 Task: In the event  named  Third Team Building Game, Set a range of dates when you can accept meetings  '14 Jul â€" 5 Aug 2023'. Select a duration of  60 min. Select working hours  	_x000D_
MON- SAT 10:00am â€" 6:00pm. Add time before or after your events  as 10 min. Set the frequency of available time slots for invitees as  45 min. Set the minimum notice period and maximum events allowed per day as  169 hours and 2. , logged in from the account softage.4@softage.net and add another guest for the event, softage.1@softage.net
Action: Mouse pressed left at (509, 265)
Screenshot: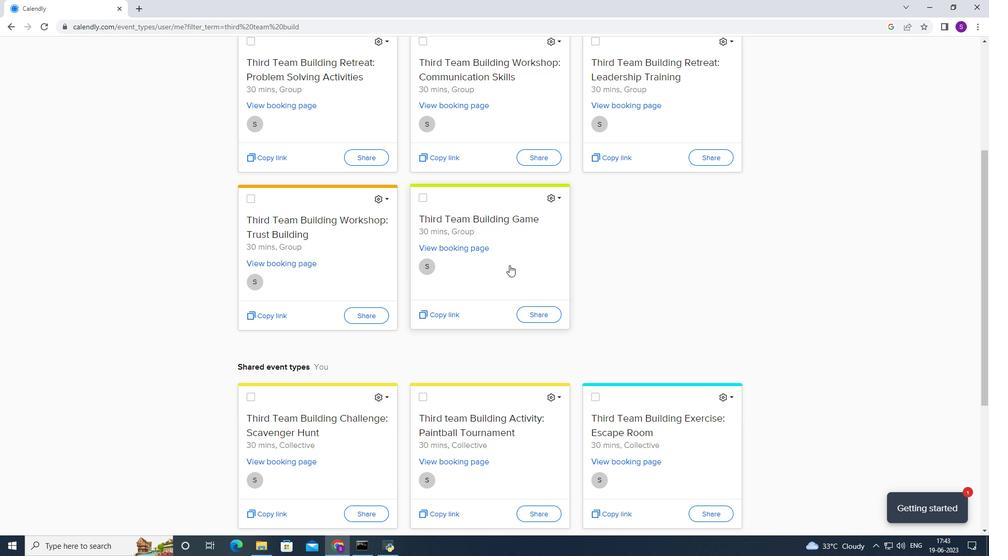 
Action: Mouse moved to (355, 215)
Screenshot: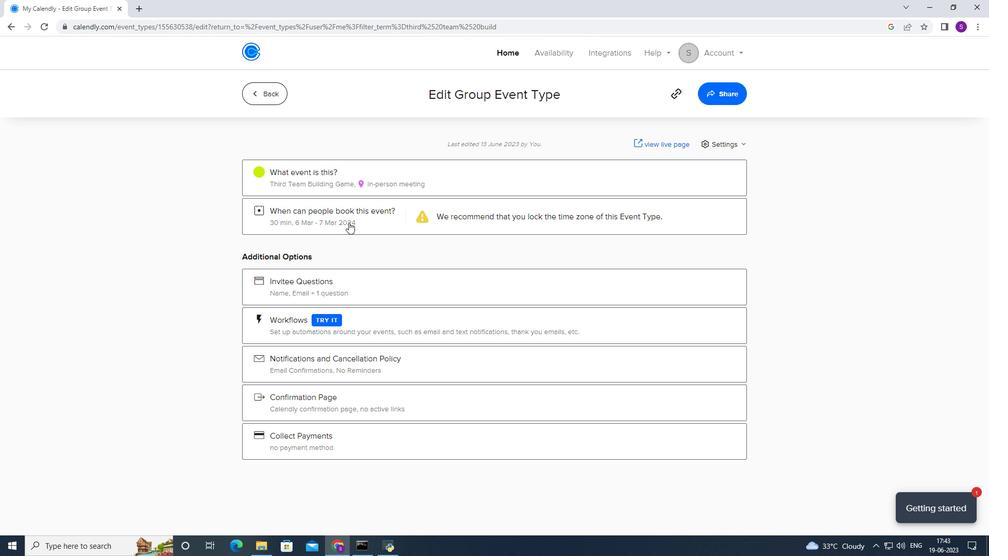 
Action: Mouse pressed left at (355, 215)
Screenshot: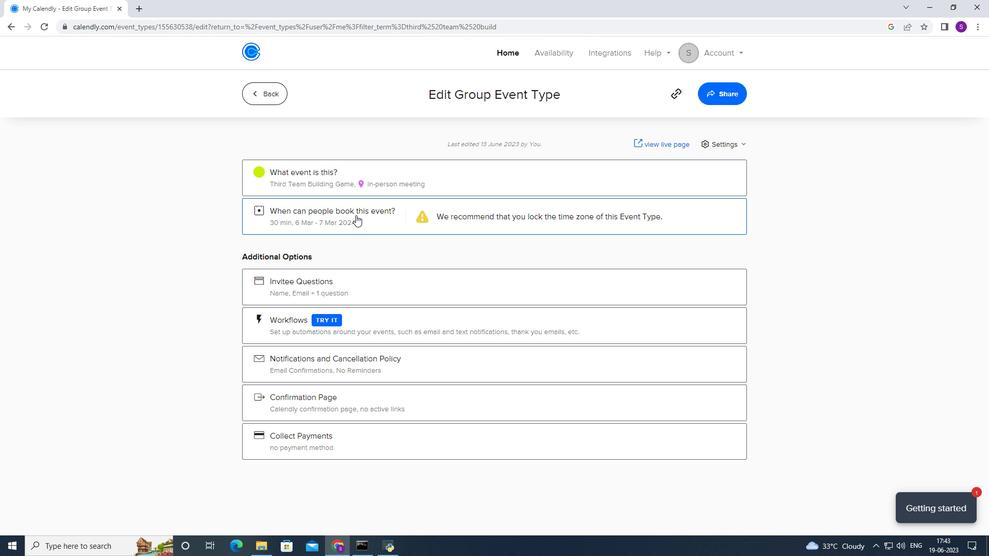 
Action: Mouse moved to (363, 342)
Screenshot: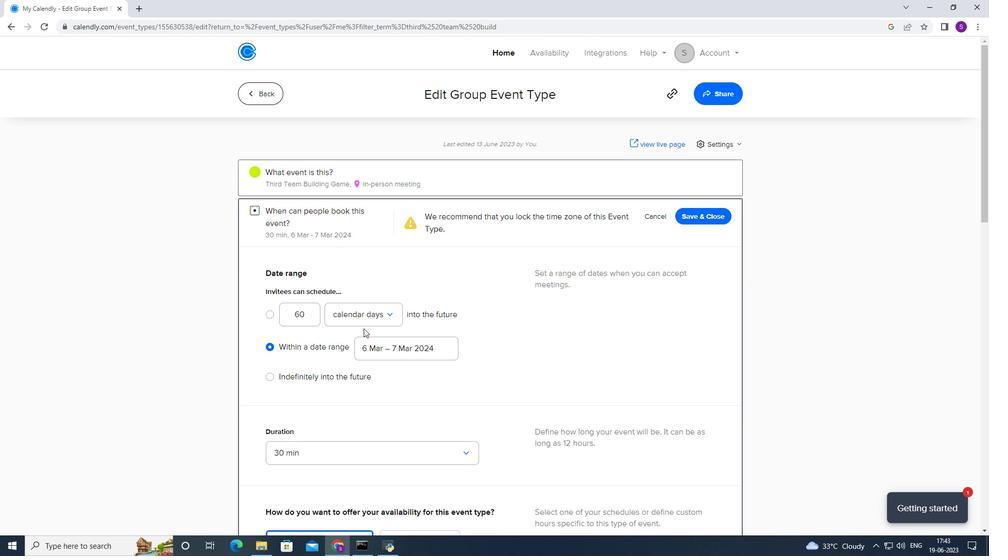 
Action: Mouse pressed left at (363, 342)
Screenshot: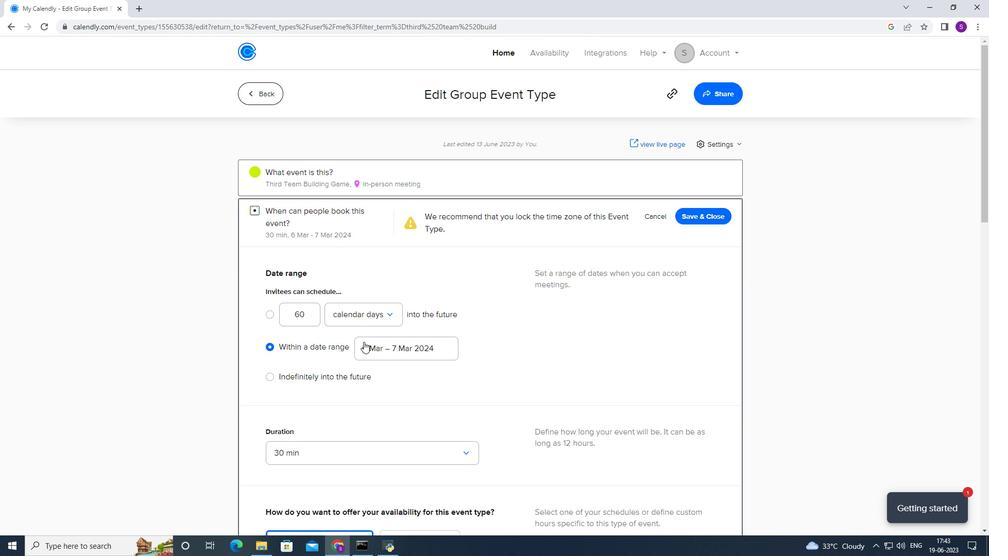 
Action: Mouse moved to (433, 165)
Screenshot: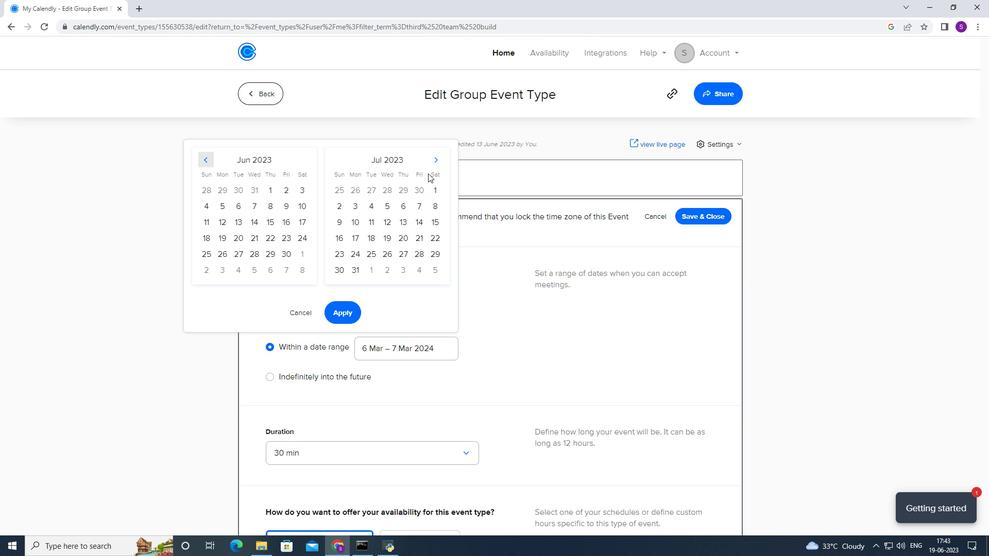 
Action: Mouse pressed left at (433, 165)
Screenshot: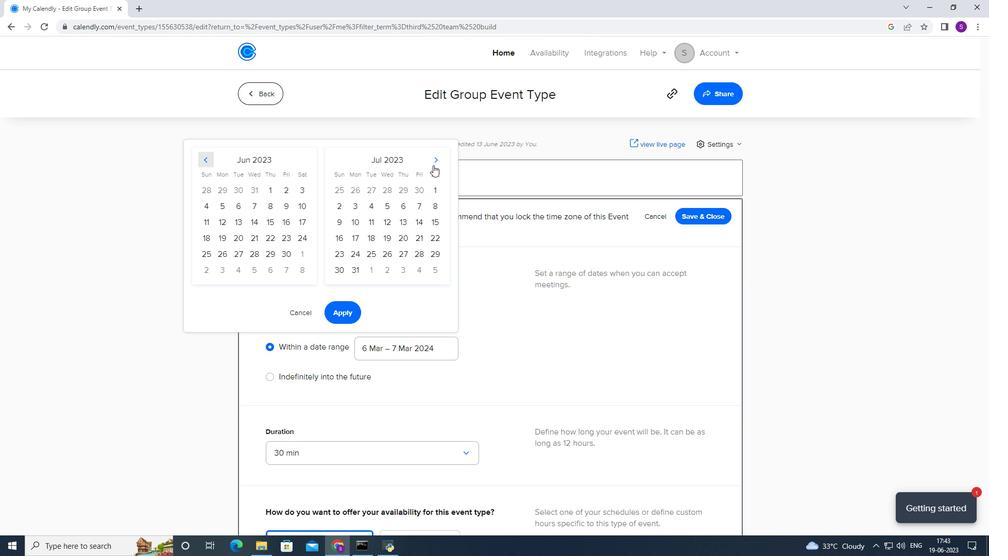 
Action: Mouse moved to (278, 220)
Screenshot: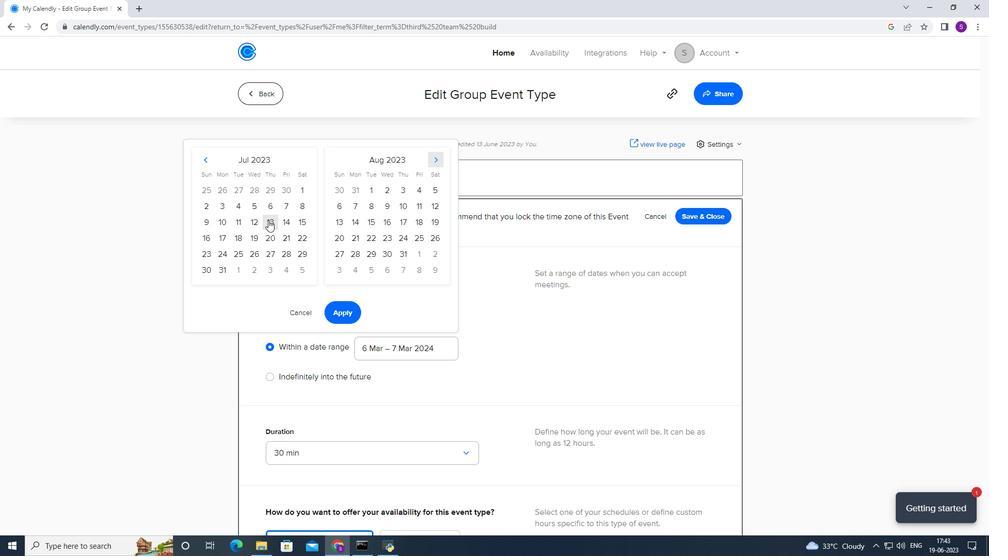 
Action: Mouse pressed left at (278, 220)
Screenshot: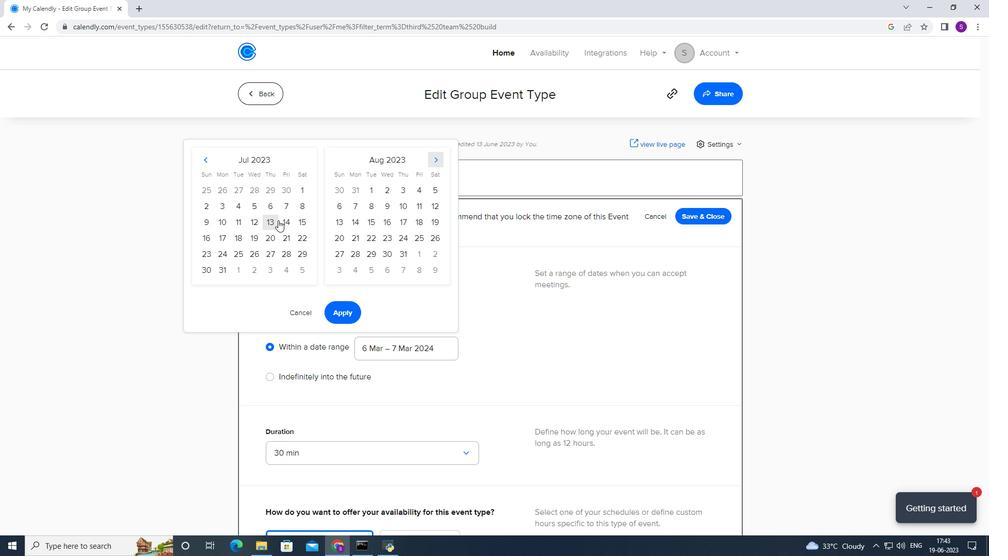 
Action: Mouse moved to (288, 223)
Screenshot: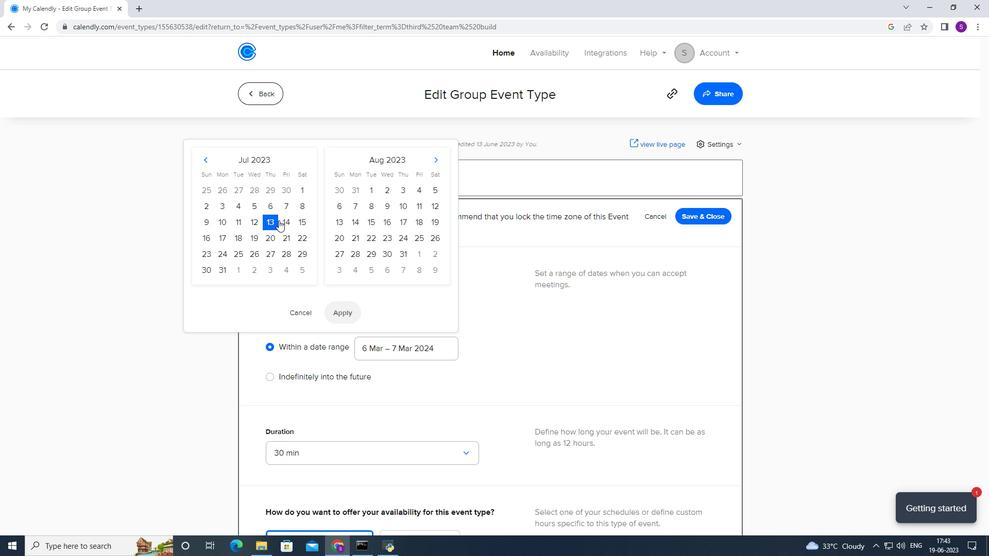 
Action: Mouse pressed left at (288, 223)
Screenshot: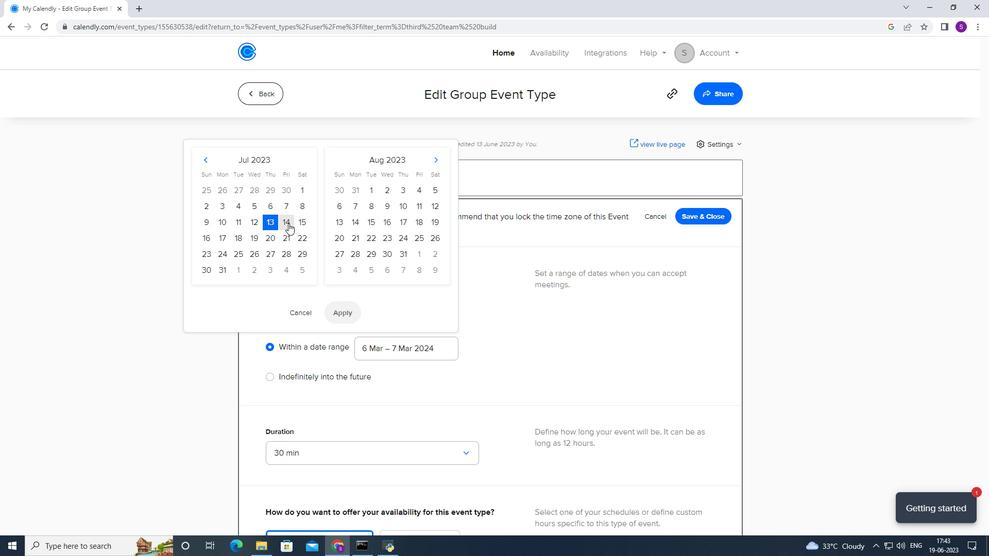 
Action: Mouse moved to (276, 226)
Screenshot: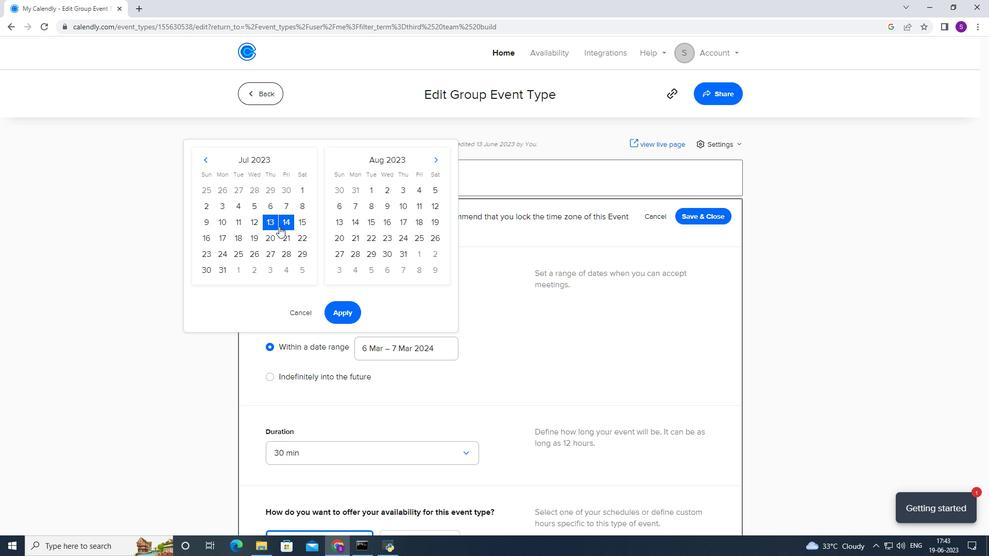 
Action: Mouse pressed left at (276, 226)
Screenshot: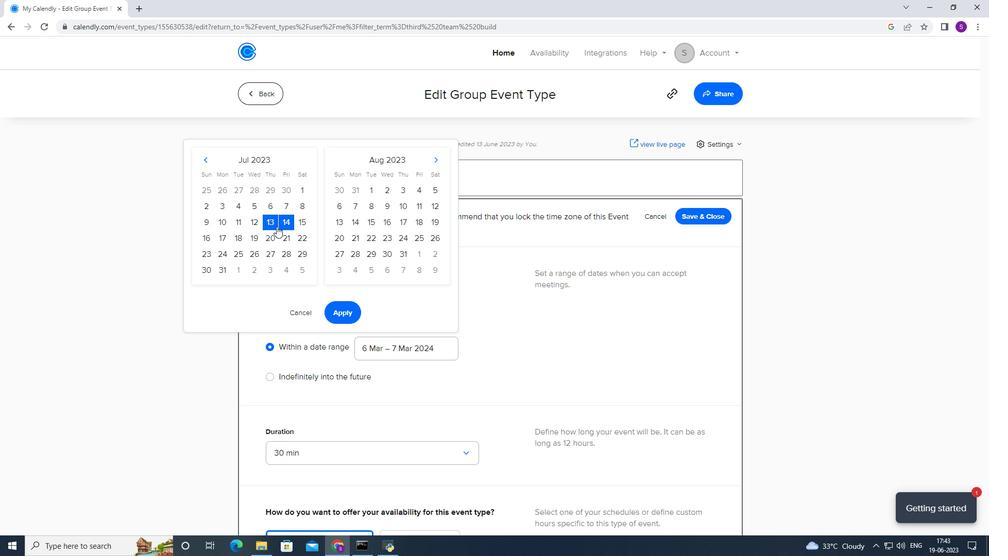 
Action: Mouse moved to (282, 225)
Screenshot: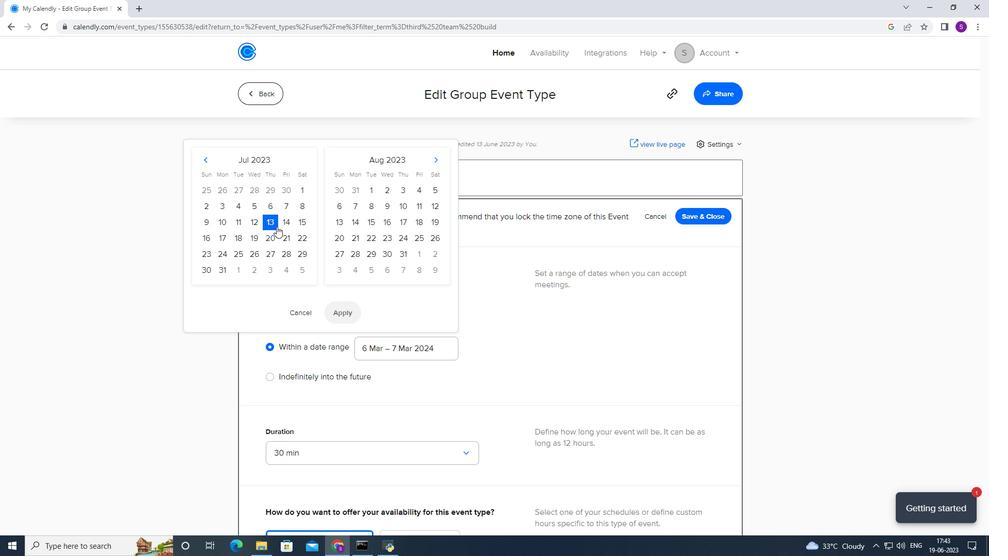 
Action: Mouse pressed left at (282, 225)
Screenshot: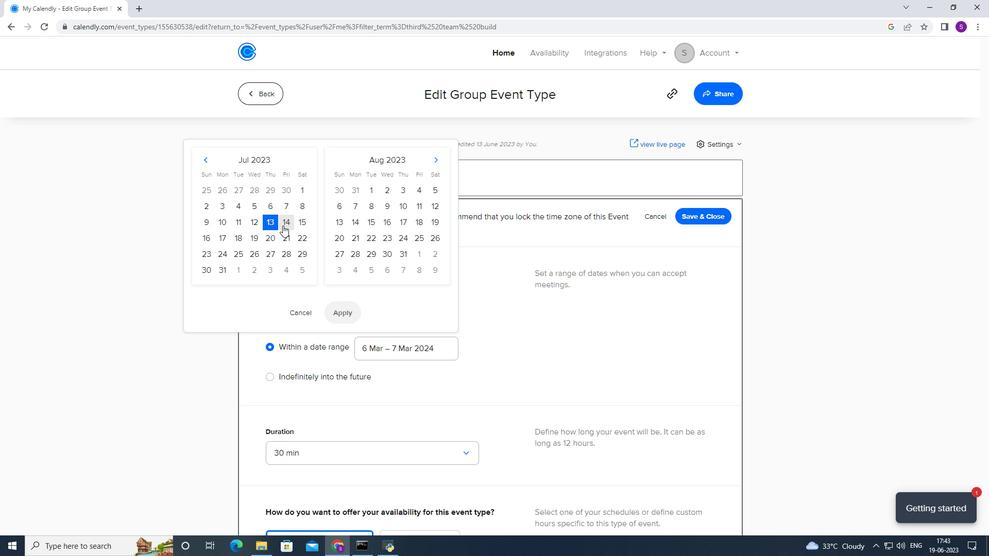 
Action: Mouse moved to (263, 226)
Screenshot: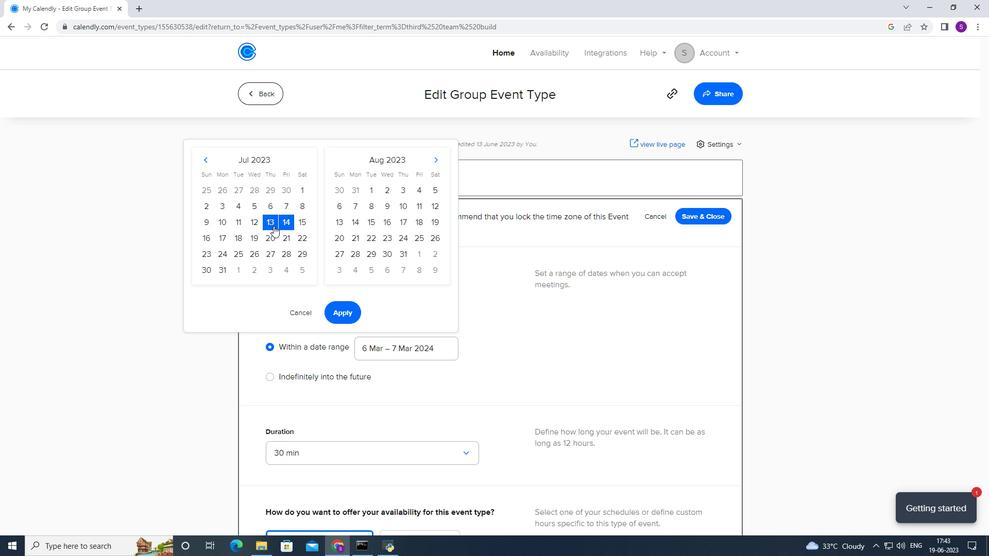 
Action: Mouse pressed left at (263, 226)
Screenshot: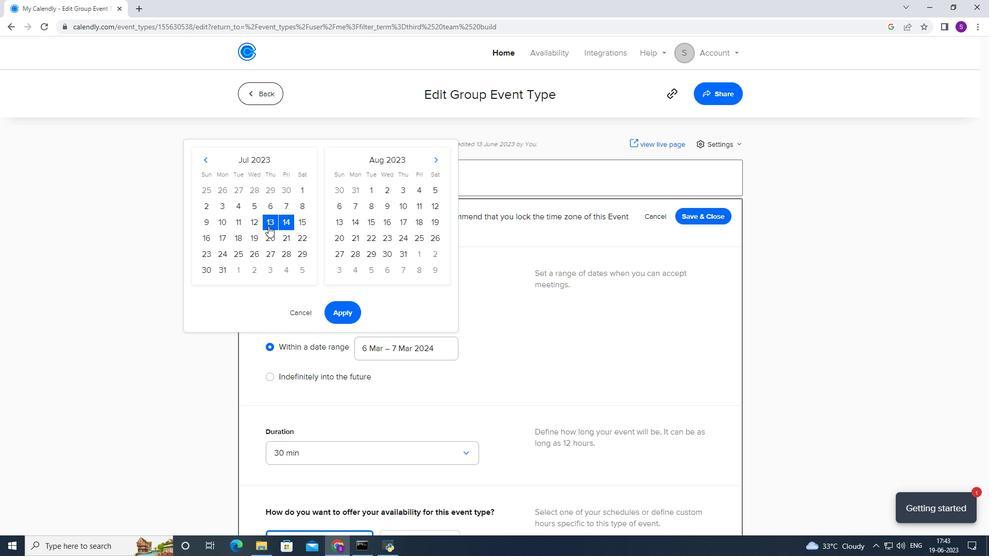
Action: Mouse moved to (273, 224)
Screenshot: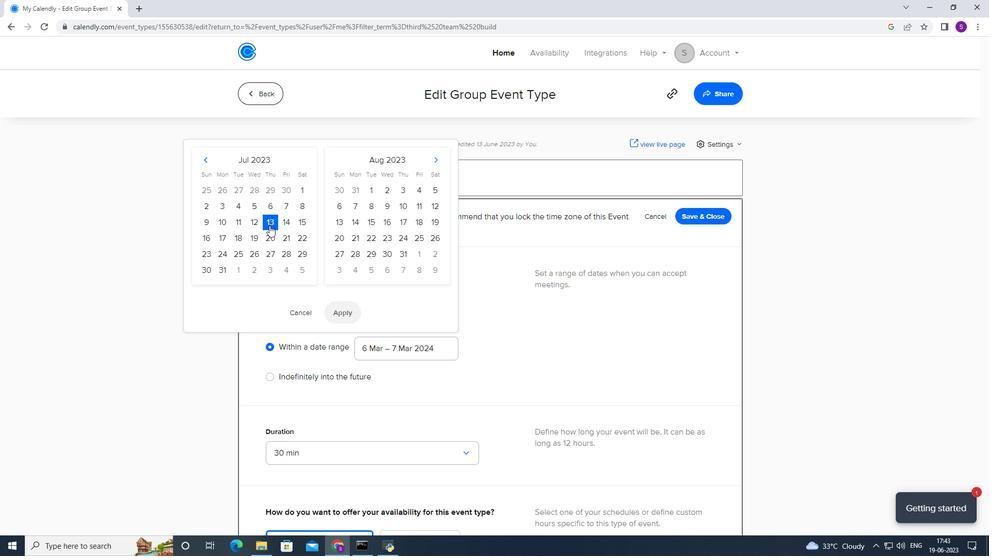 
Action: Mouse pressed left at (273, 224)
Screenshot: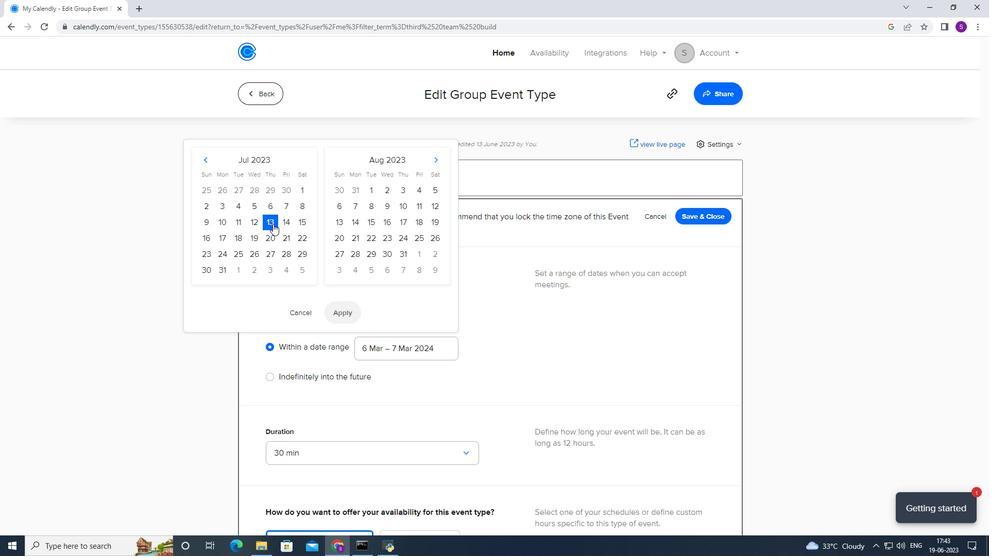 
Action: Mouse moved to (282, 220)
Screenshot: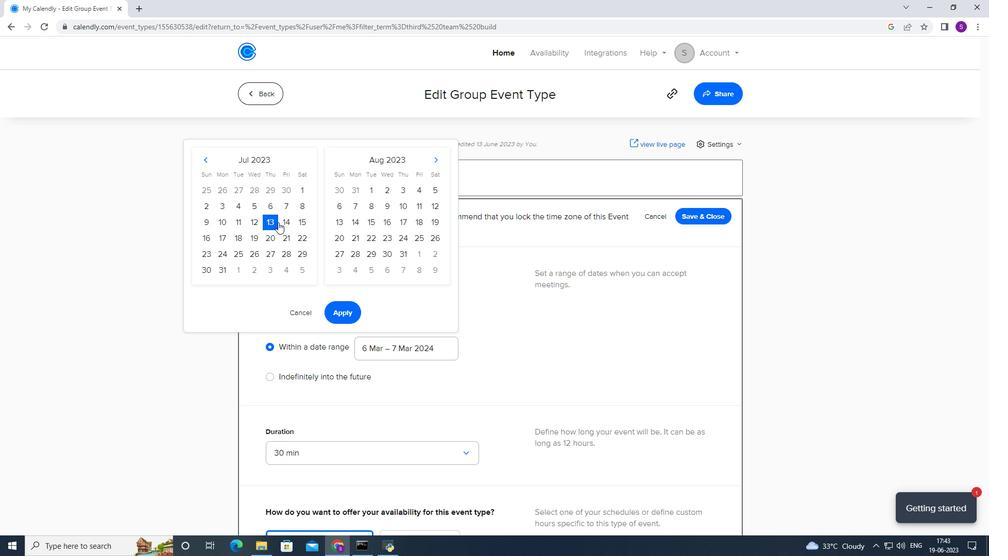 
Action: Mouse pressed left at (282, 220)
Screenshot: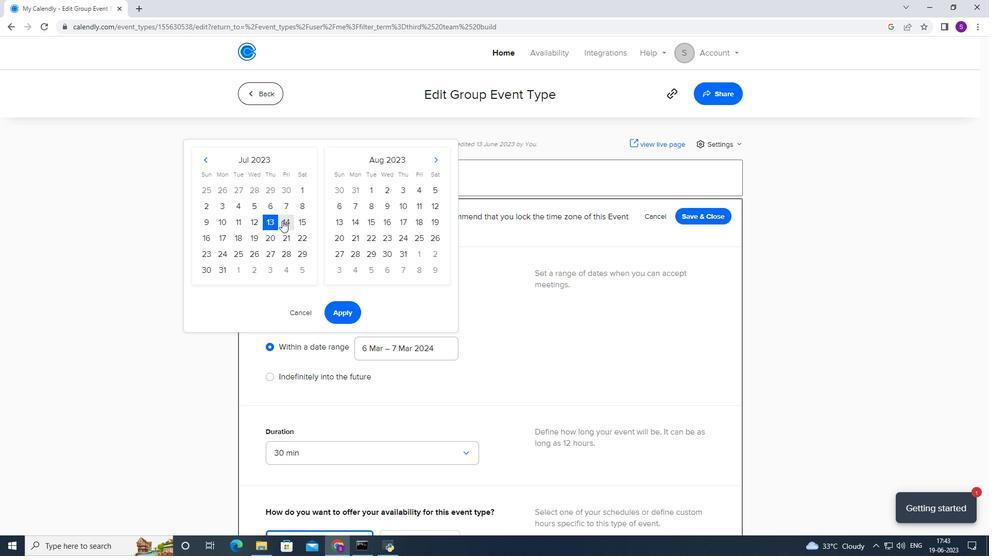 
Action: Mouse moved to (433, 191)
Screenshot: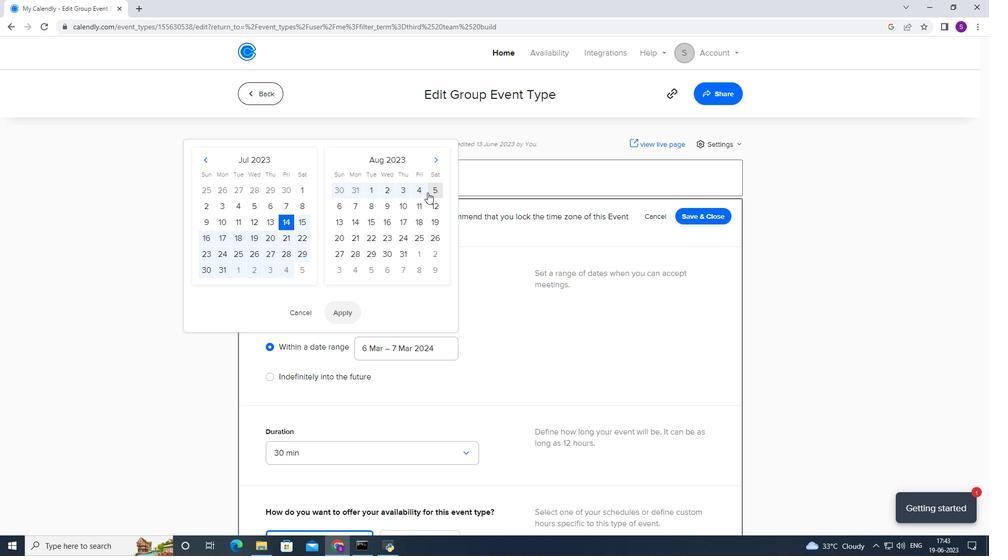 
Action: Mouse pressed left at (433, 191)
Screenshot: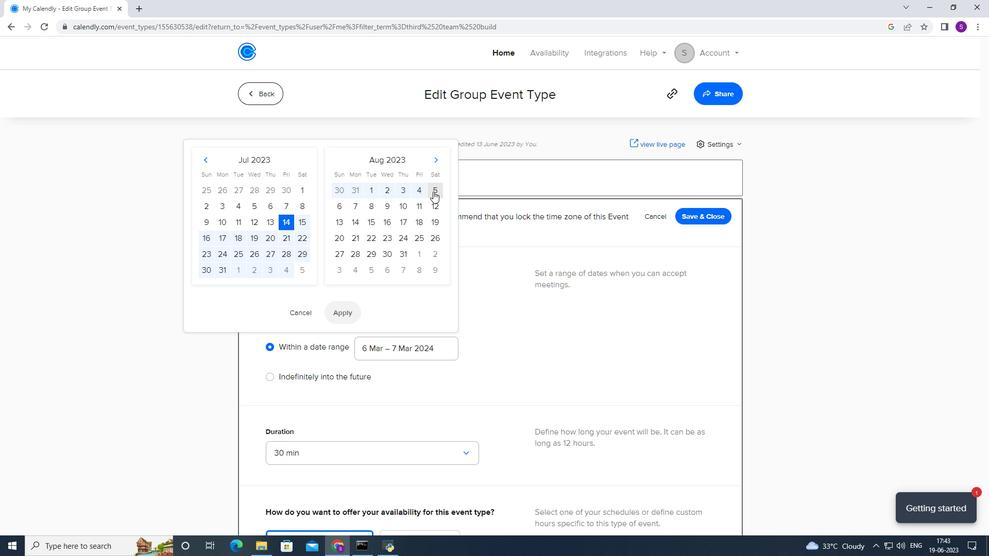 
Action: Mouse moved to (339, 317)
Screenshot: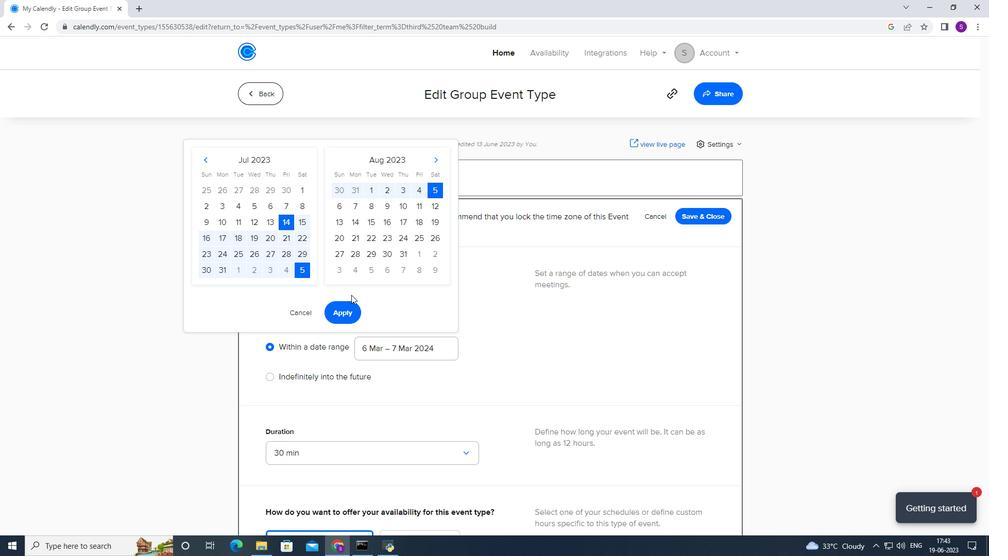 
Action: Mouse pressed left at (339, 317)
Screenshot: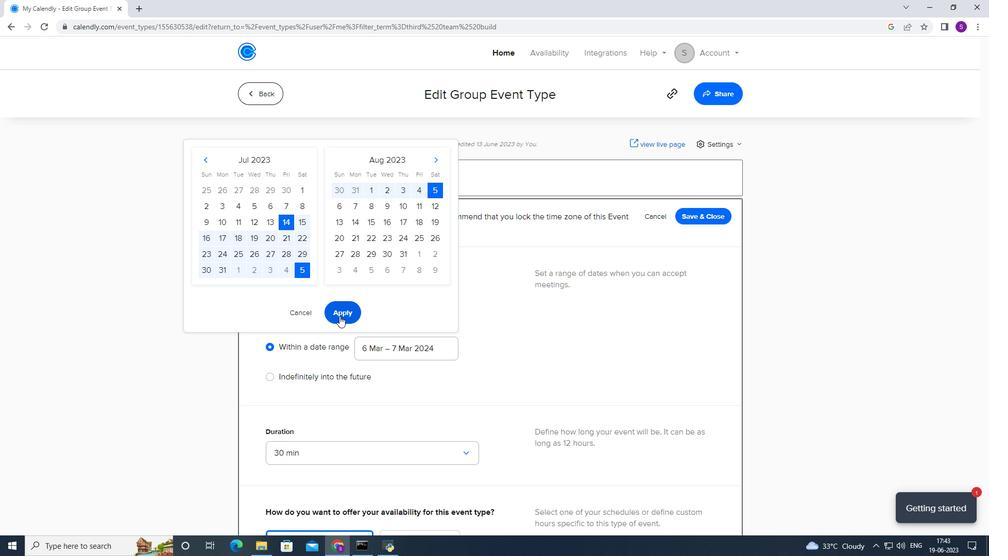 
Action: Mouse moved to (372, 314)
Screenshot: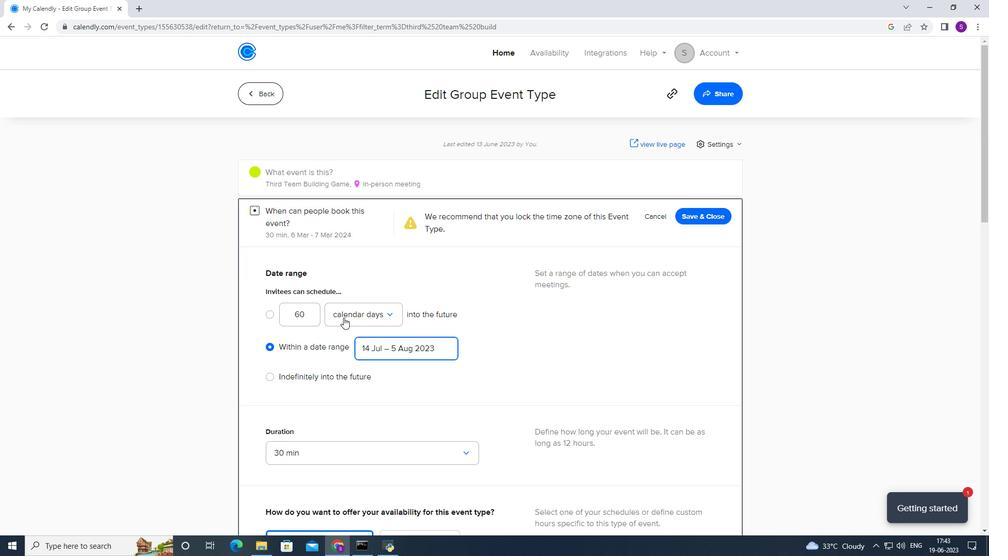 
Action: Mouse scrolled (372, 313) with delta (0, 0)
Screenshot: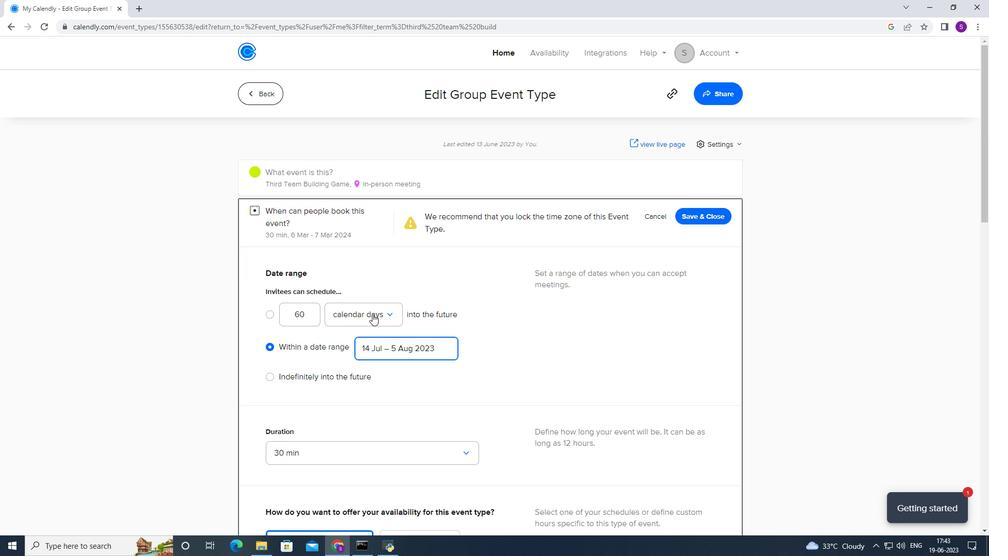 
Action: Mouse scrolled (372, 313) with delta (0, 0)
Screenshot: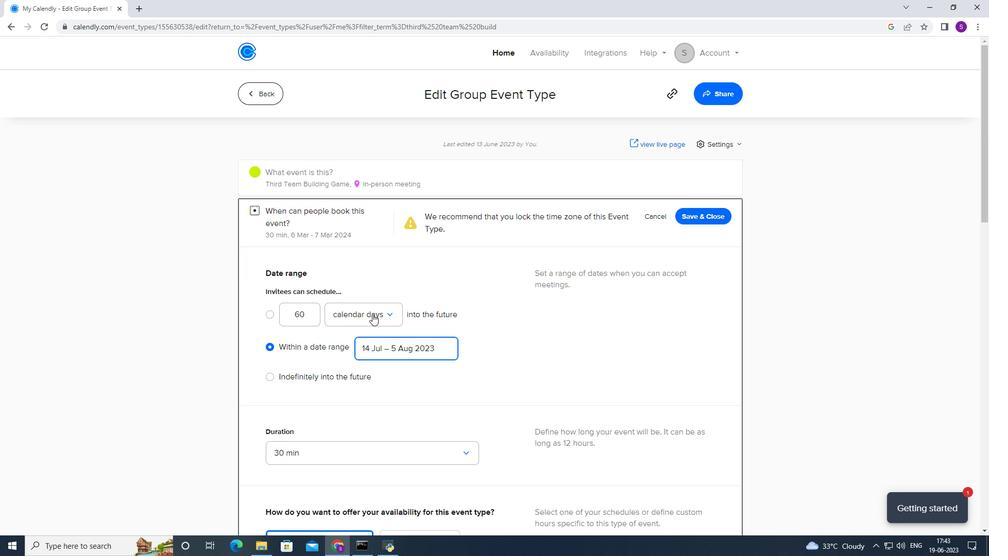 
Action: Mouse scrolled (372, 313) with delta (0, 0)
Screenshot: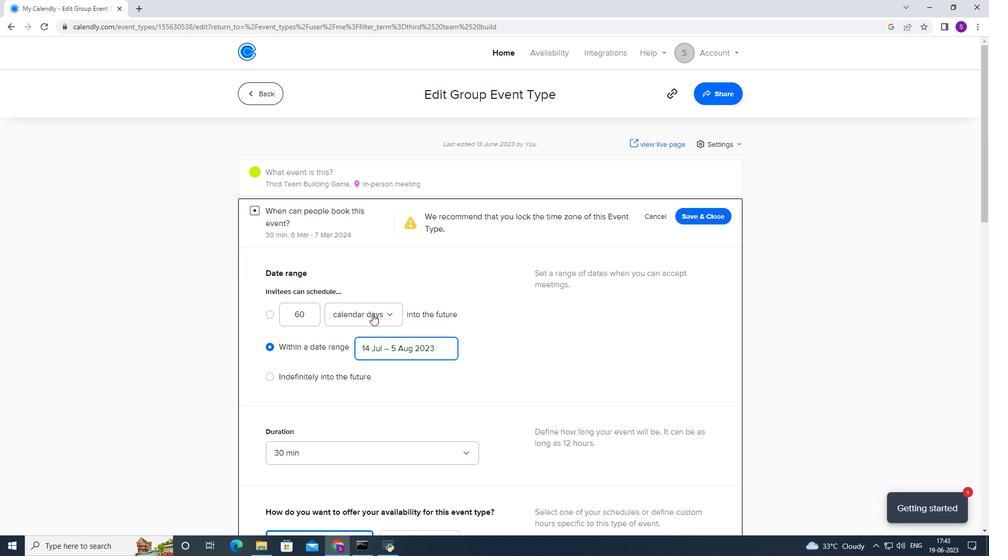 
Action: Mouse scrolled (372, 313) with delta (0, 0)
Screenshot: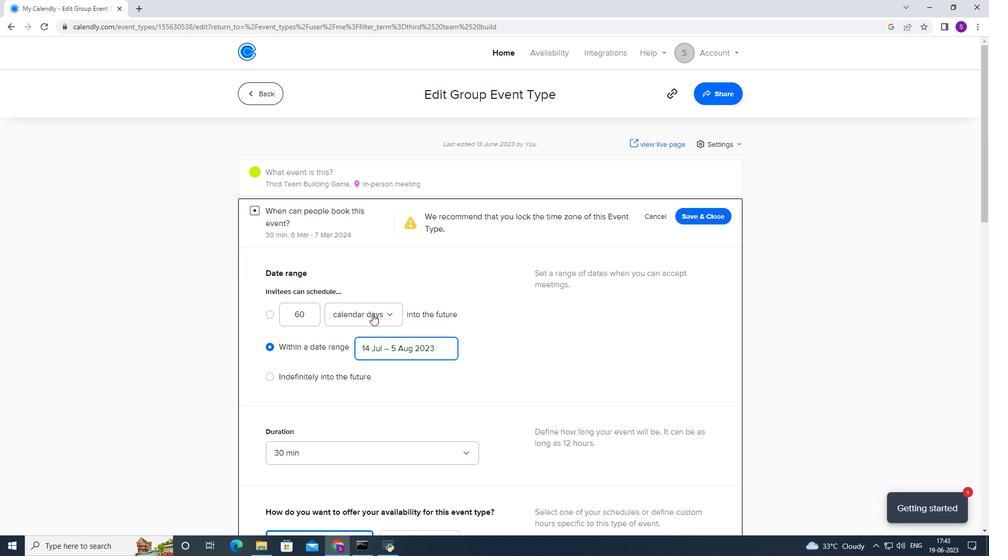 
Action: Mouse scrolled (372, 313) with delta (0, 0)
Screenshot: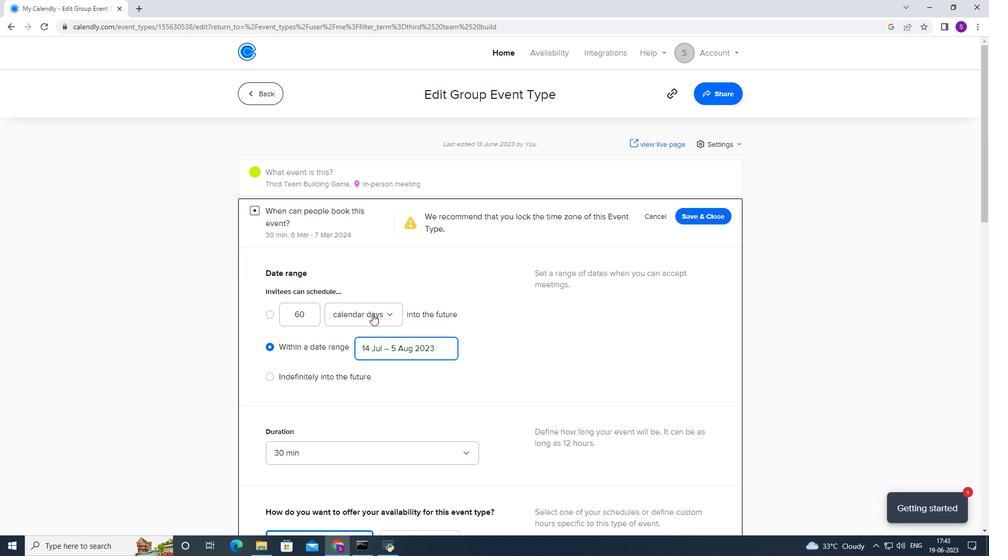 
Action: Mouse moved to (315, 209)
Screenshot: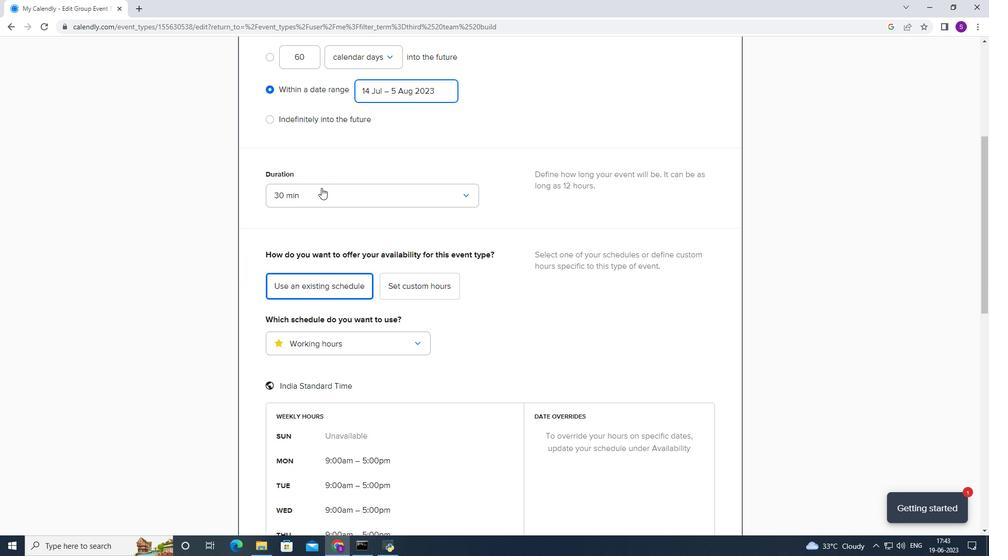 
Action: Mouse pressed left at (315, 209)
Screenshot: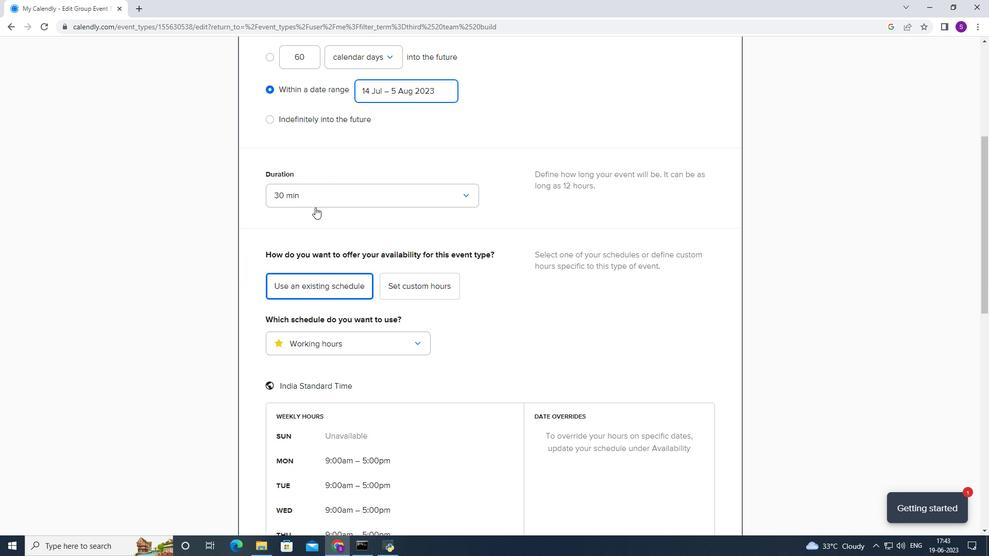 
Action: Mouse moved to (328, 205)
Screenshot: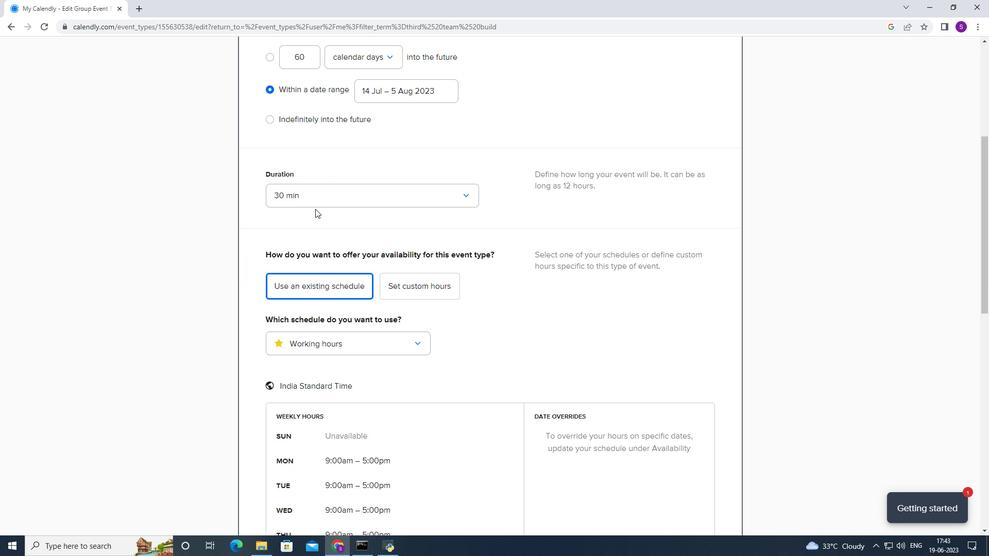 
Action: Mouse pressed left at (328, 205)
Screenshot: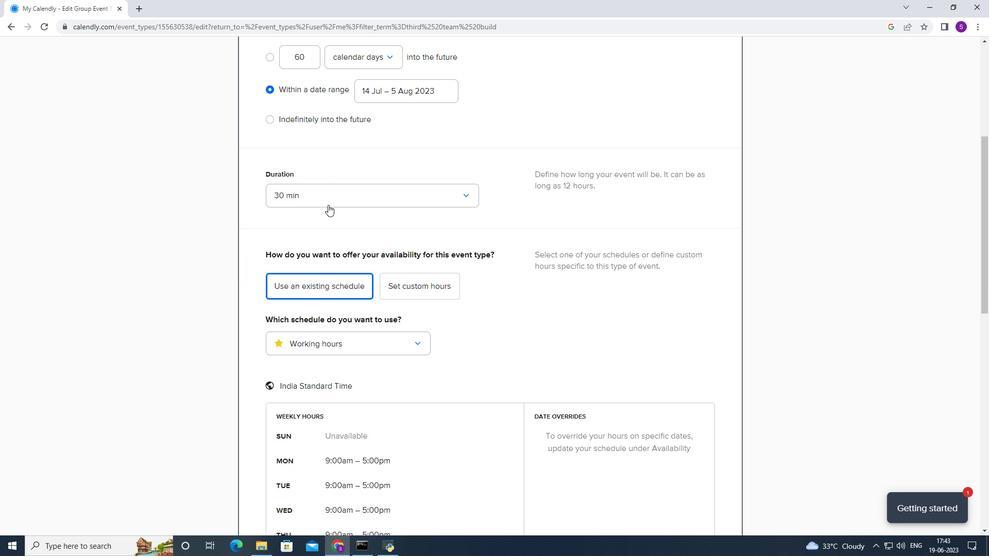 
Action: Mouse moved to (298, 280)
Screenshot: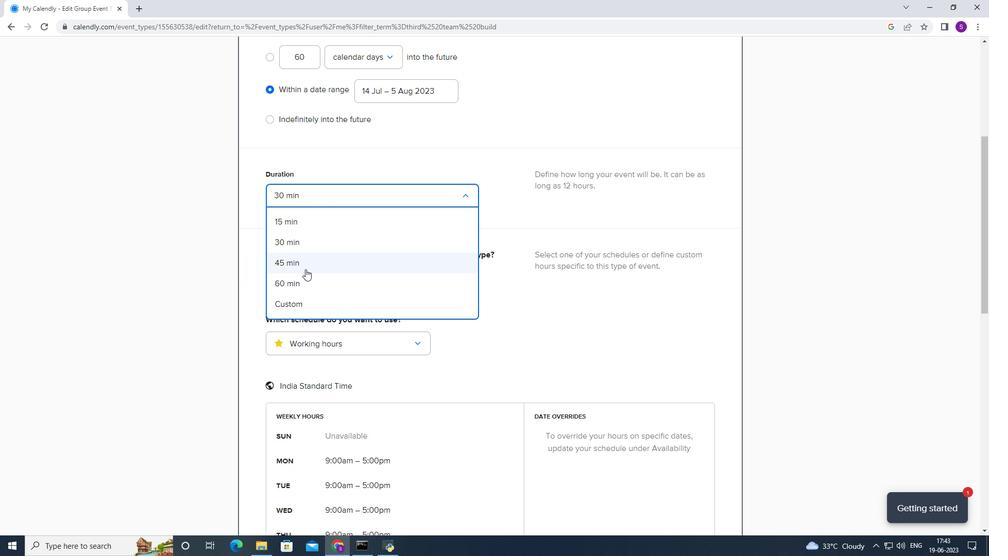 
Action: Mouse pressed left at (298, 280)
Screenshot: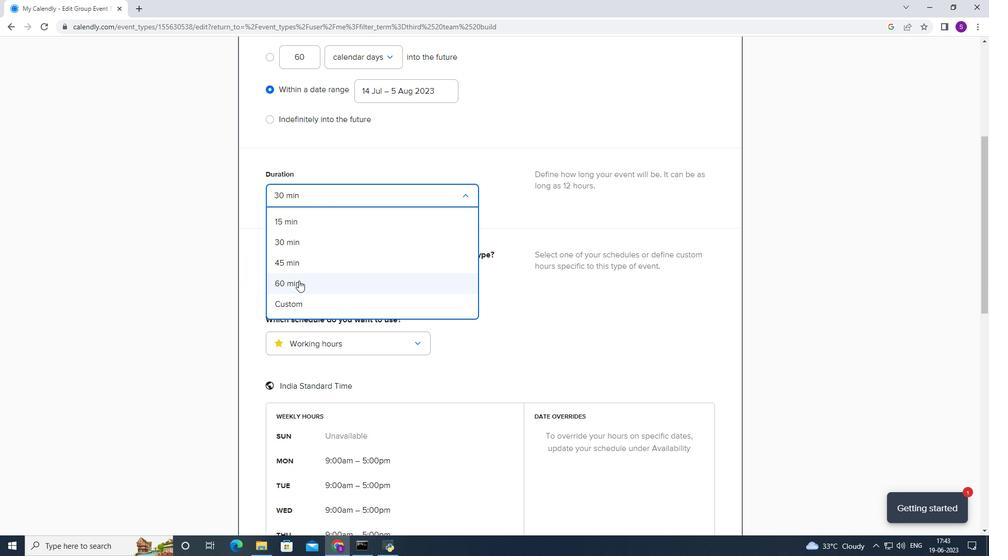 
Action: Mouse moved to (415, 281)
Screenshot: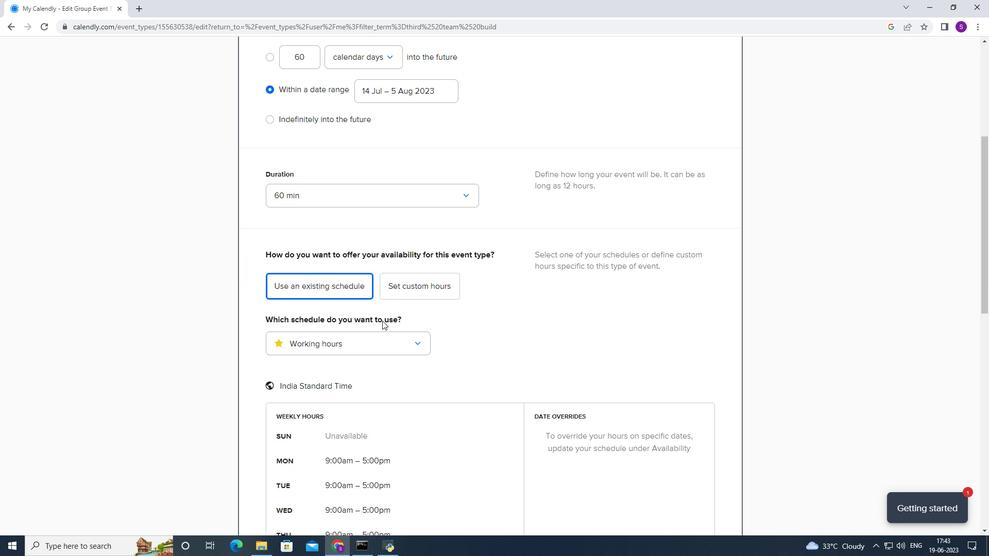 
Action: Mouse pressed left at (415, 281)
Screenshot: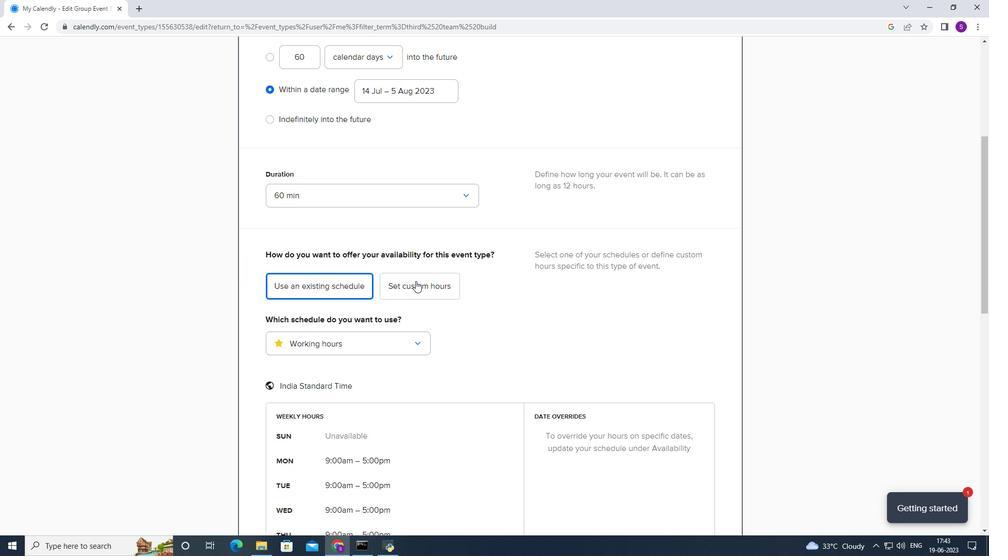 
Action: Mouse moved to (390, 356)
Screenshot: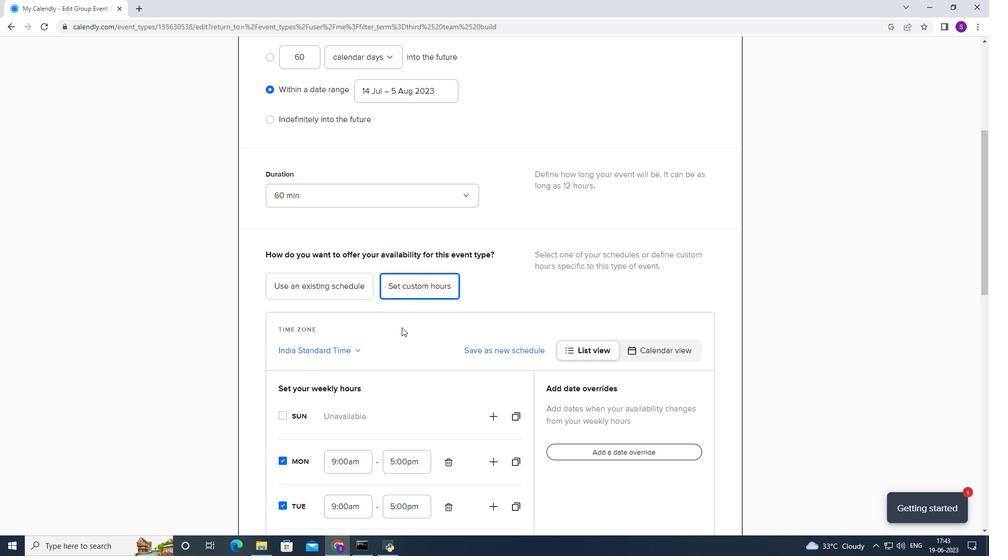 
Action: Mouse scrolled (390, 355) with delta (0, 0)
Screenshot: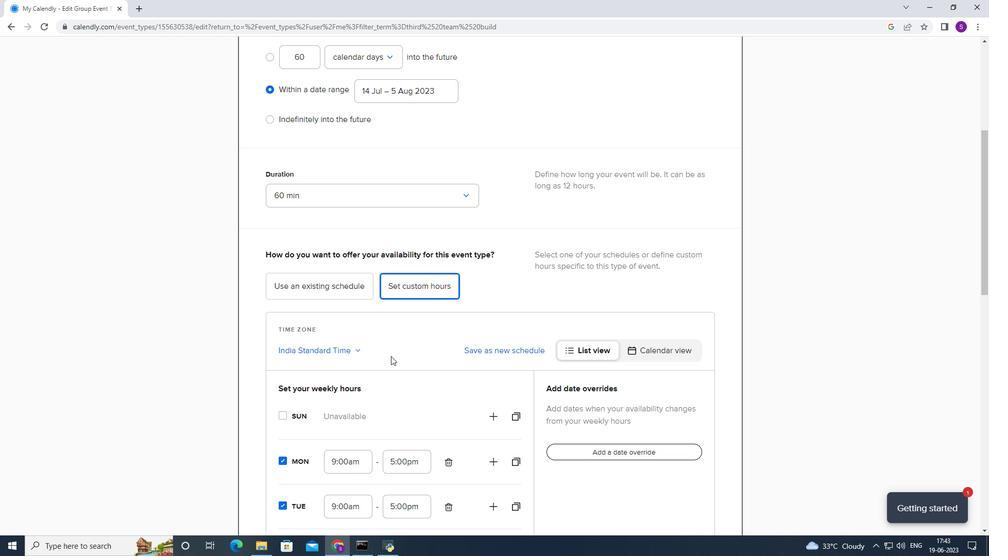
Action: Mouse scrolled (390, 355) with delta (0, 0)
Screenshot: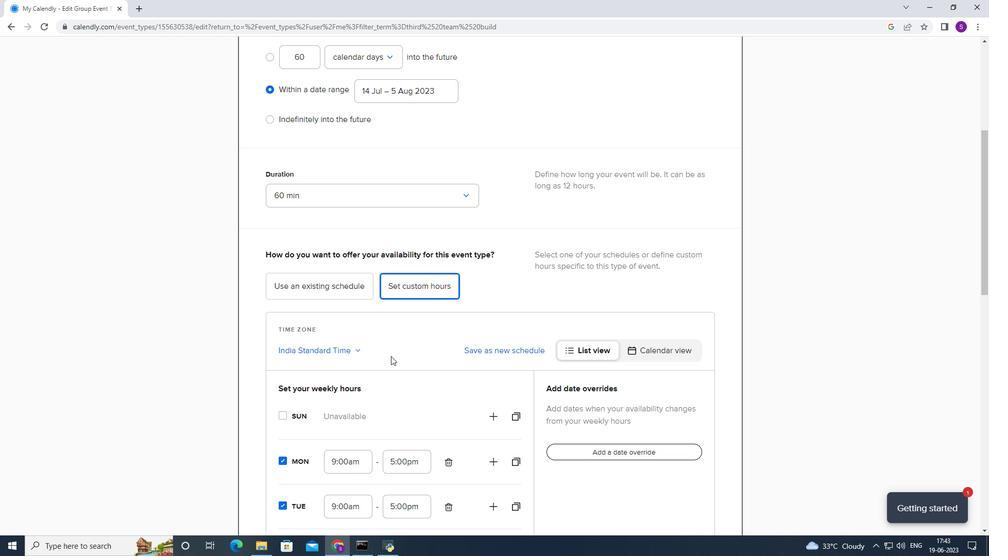 
Action: Mouse moved to (390, 357)
Screenshot: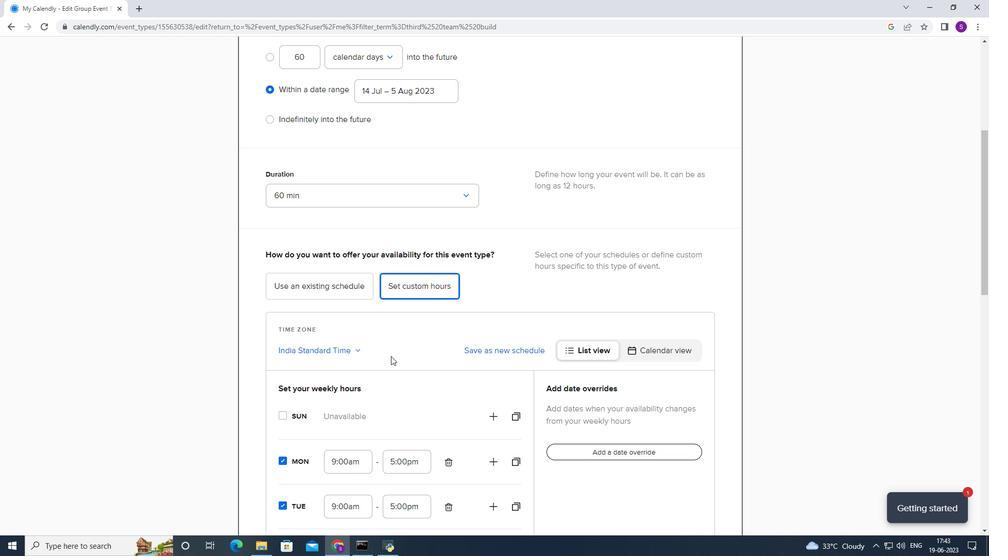 
Action: Mouse scrolled (390, 356) with delta (0, 0)
Screenshot: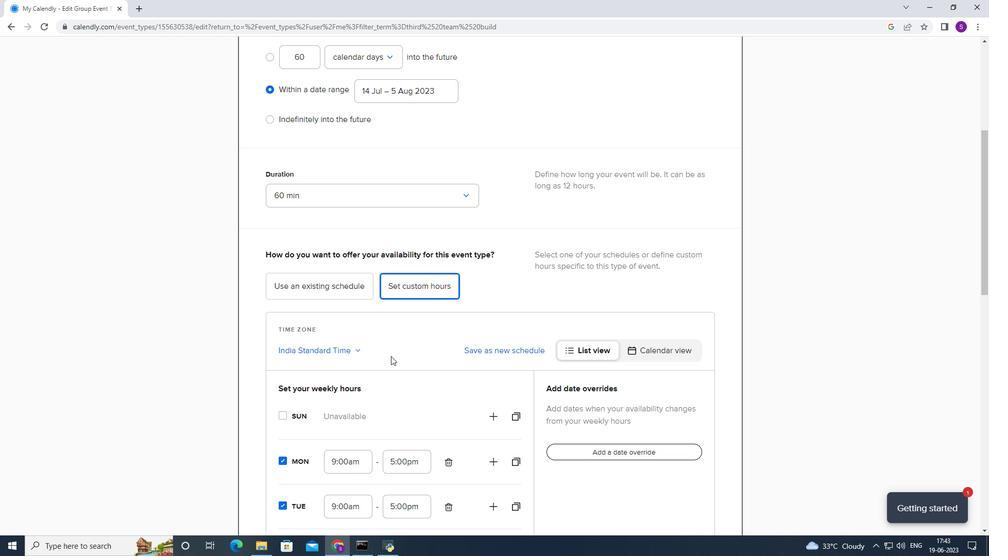 
Action: Mouse moved to (387, 359)
Screenshot: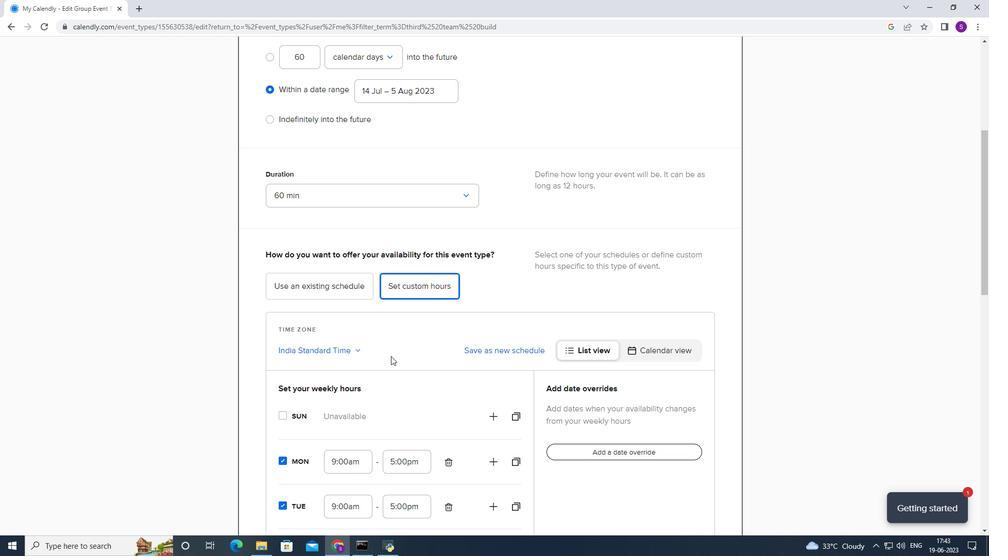 
Action: Mouse scrolled (387, 358) with delta (0, 0)
Screenshot: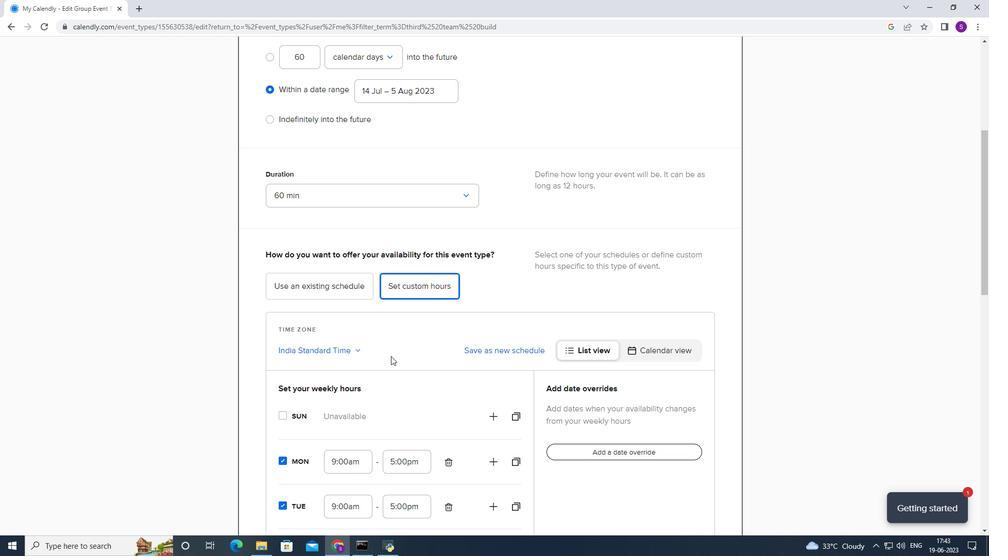
Action: Mouse moved to (286, 476)
Screenshot: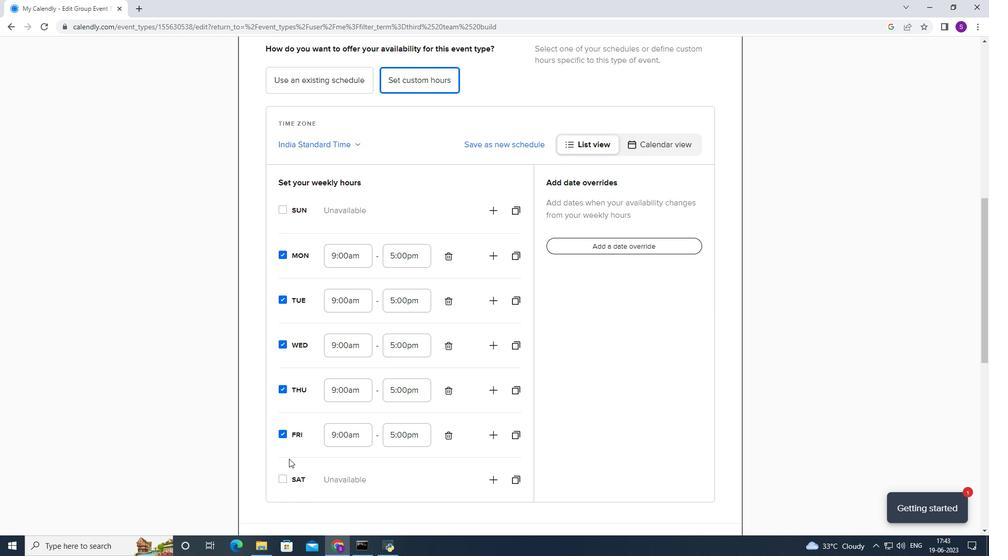 
Action: Mouse pressed left at (286, 476)
Screenshot: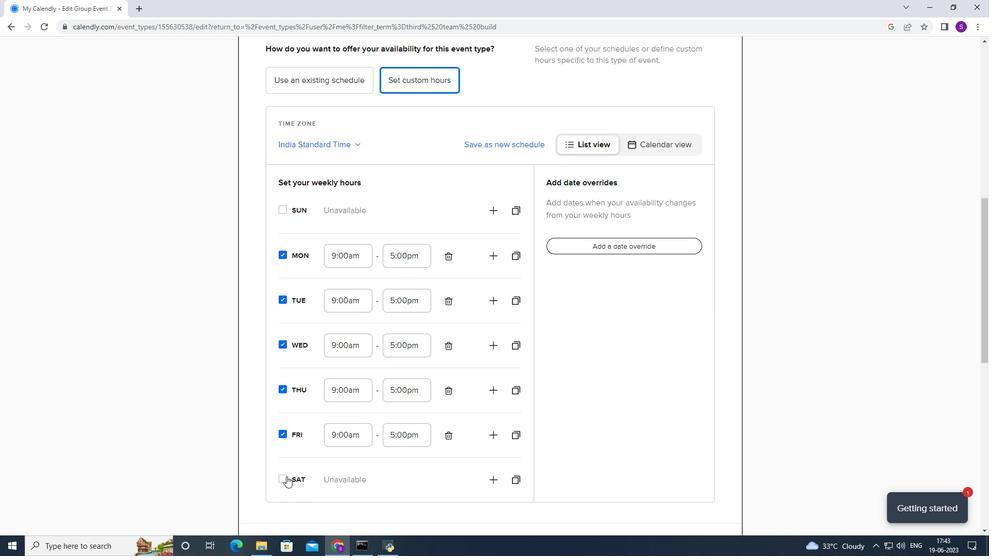 
Action: Mouse moved to (338, 480)
Screenshot: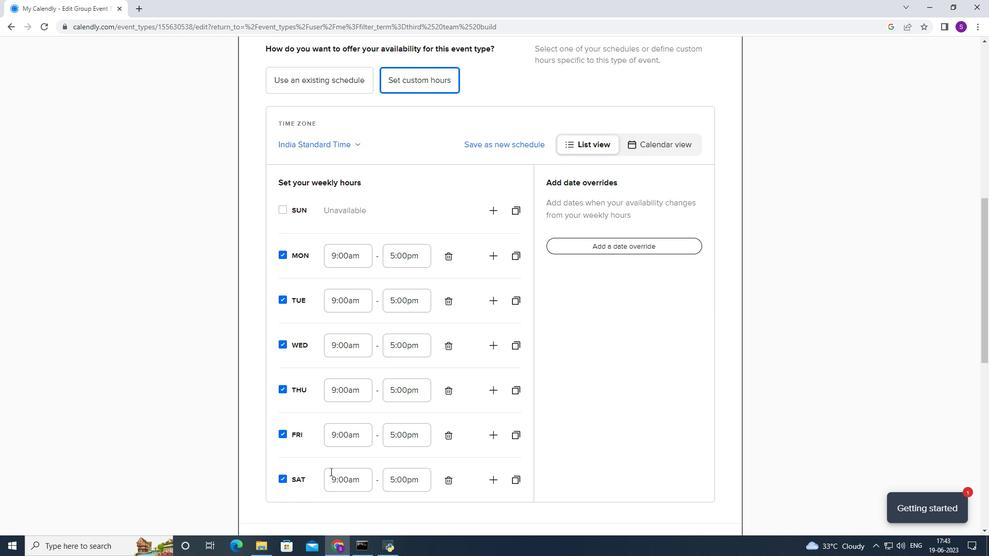 
Action: Mouse pressed left at (338, 480)
Screenshot: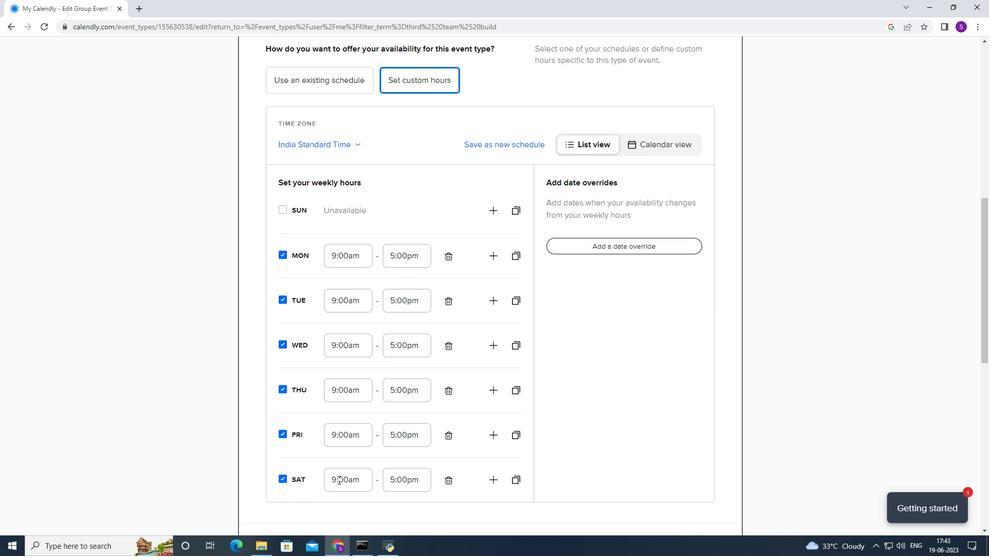 
Action: Mouse scrolled (338, 480) with delta (0, 0)
Screenshot: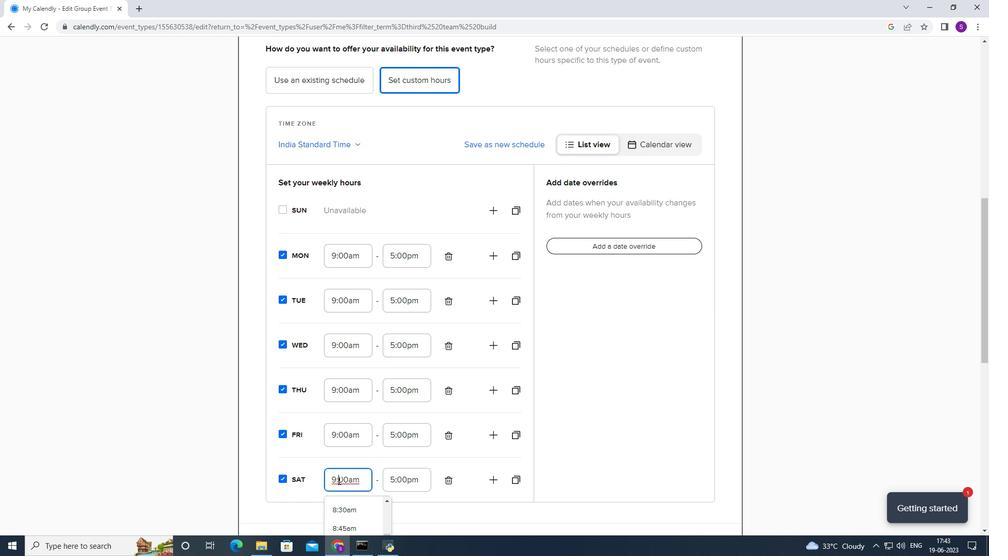 
Action: Mouse scrolled (338, 480) with delta (0, 0)
Screenshot: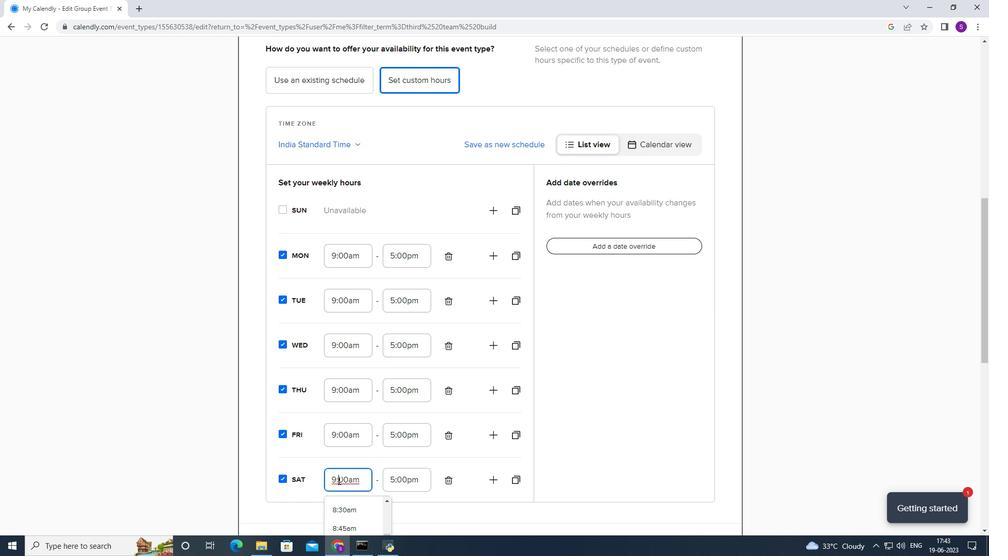 
Action: Mouse moved to (358, 451)
Screenshot: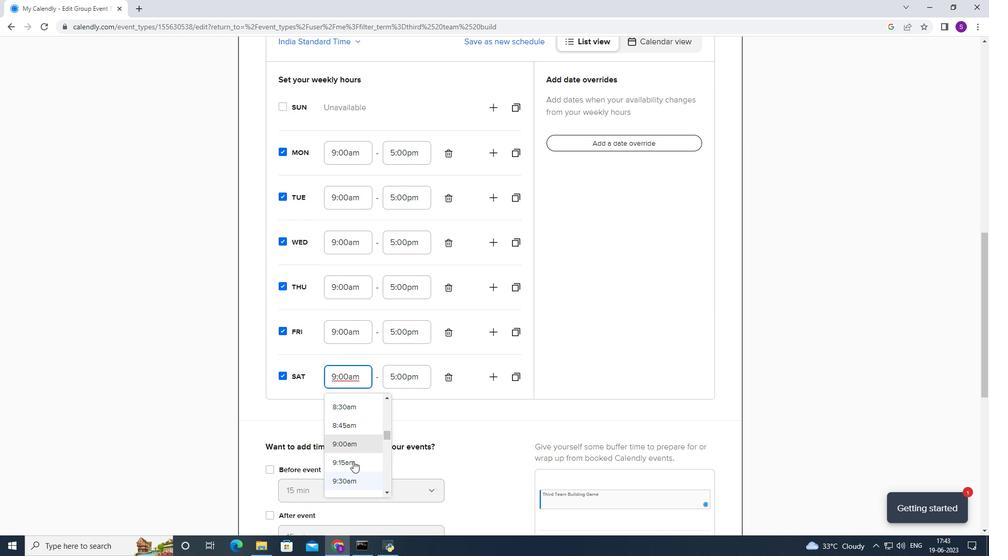 
Action: Mouse scrolled (358, 451) with delta (0, 0)
Screenshot: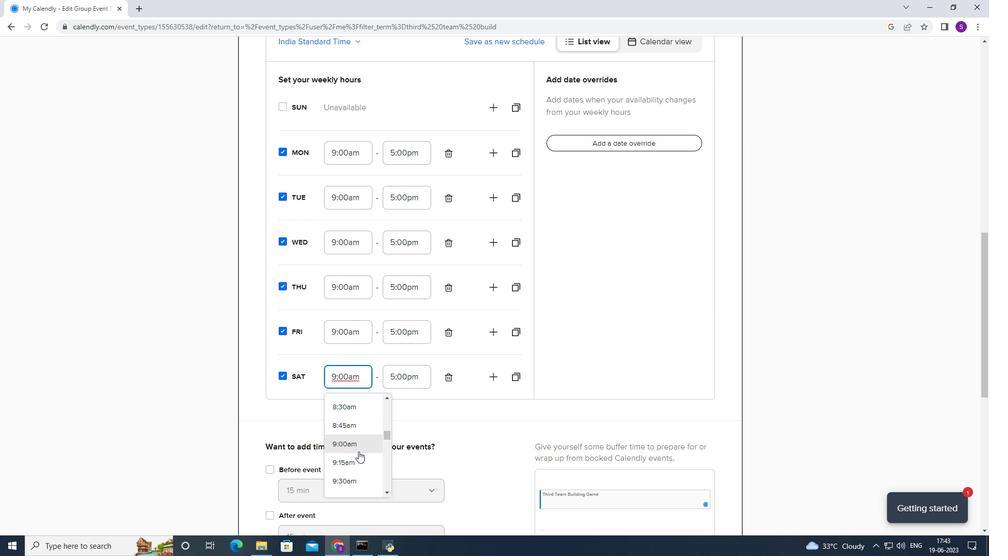 
Action: Mouse moved to (349, 465)
Screenshot: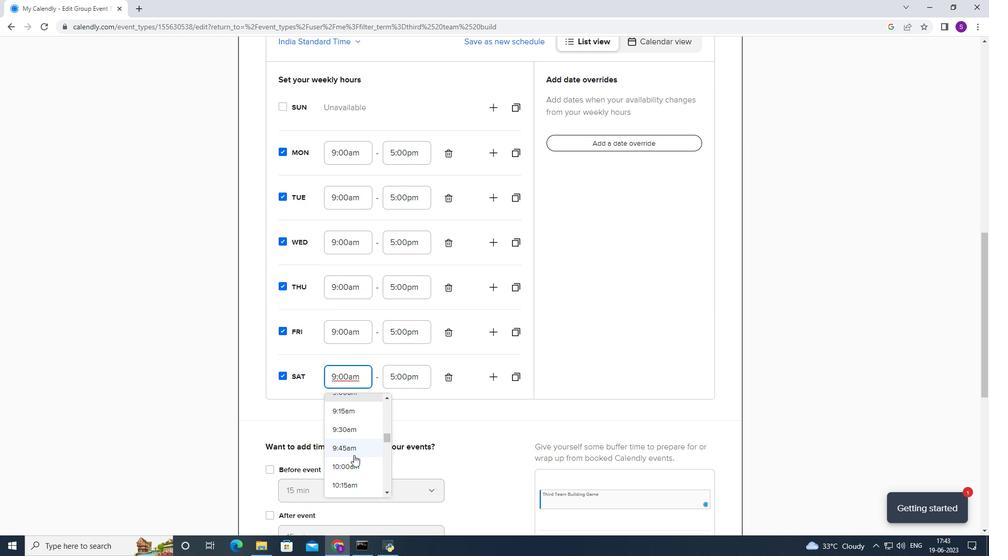 
Action: Mouse pressed left at (349, 465)
Screenshot: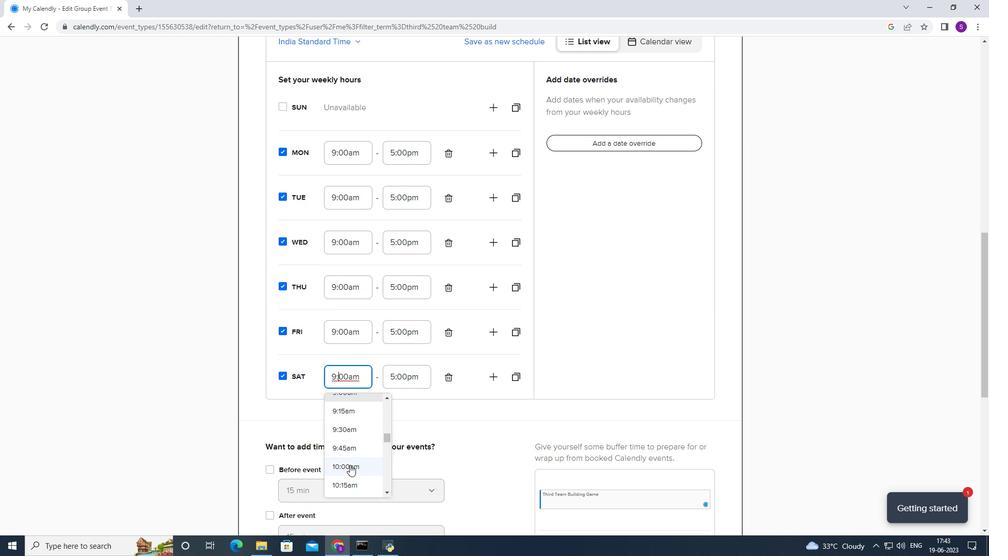
Action: Mouse moved to (357, 331)
Screenshot: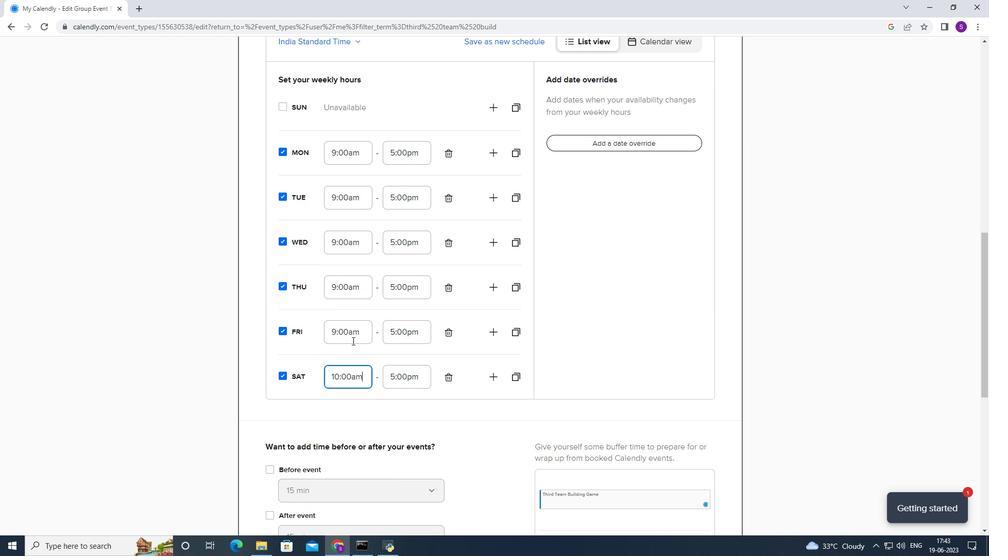 
Action: Mouse pressed left at (357, 331)
Screenshot: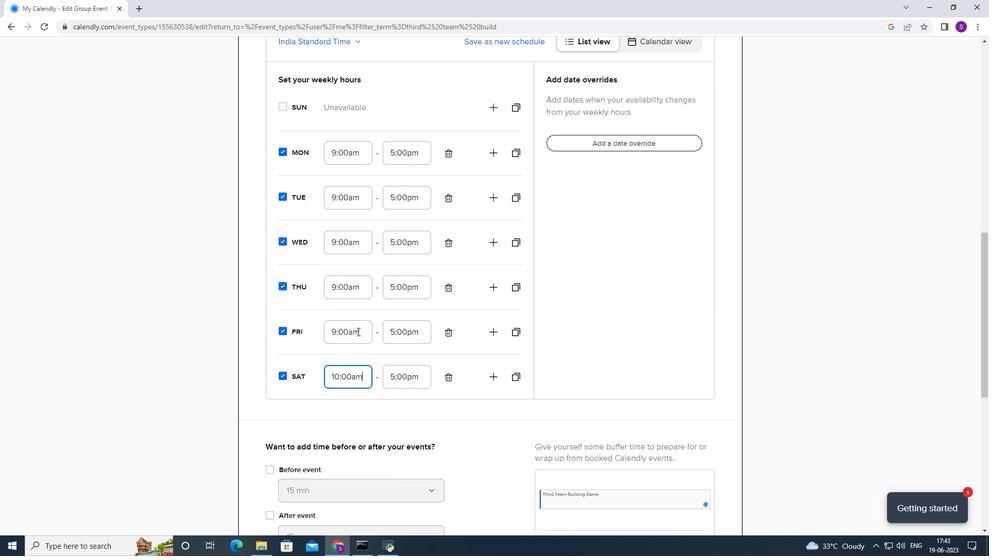 
Action: Mouse moved to (343, 415)
Screenshot: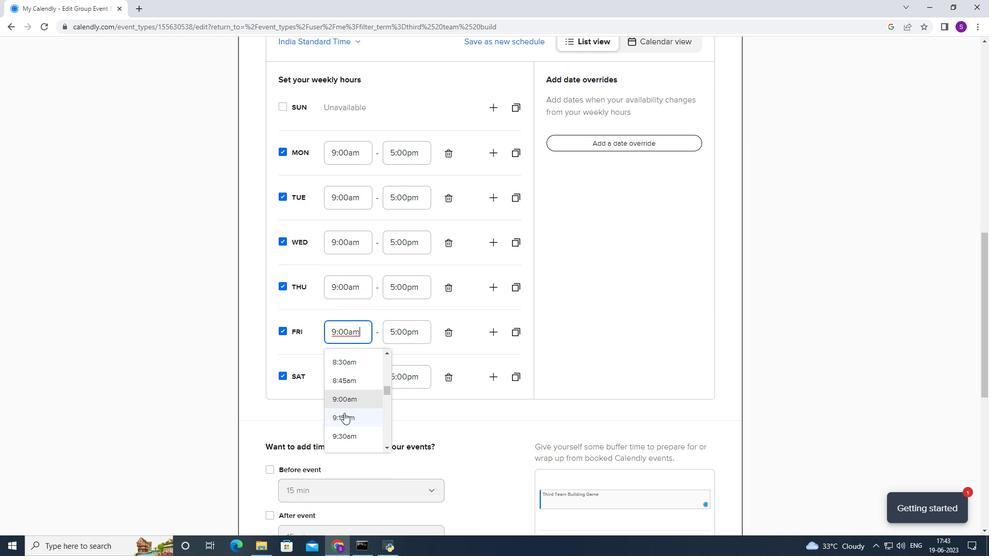 
Action: Mouse scrolled (343, 415) with delta (0, 0)
Screenshot: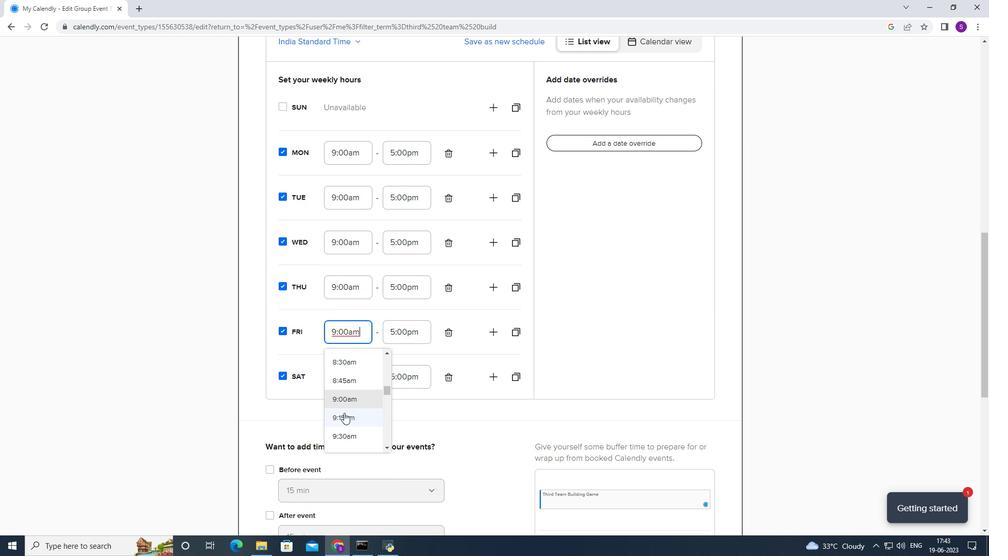 
Action: Mouse scrolled (343, 415) with delta (0, 0)
Screenshot: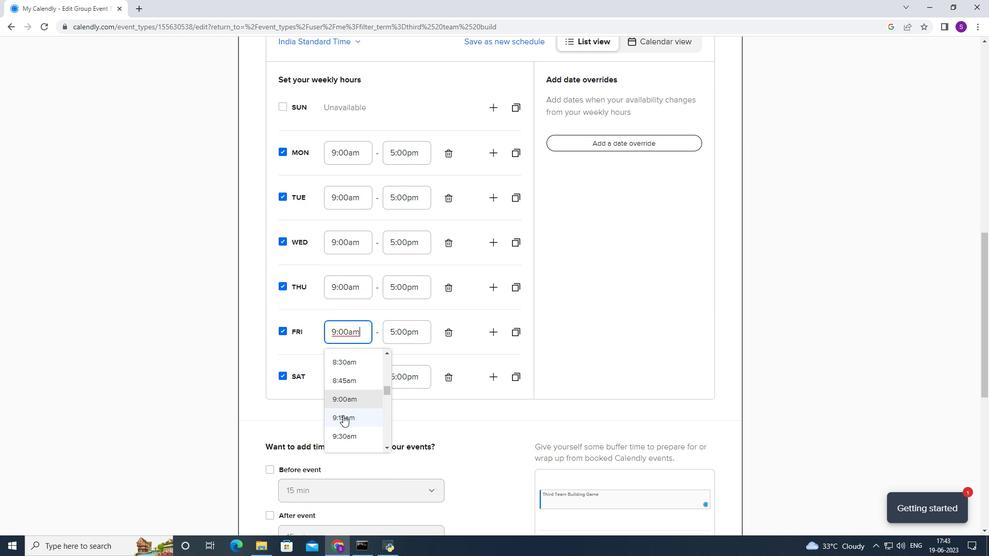 
Action: Mouse moved to (368, 376)
Screenshot: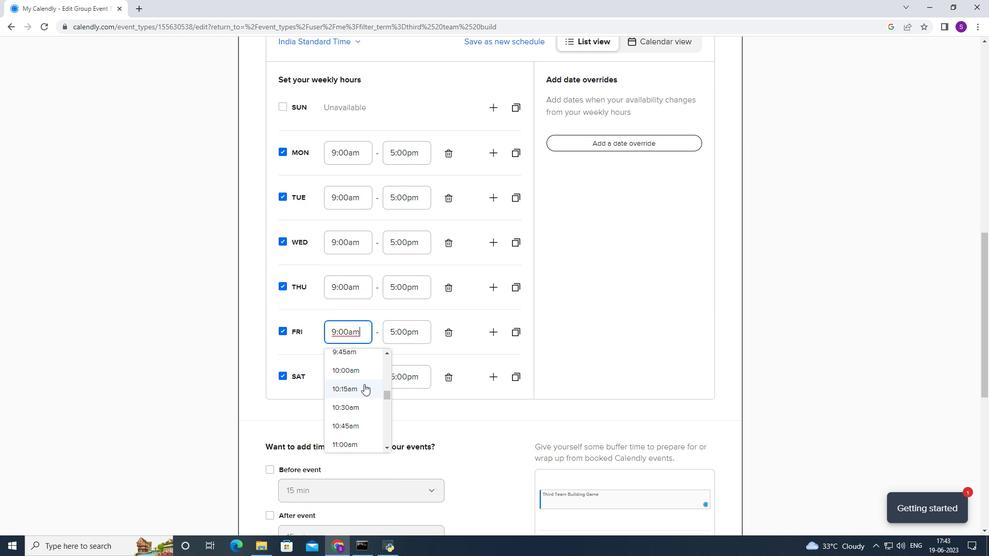 
Action: Mouse pressed left at (368, 376)
Screenshot: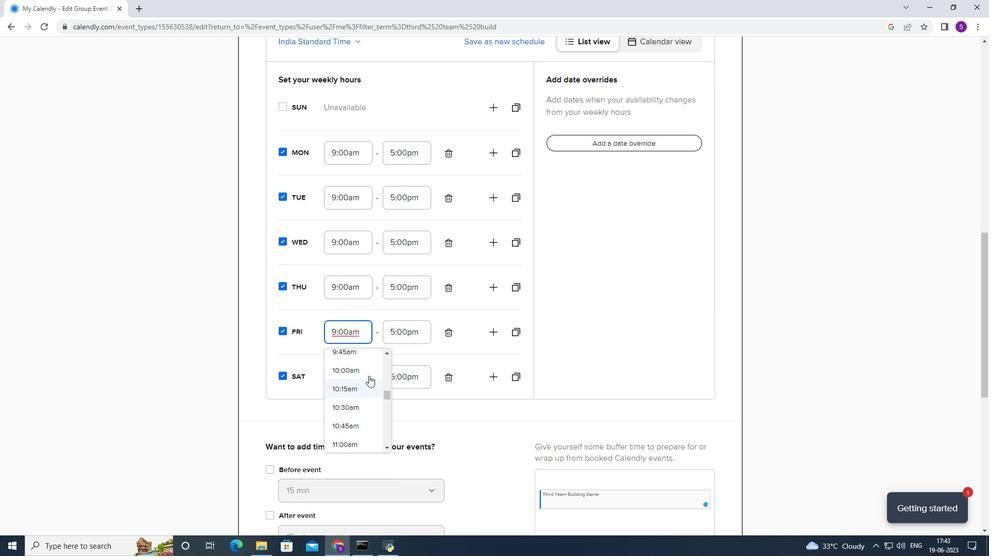 
Action: Mouse moved to (350, 284)
Screenshot: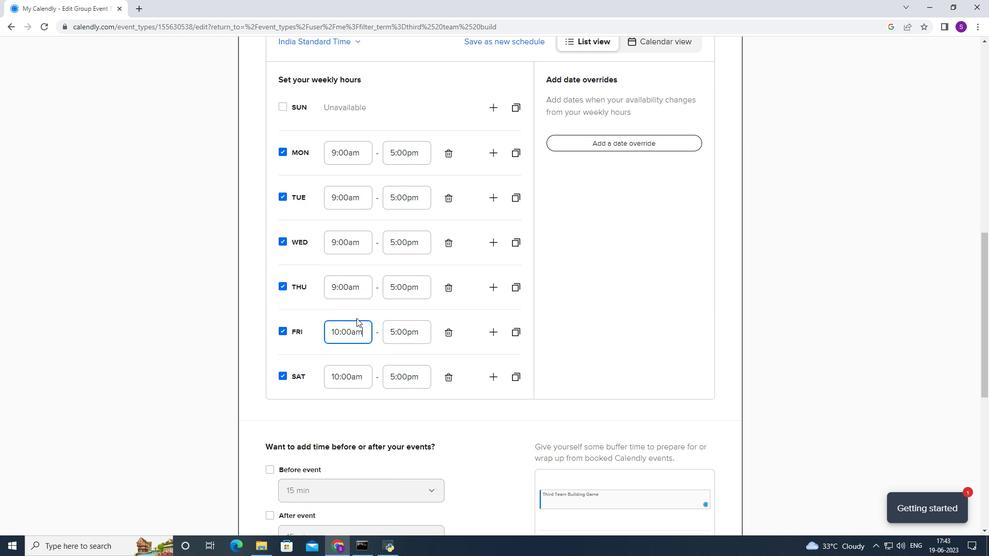 
Action: Mouse pressed left at (350, 284)
Screenshot: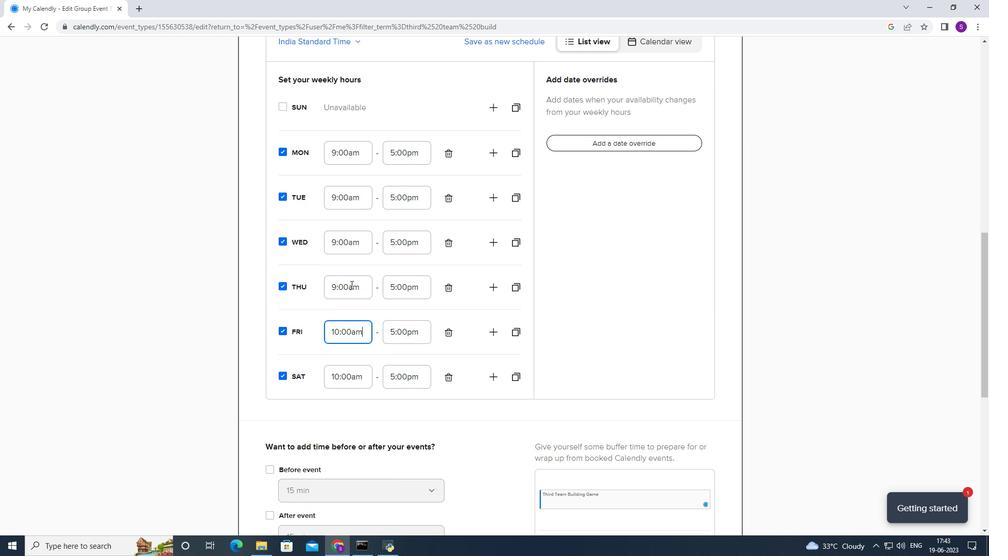 
Action: Mouse moved to (336, 377)
Screenshot: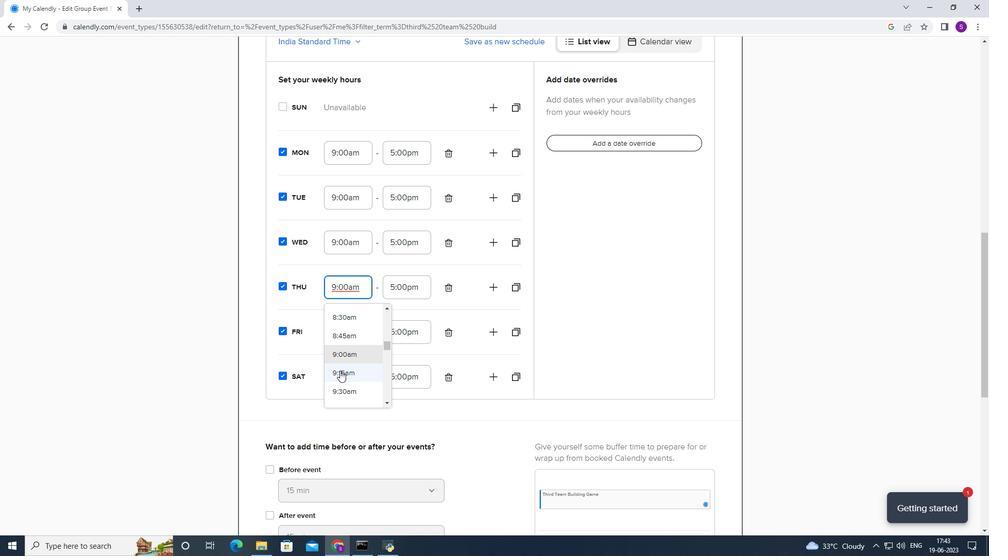
Action: Mouse scrolled (336, 377) with delta (0, 0)
Screenshot: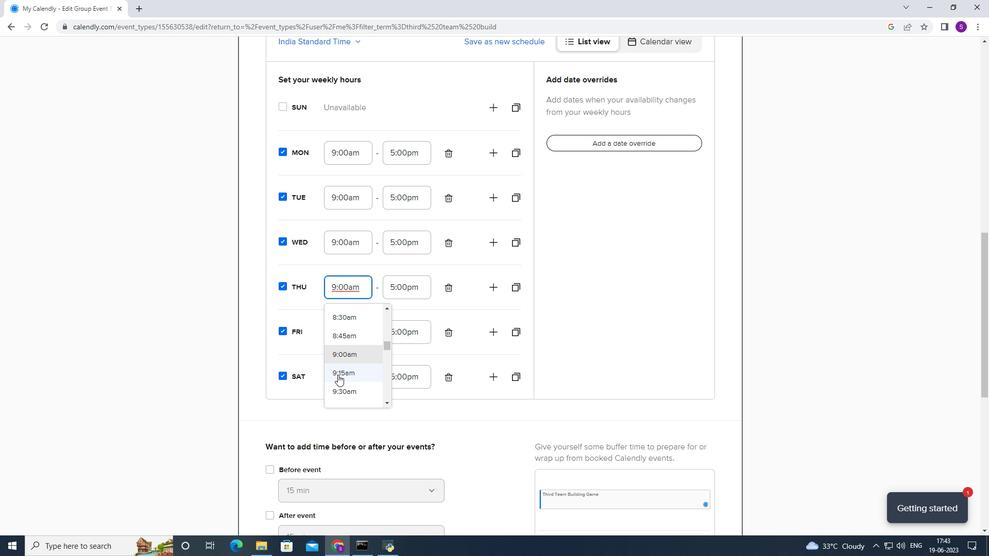 
Action: Mouse scrolled (336, 377) with delta (0, 0)
Screenshot: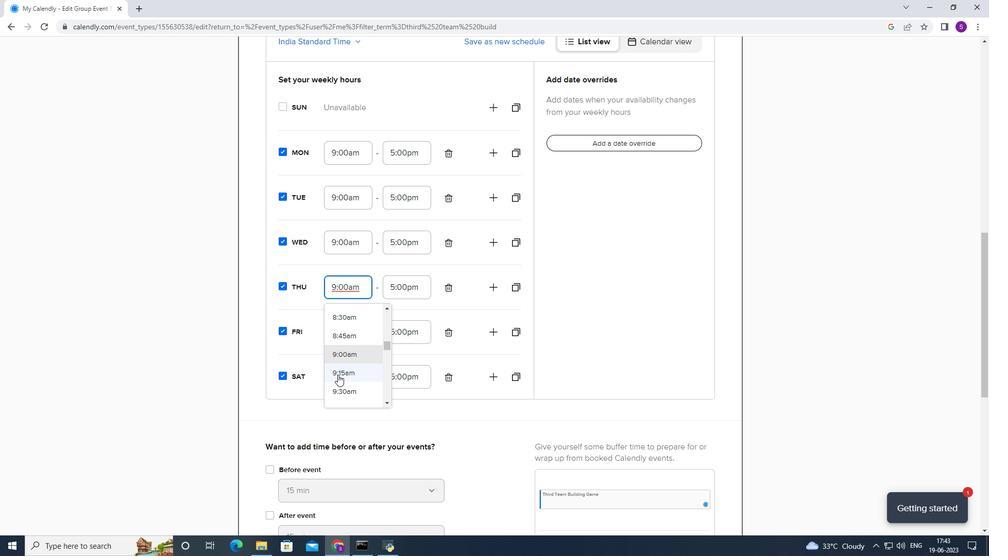 
Action: Mouse scrolled (336, 377) with delta (0, 0)
Screenshot: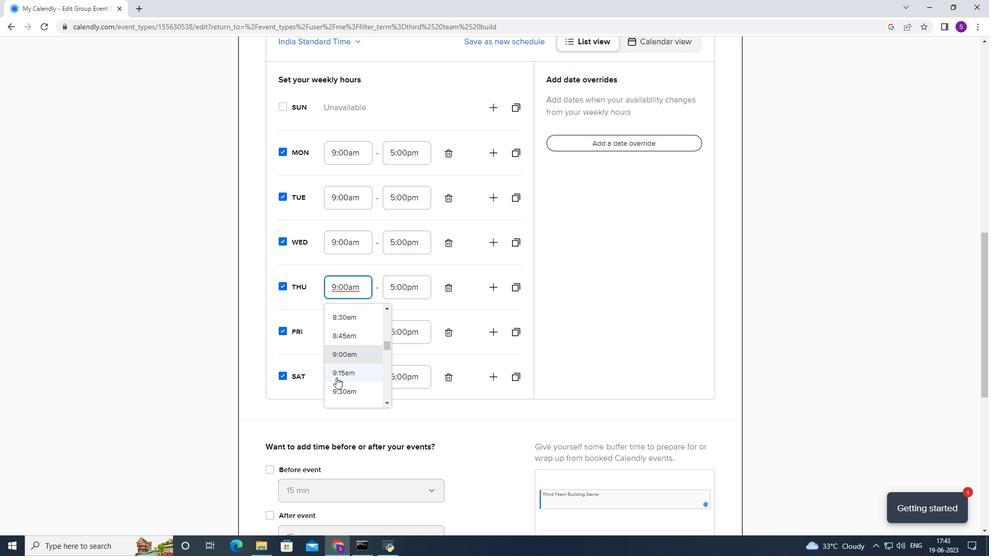 
Action: Mouse moved to (367, 317)
Screenshot: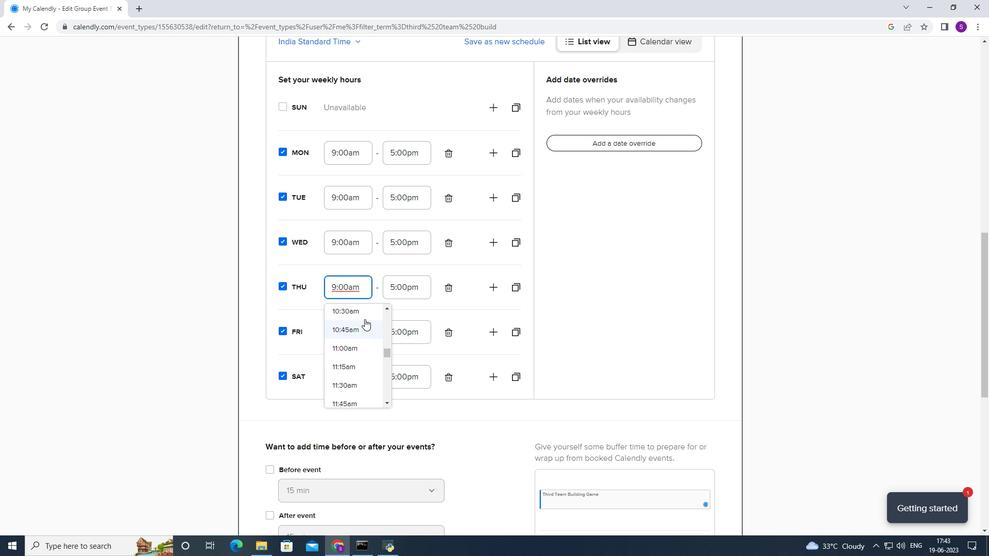
Action: Mouse scrolled (367, 318) with delta (0, 0)
Screenshot: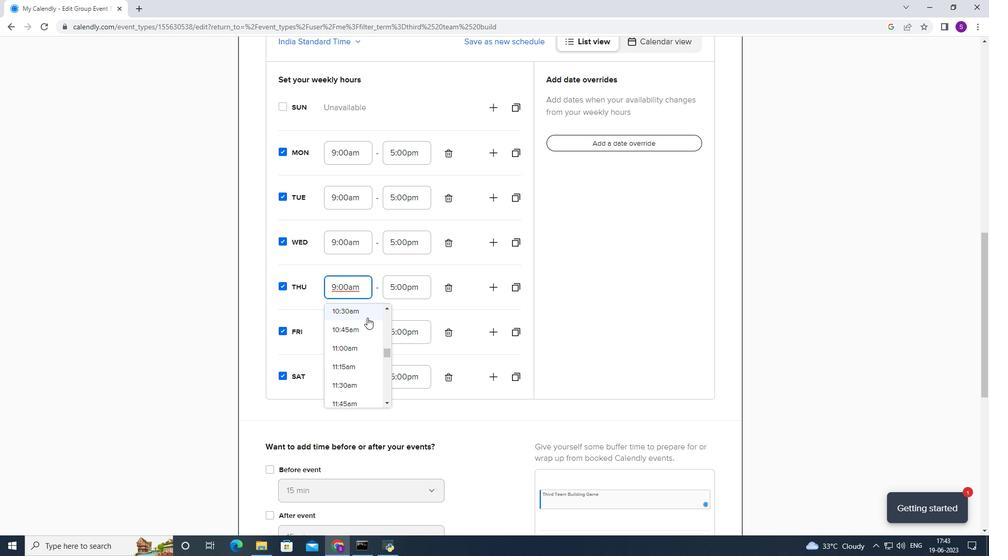 
Action: Mouse moved to (362, 330)
Screenshot: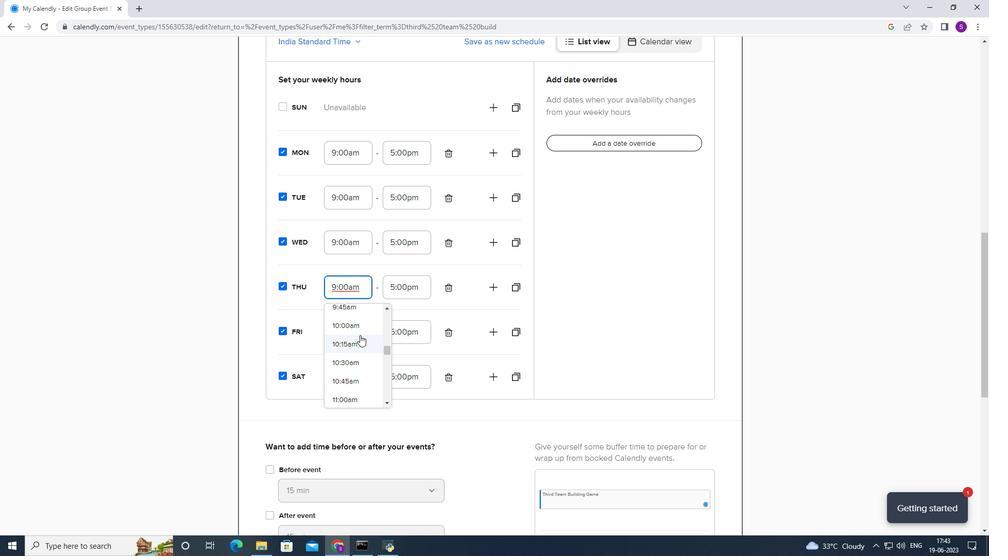 
Action: Mouse pressed left at (362, 330)
Screenshot: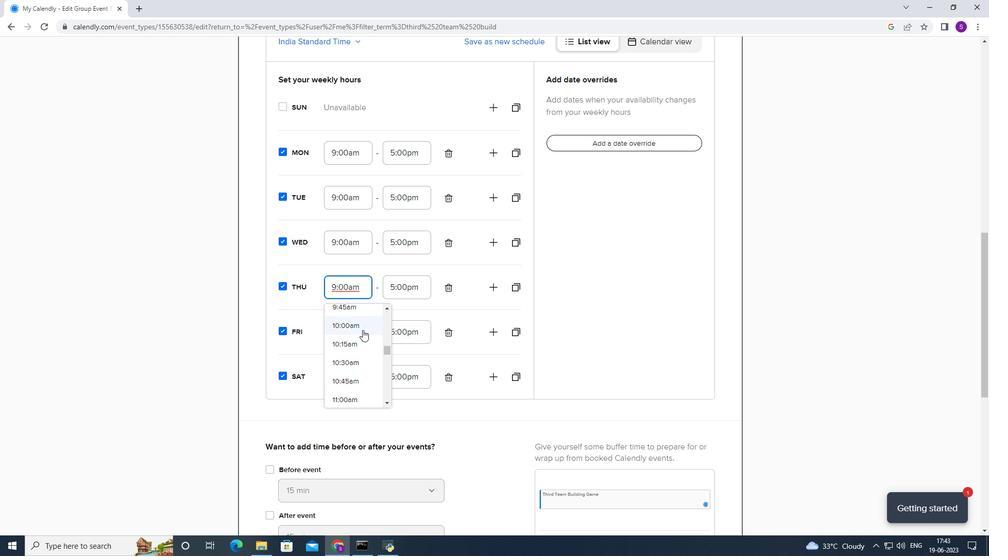 
Action: Mouse moved to (352, 236)
Screenshot: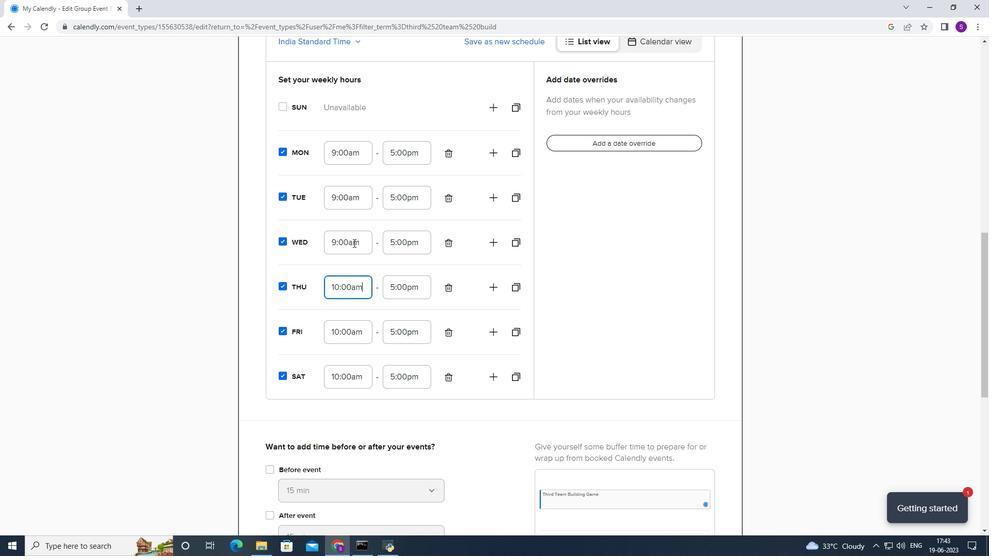 
Action: Mouse pressed left at (352, 236)
Screenshot: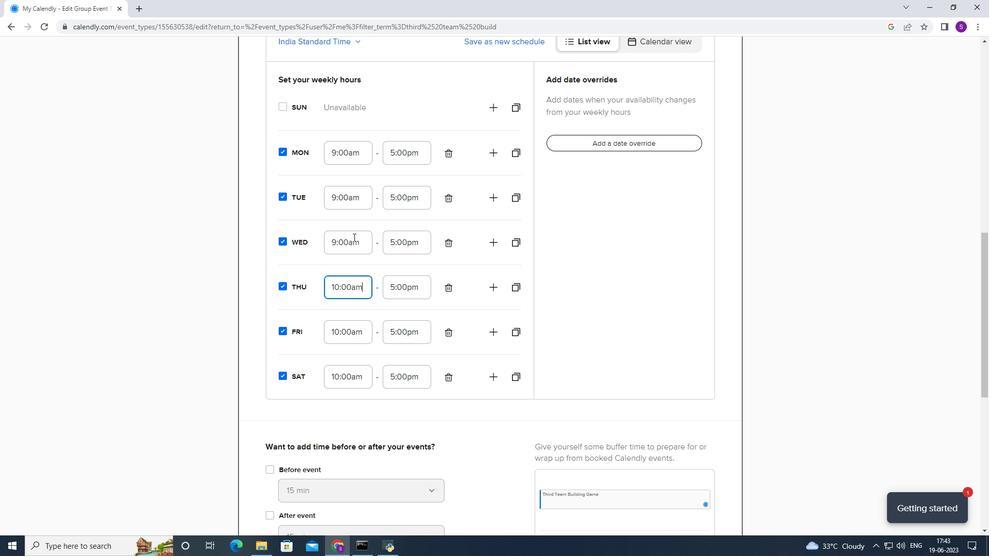 
Action: Mouse moved to (347, 332)
Screenshot: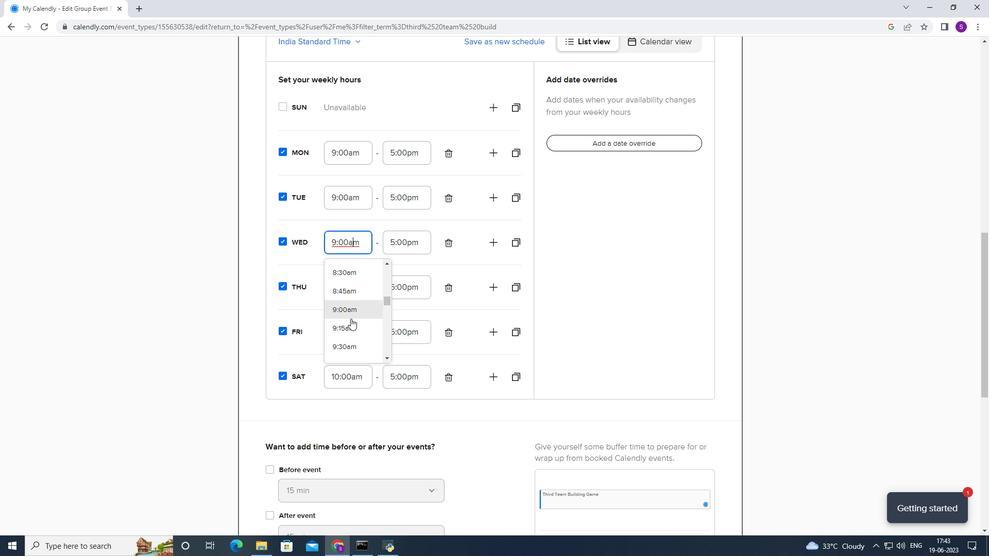 
Action: Mouse scrolled (347, 332) with delta (0, 0)
Screenshot: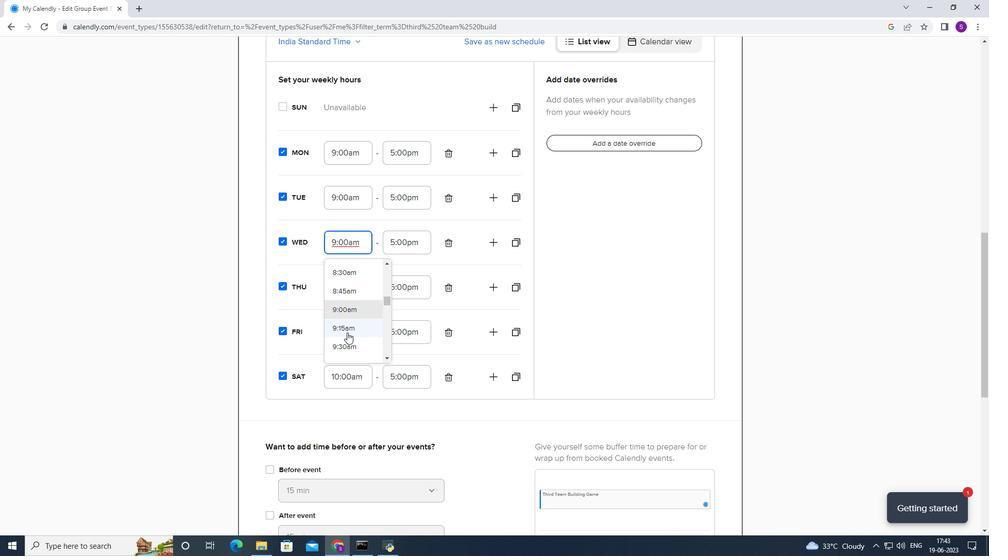 
Action: Mouse scrolled (347, 332) with delta (0, 0)
Screenshot: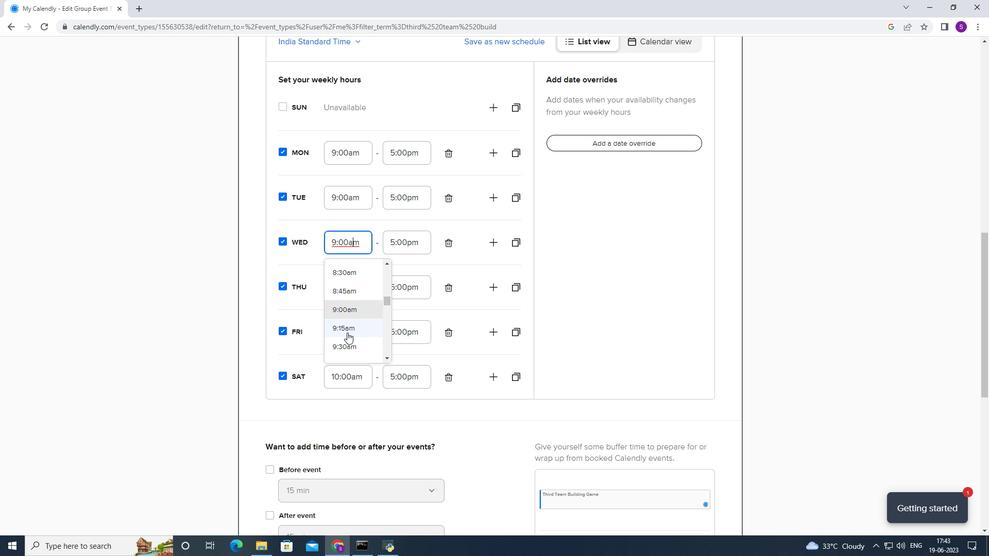 
Action: Mouse moved to (354, 283)
Screenshot: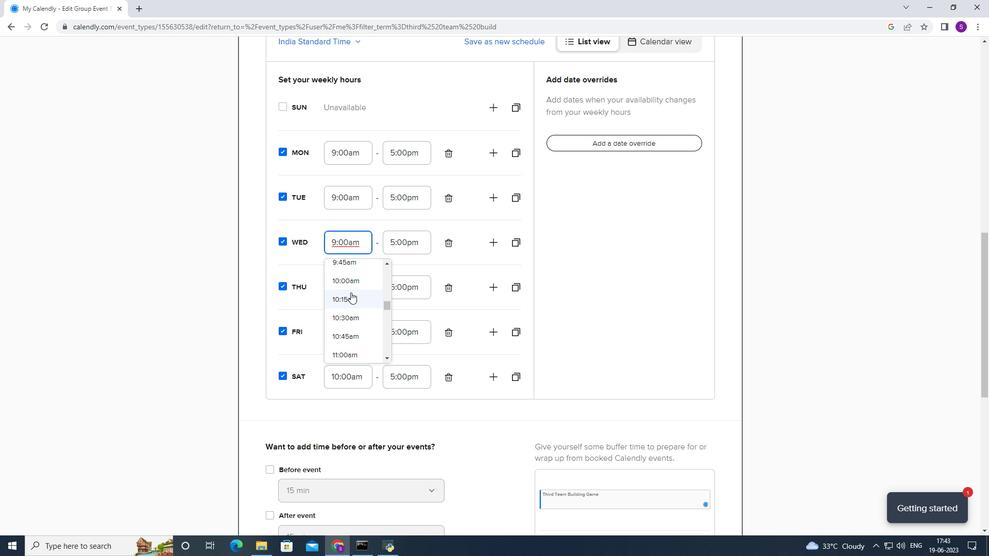 
Action: Mouse pressed left at (354, 283)
Screenshot: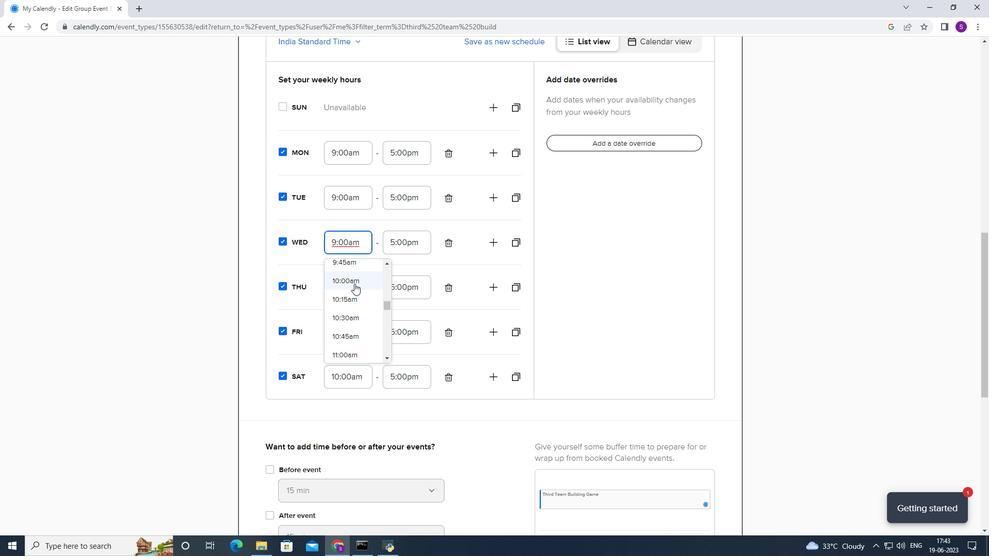 
Action: Mouse moved to (349, 204)
Screenshot: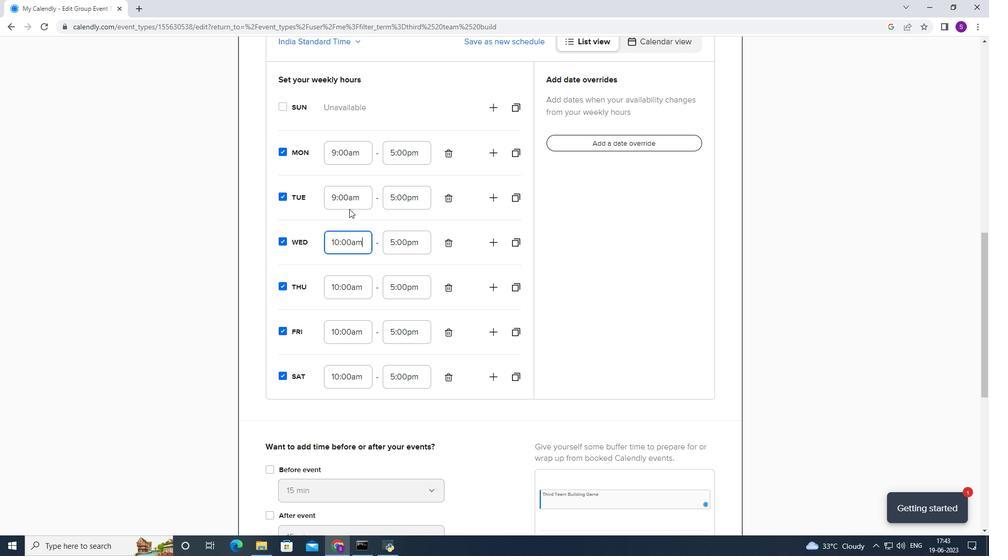 
Action: Mouse pressed left at (349, 204)
Screenshot: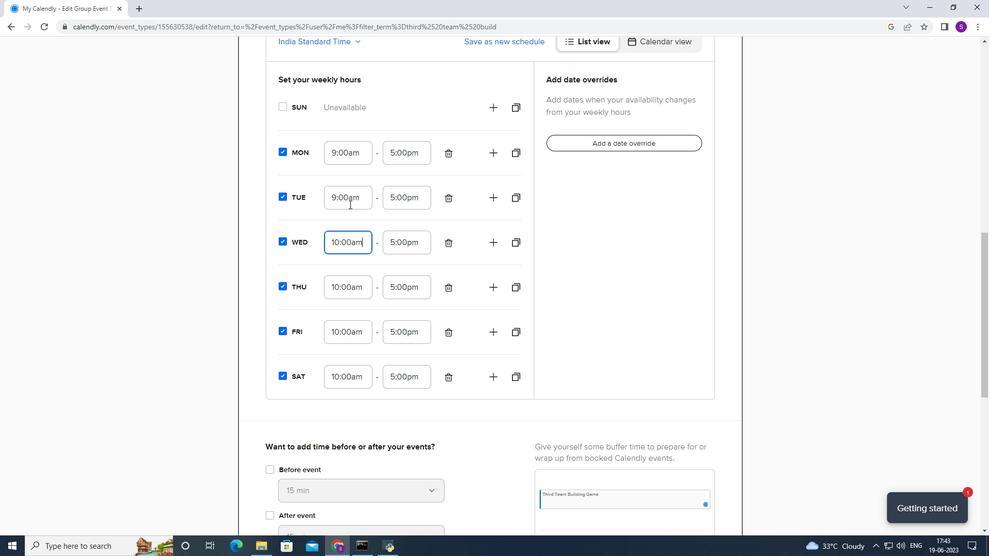 
Action: Mouse moved to (343, 288)
Screenshot: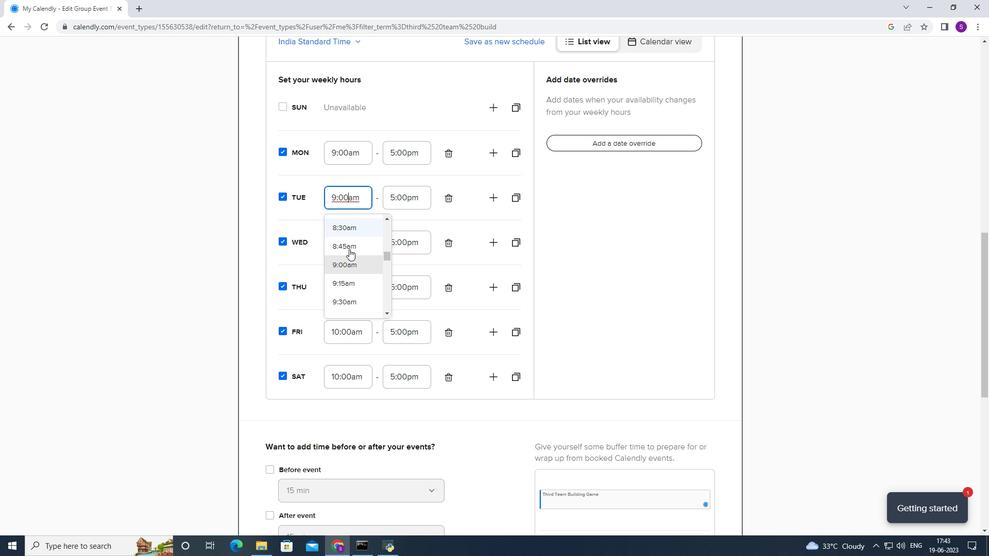 
Action: Mouse scrolled (343, 287) with delta (0, 0)
Screenshot: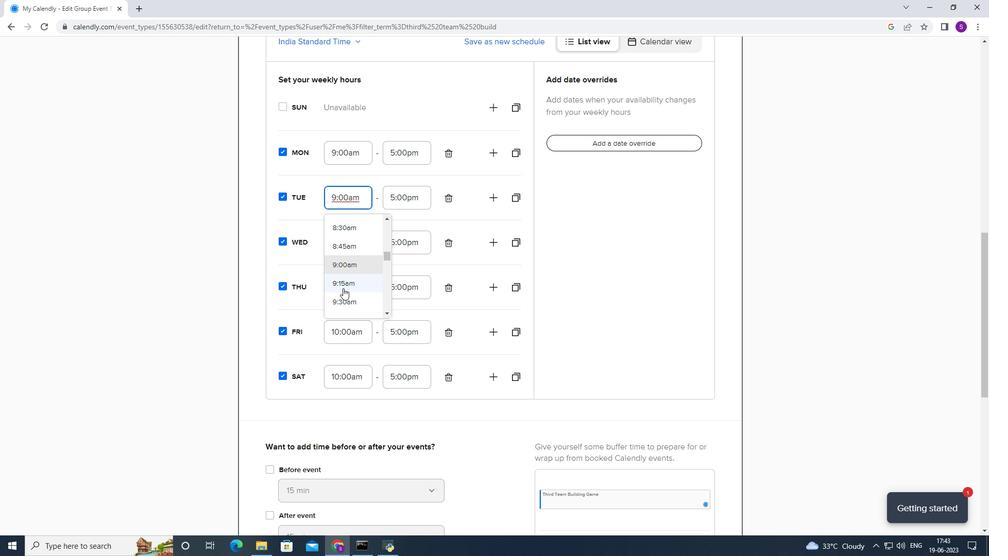 
Action: Mouse moved to (342, 289)
Screenshot: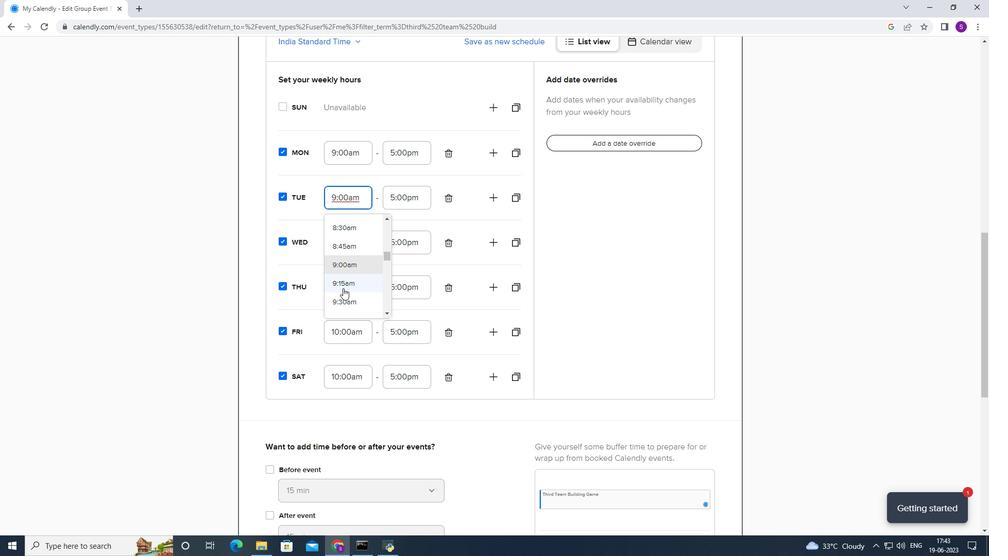 
Action: Mouse scrolled (342, 288) with delta (0, 0)
Screenshot: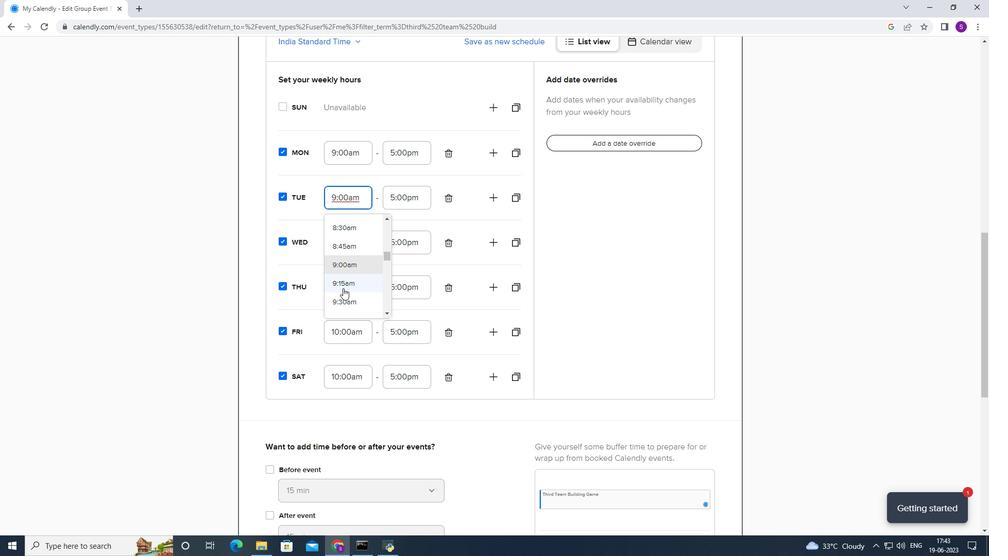 
Action: Mouse moved to (357, 238)
Screenshot: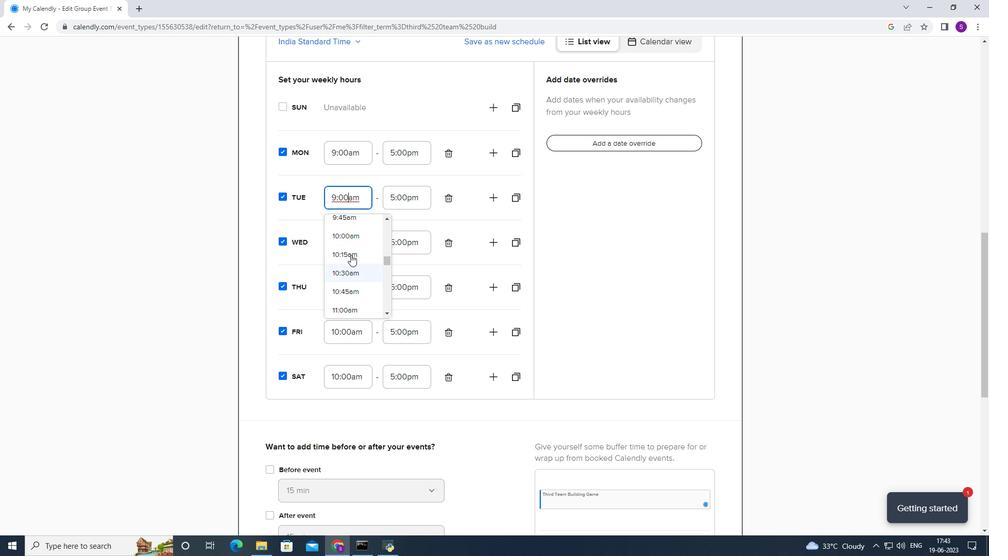 
Action: Mouse pressed left at (357, 238)
Screenshot: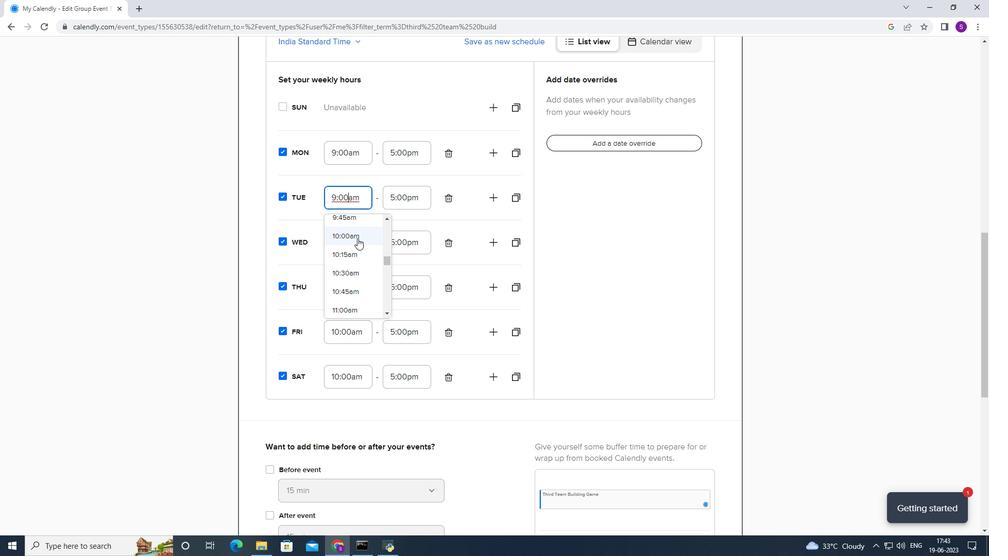 
Action: Mouse moved to (355, 164)
Screenshot: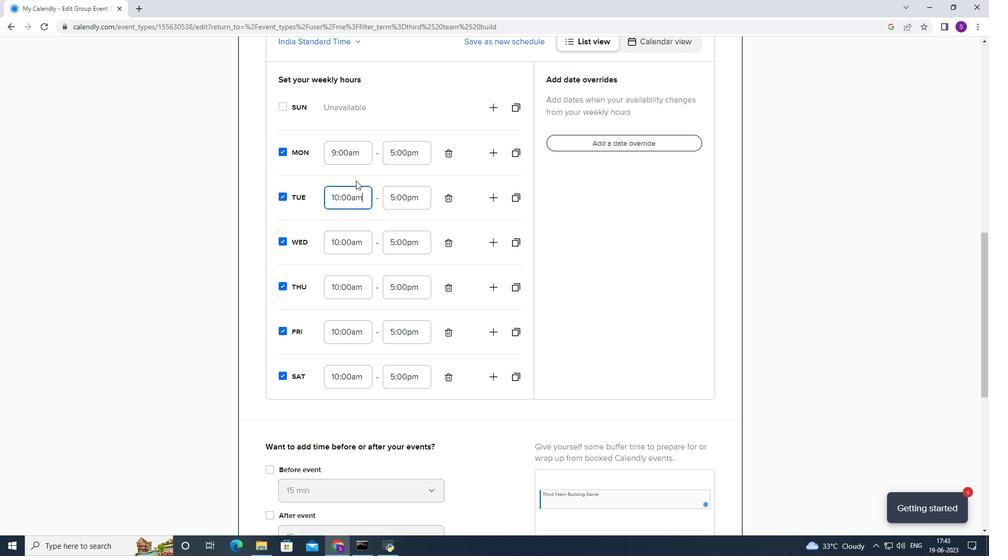 
Action: Mouse pressed left at (355, 164)
Screenshot: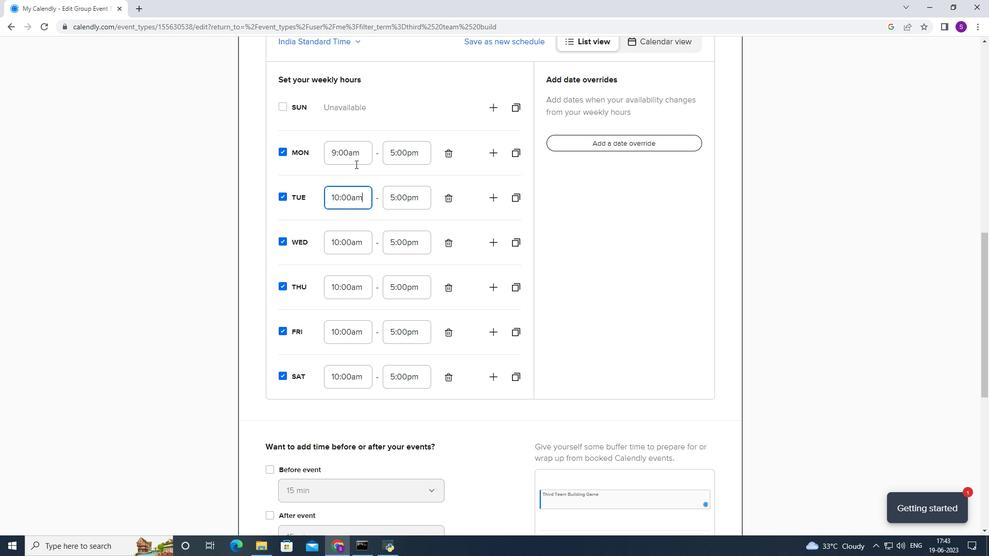 
Action: Mouse moved to (340, 226)
Screenshot: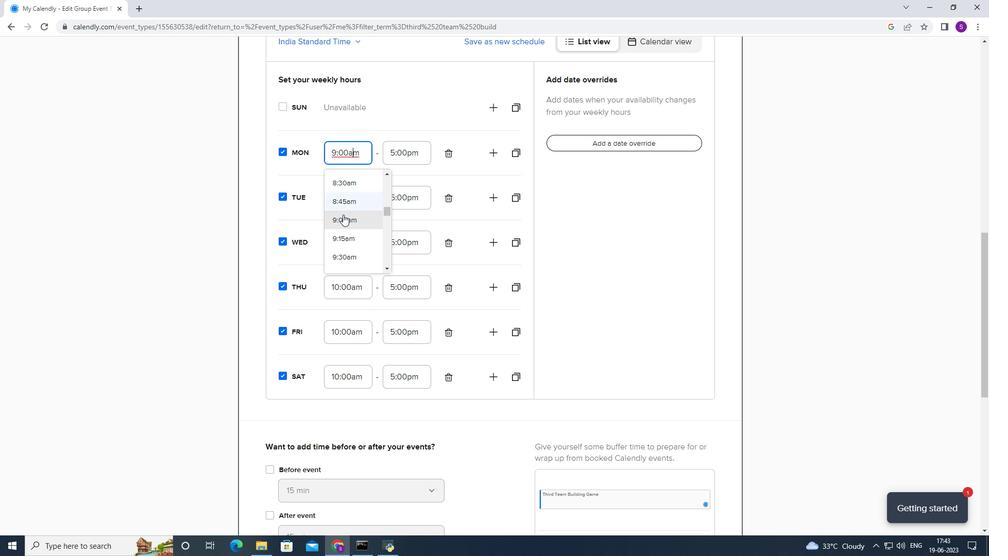 
Action: Mouse scrolled (340, 226) with delta (0, 0)
Screenshot: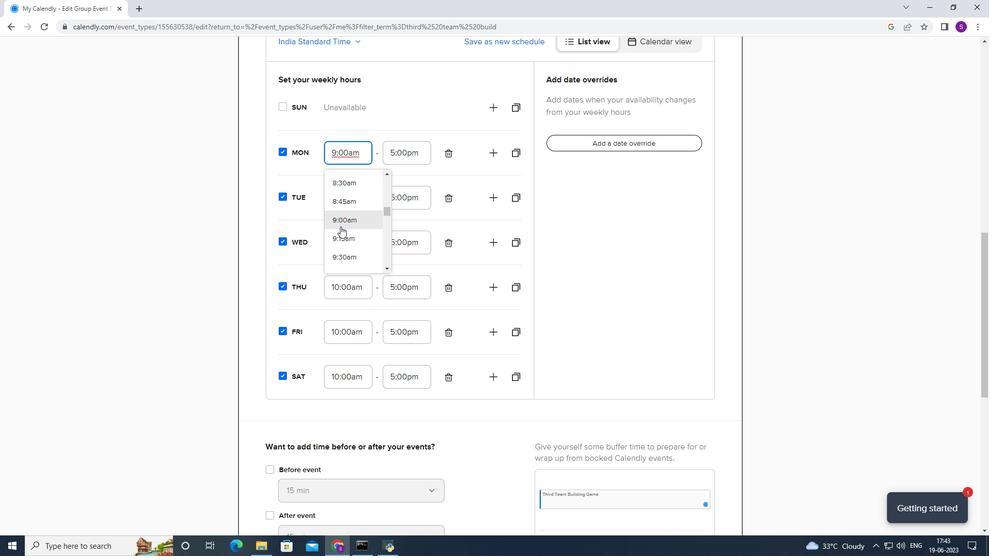 
Action: Mouse moved to (347, 240)
Screenshot: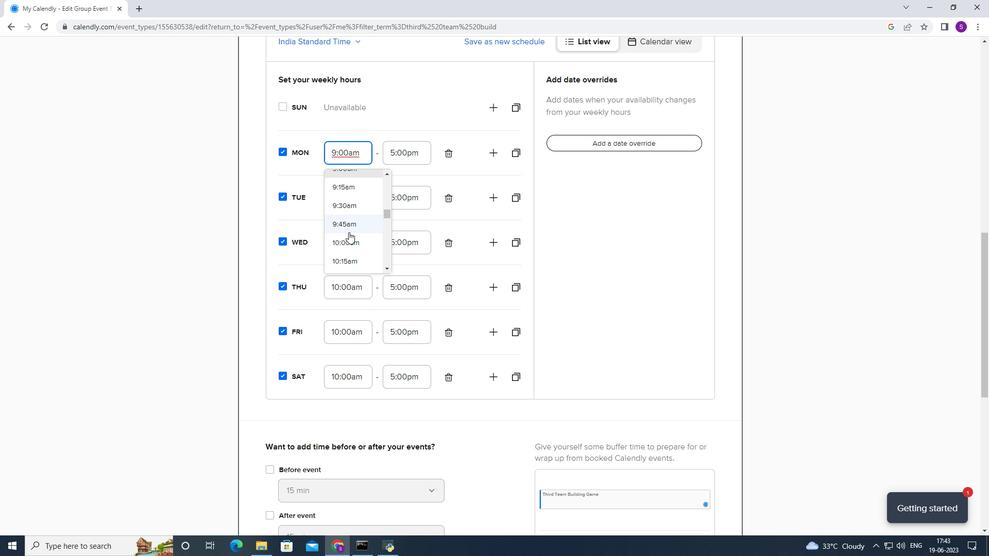 
Action: Mouse pressed left at (347, 240)
Screenshot: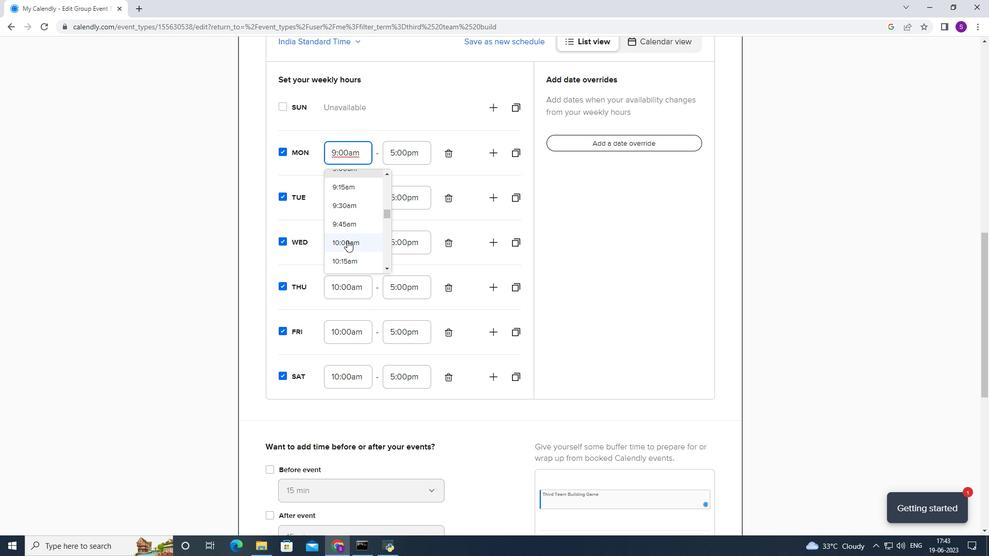 
Action: Mouse moved to (401, 149)
Screenshot: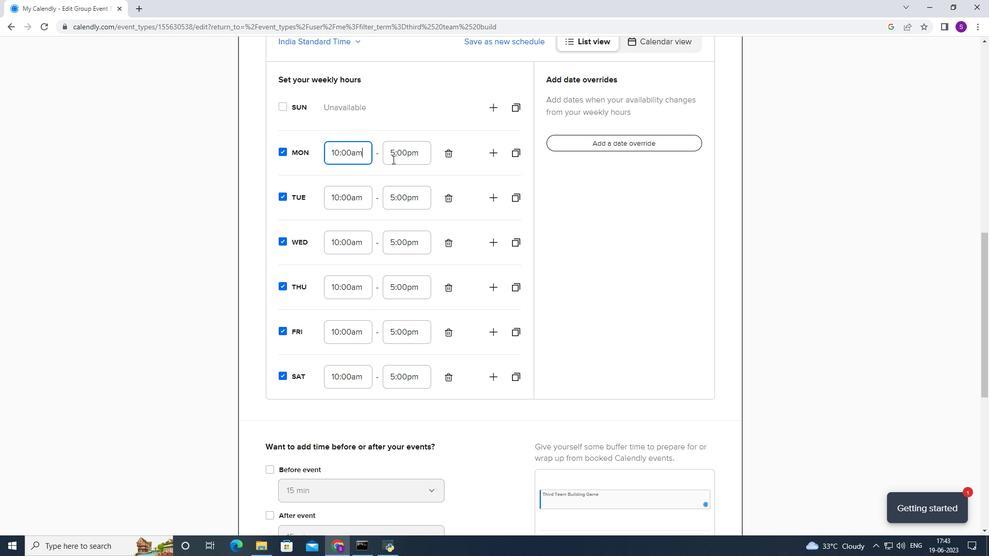 
Action: Mouse pressed left at (401, 149)
Screenshot: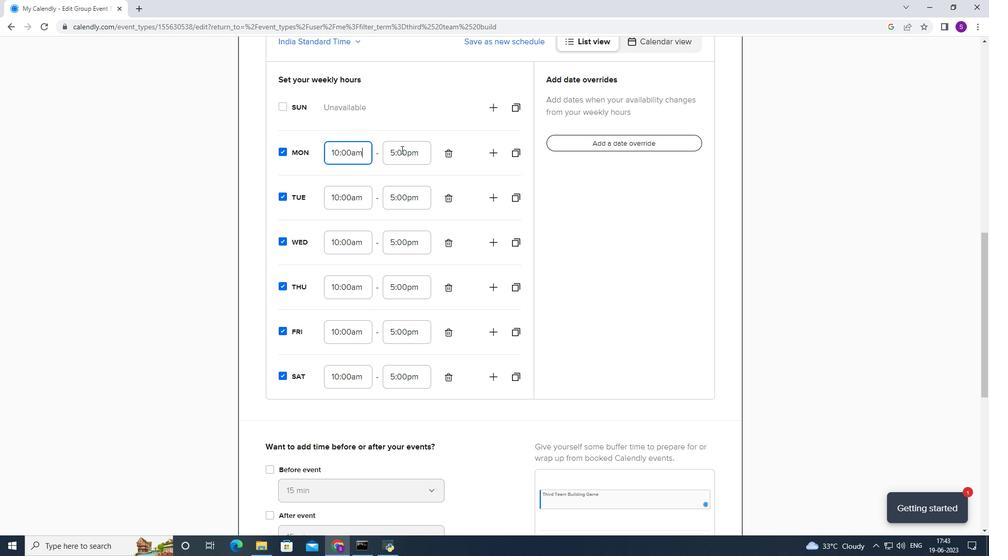 
Action: Mouse moved to (392, 232)
Screenshot: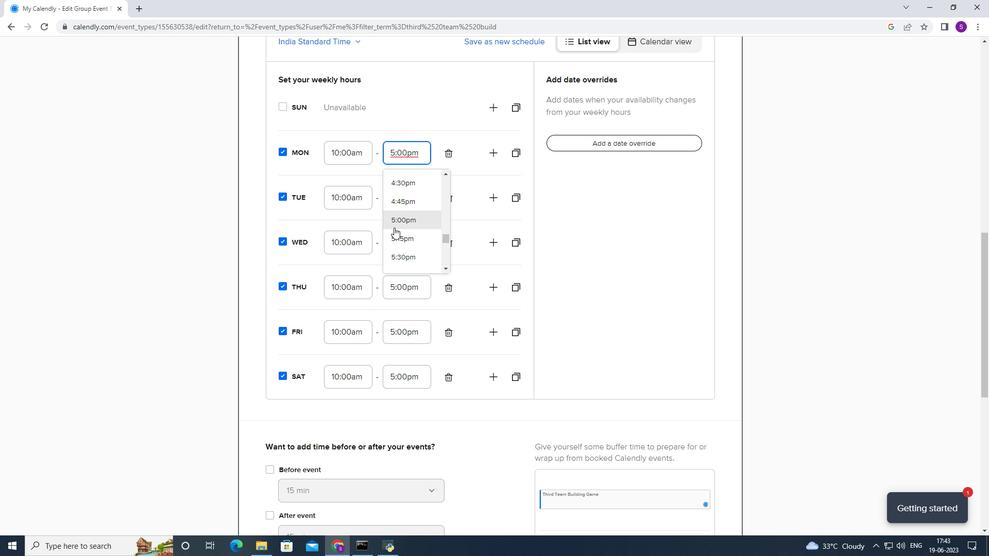 
Action: Mouse scrolled (393, 229) with delta (0, 0)
Screenshot: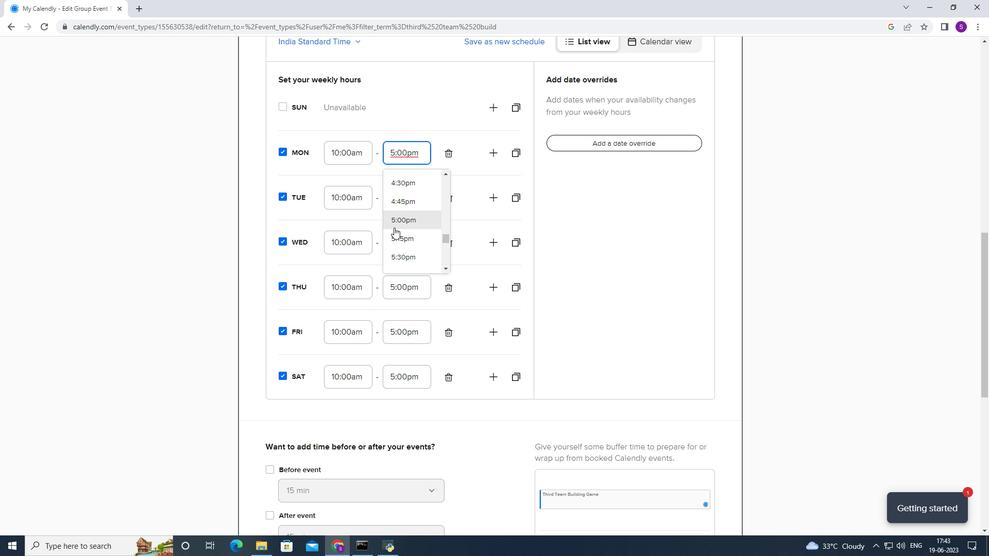 
Action: Mouse scrolled (392, 231) with delta (0, 0)
Screenshot: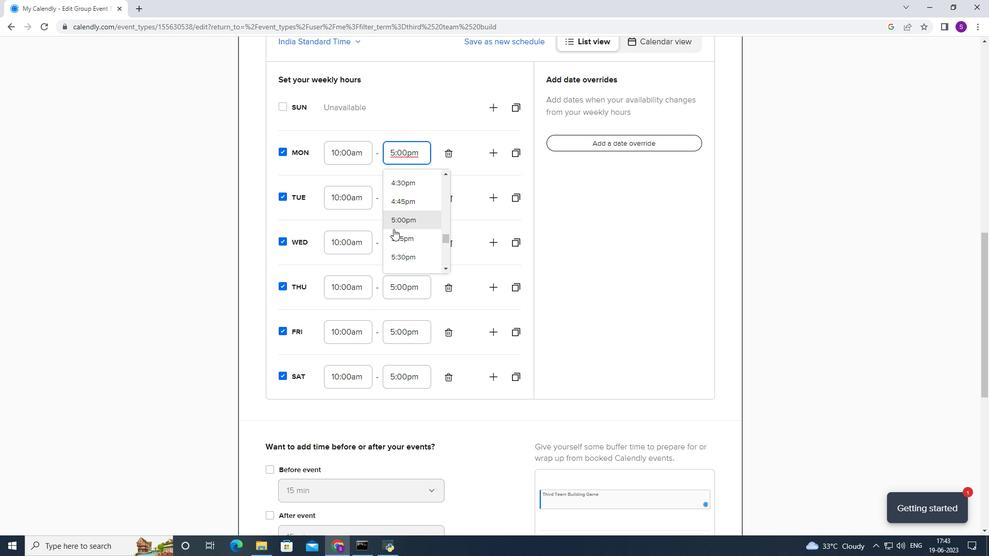 
Action: Mouse moved to (418, 196)
Screenshot: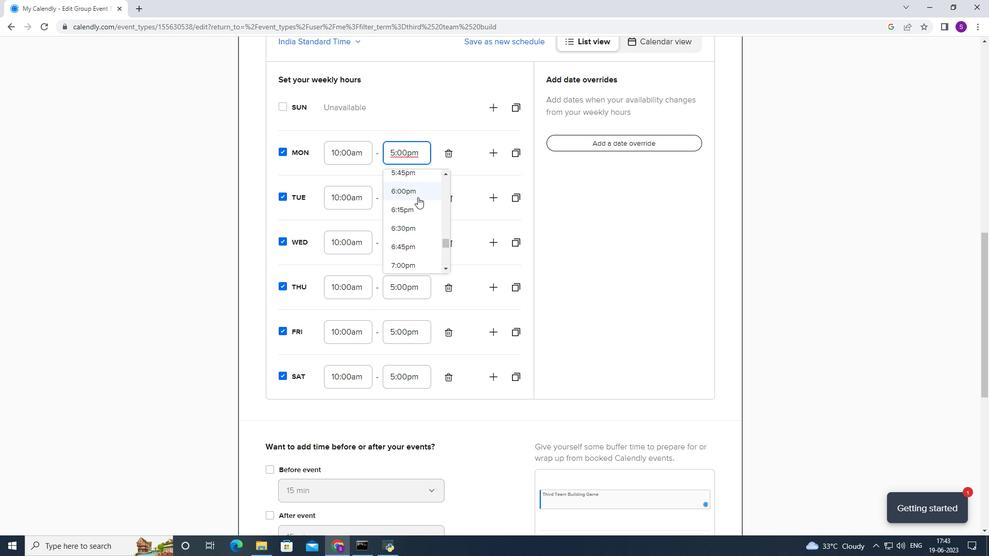 
Action: Mouse pressed left at (418, 196)
Screenshot: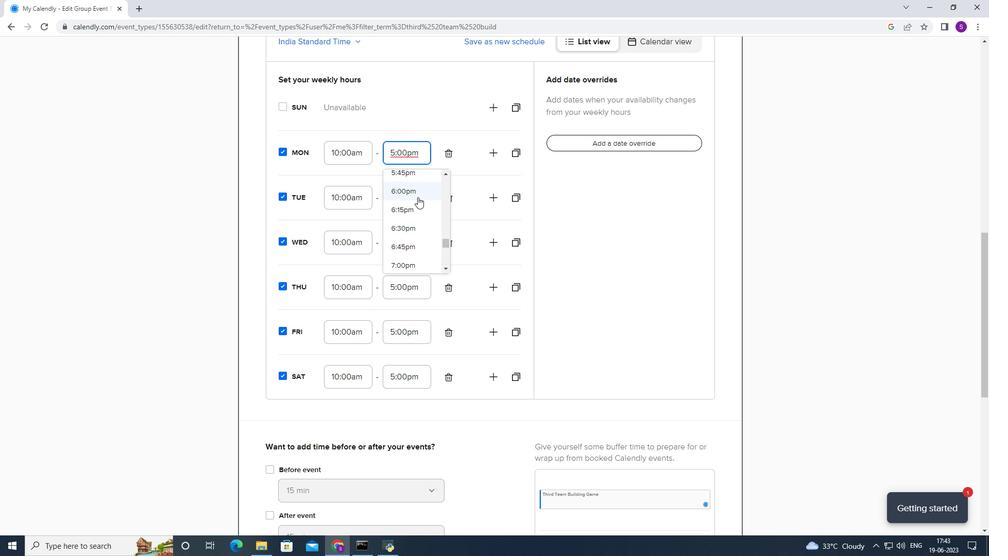 
Action: Mouse moved to (413, 197)
Screenshot: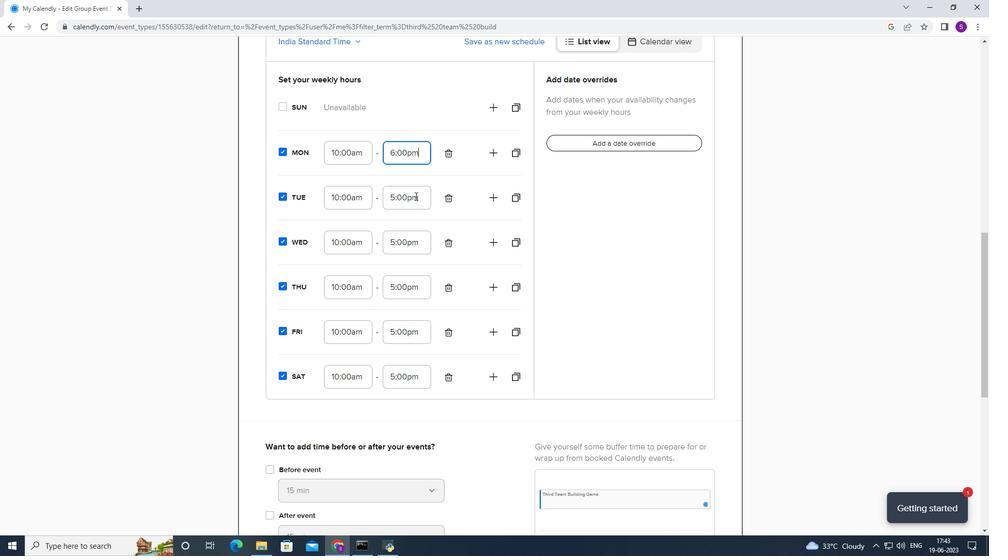 
Action: Mouse pressed left at (413, 197)
Screenshot: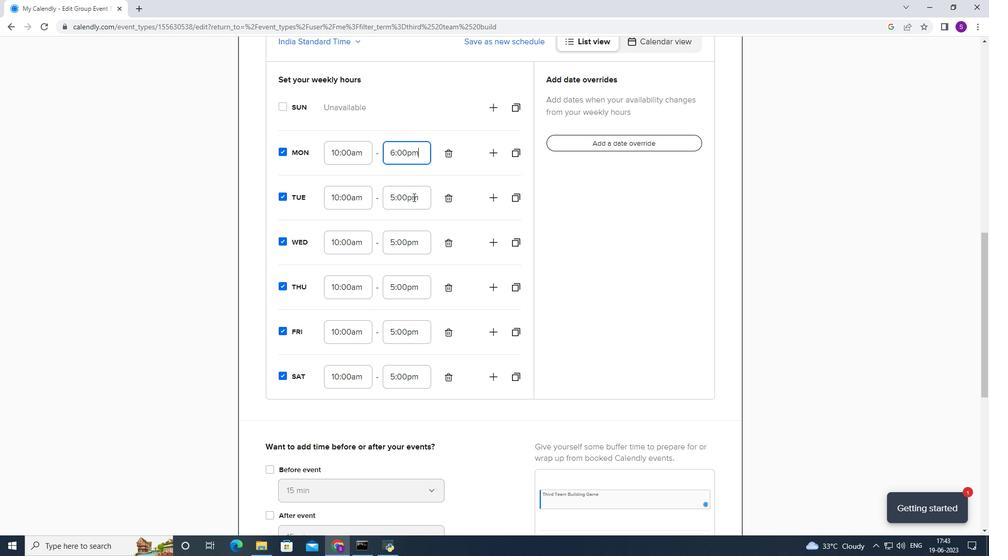 
Action: Mouse moved to (402, 261)
Screenshot: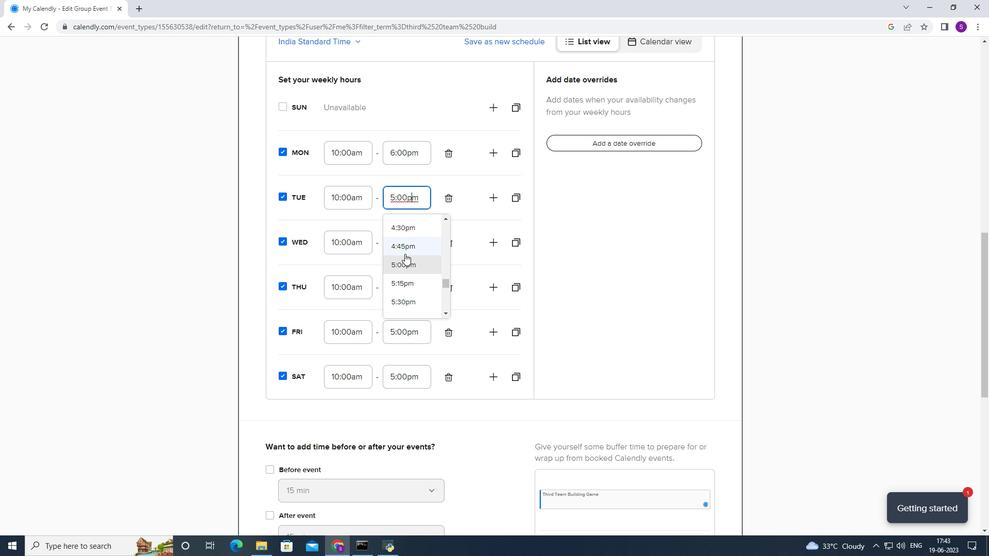 
Action: Mouse scrolled (402, 261) with delta (0, 0)
Screenshot: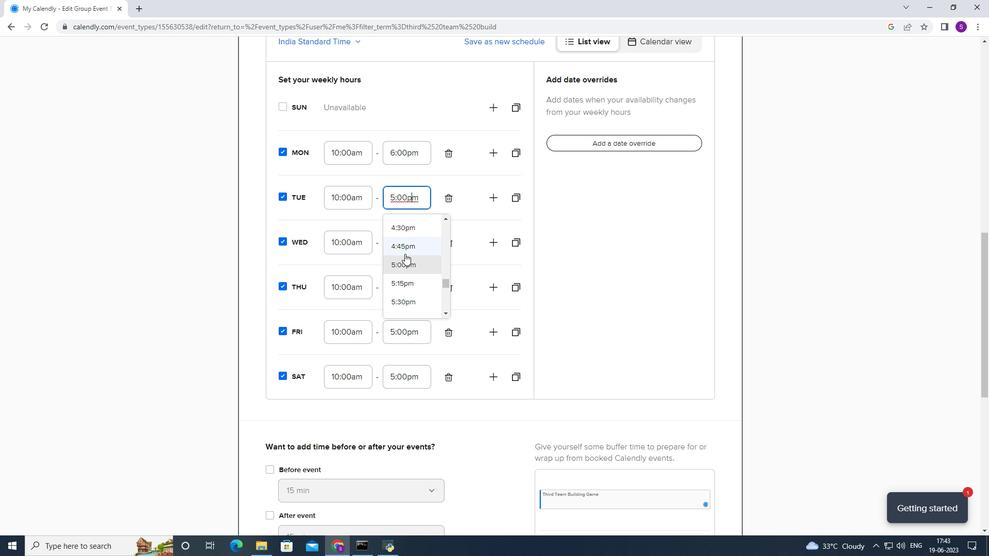 
Action: Mouse moved to (401, 263)
Screenshot: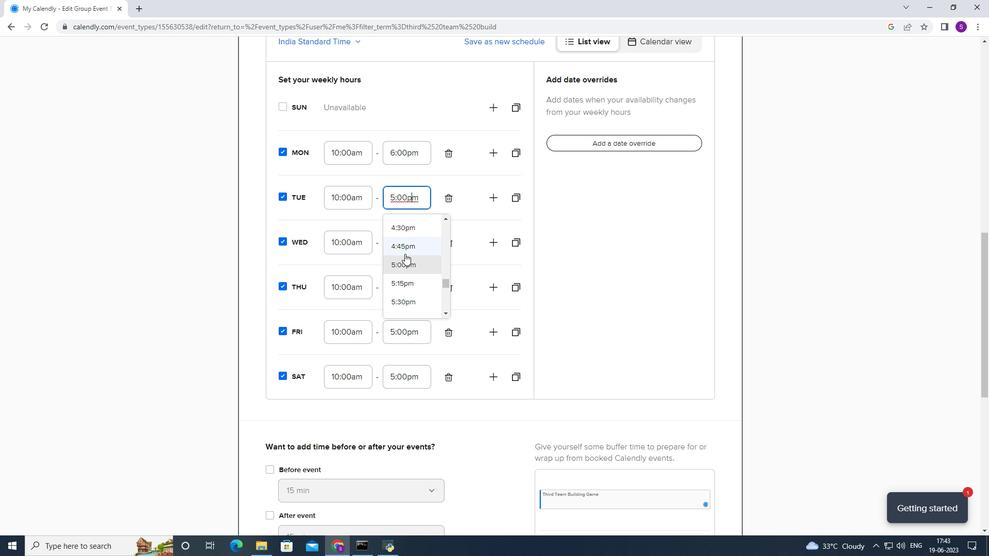 
Action: Mouse scrolled (401, 262) with delta (0, 0)
Screenshot: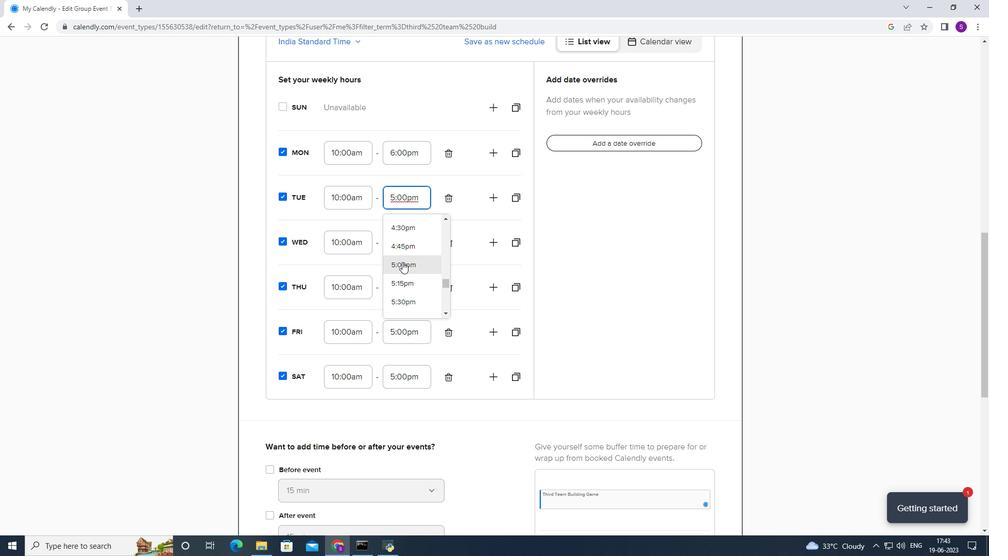 
Action: Mouse moved to (411, 240)
Screenshot: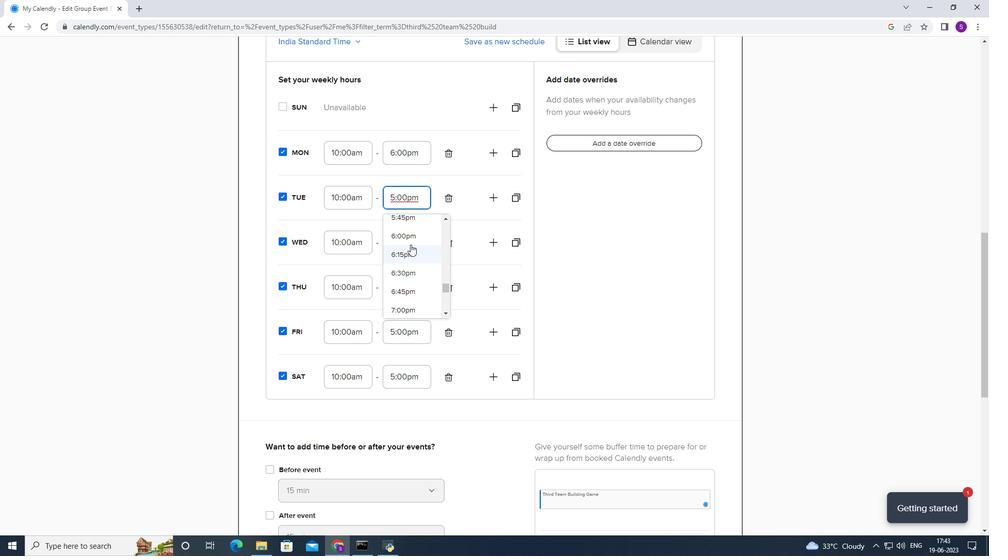 
Action: Mouse pressed left at (411, 240)
Screenshot: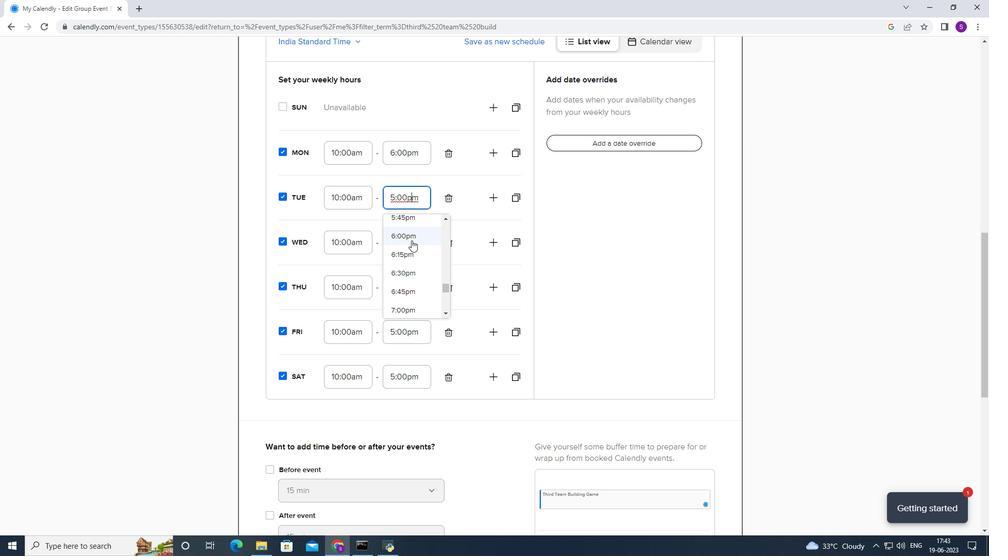 
Action: Mouse moved to (410, 244)
Screenshot: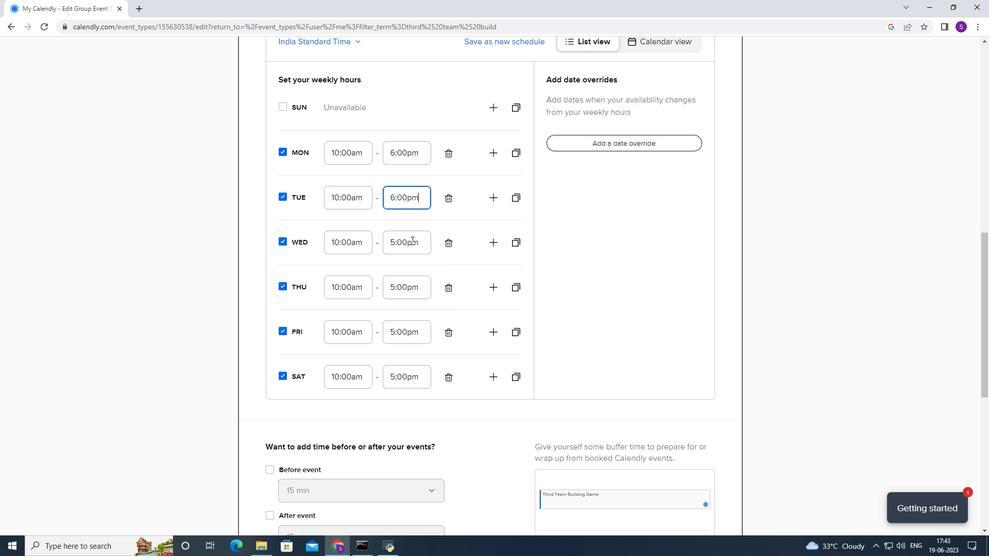 
Action: Mouse pressed left at (410, 244)
Screenshot: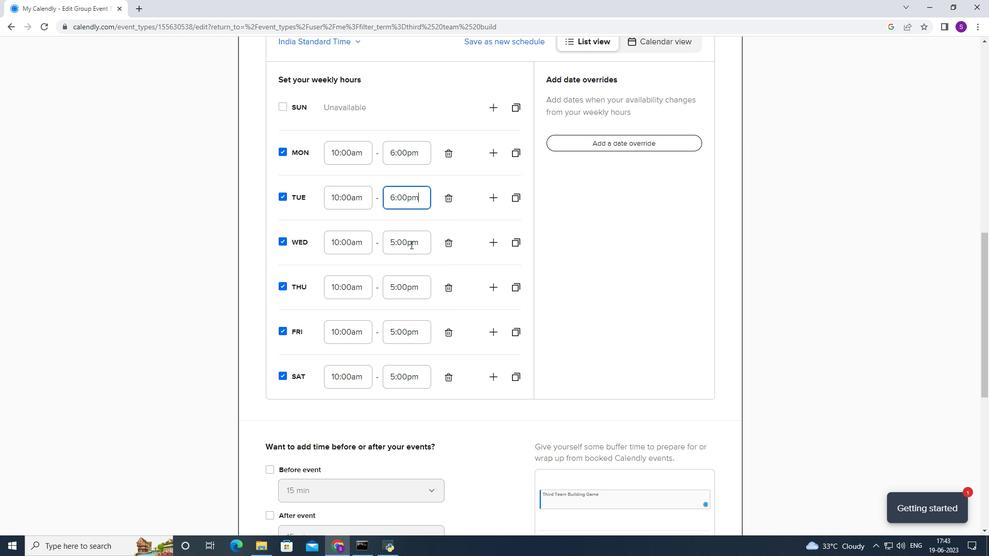 
Action: Mouse moved to (400, 309)
Screenshot: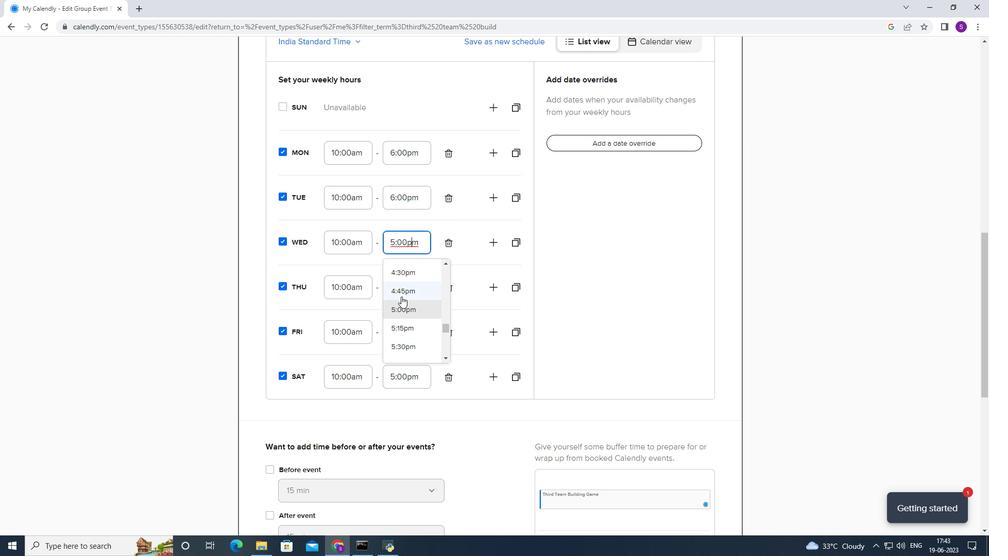 
Action: Mouse scrolled (400, 309) with delta (0, 0)
Screenshot: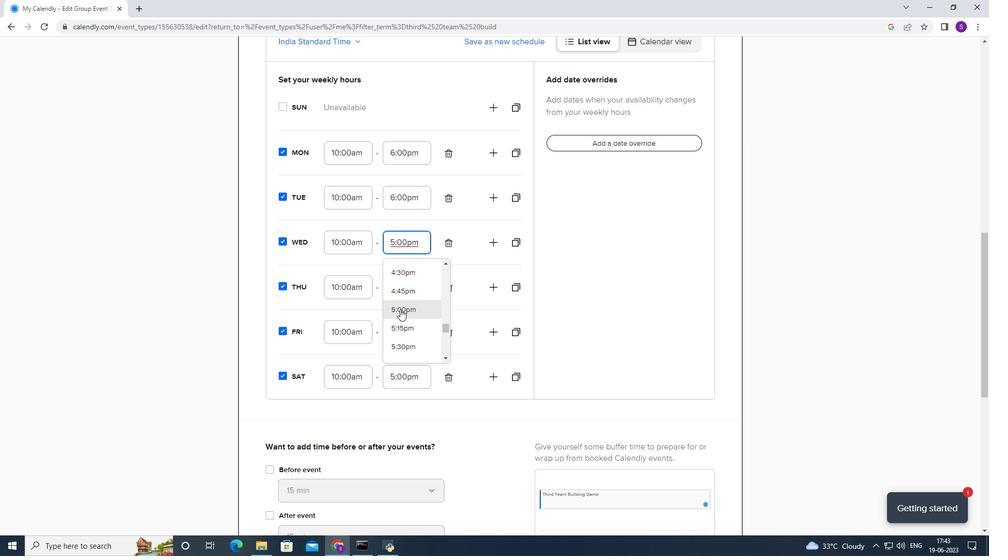 
Action: Mouse scrolled (400, 309) with delta (0, 0)
Screenshot: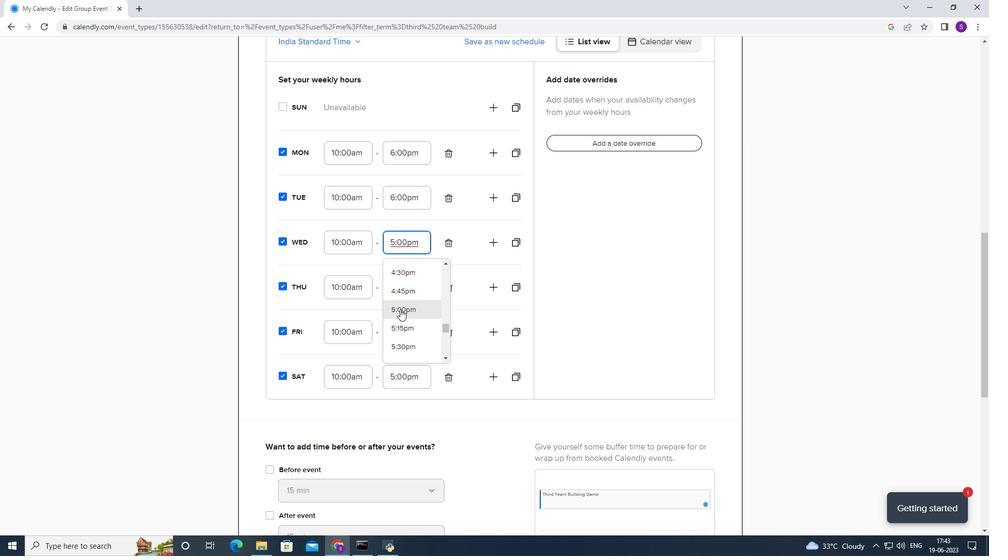 
Action: Mouse moved to (410, 283)
Screenshot: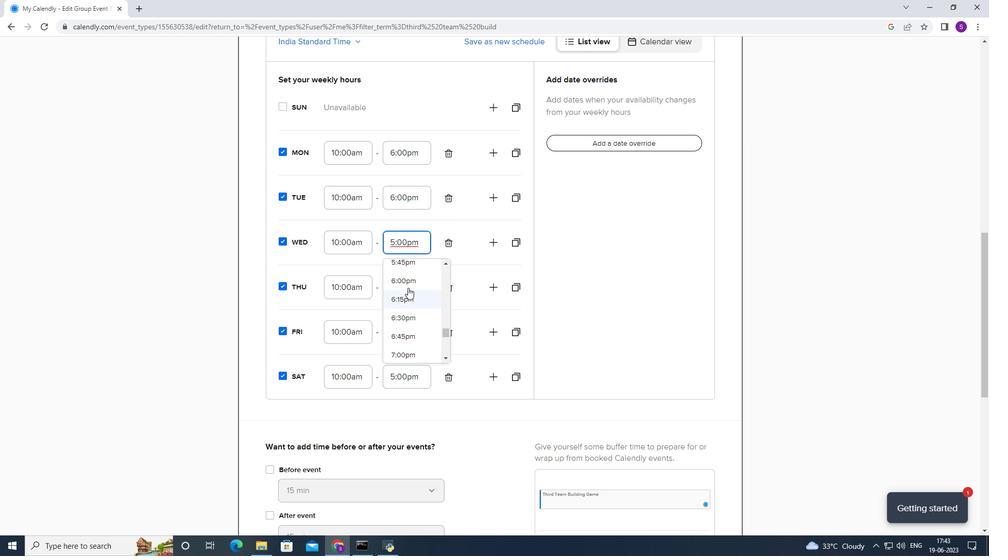 
Action: Mouse pressed left at (410, 283)
Screenshot: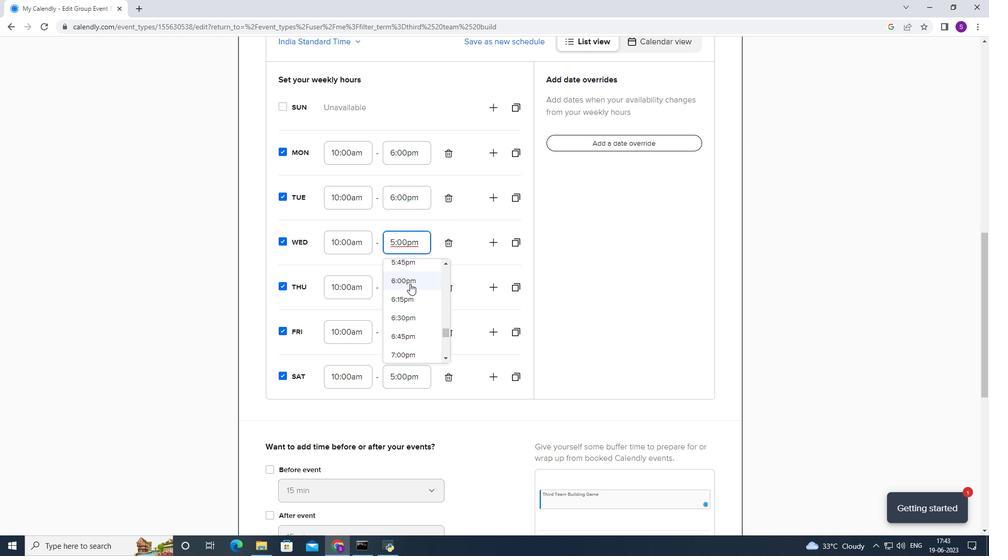
Action: Mouse moved to (407, 281)
Screenshot: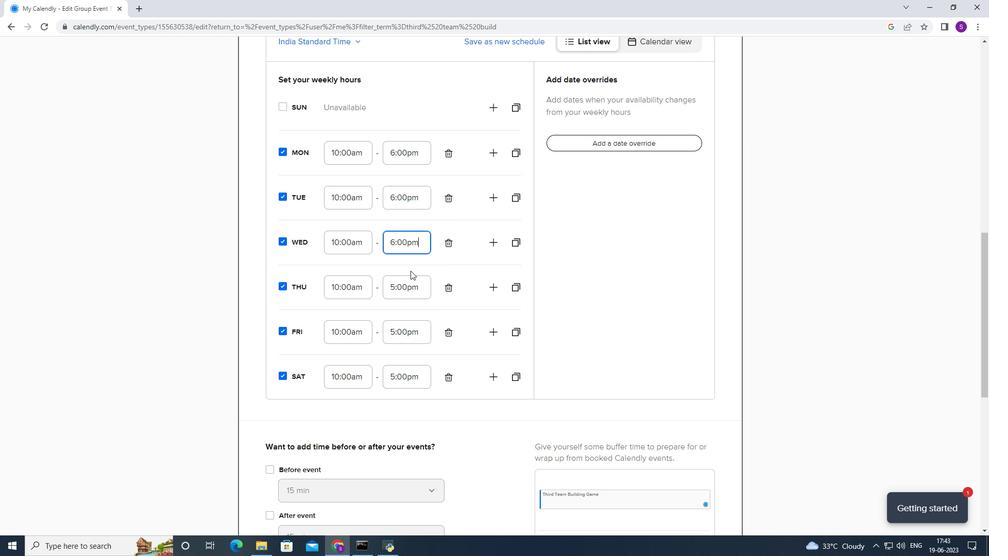 
Action: Mouse pressed left at (407, 281)
Screenshot: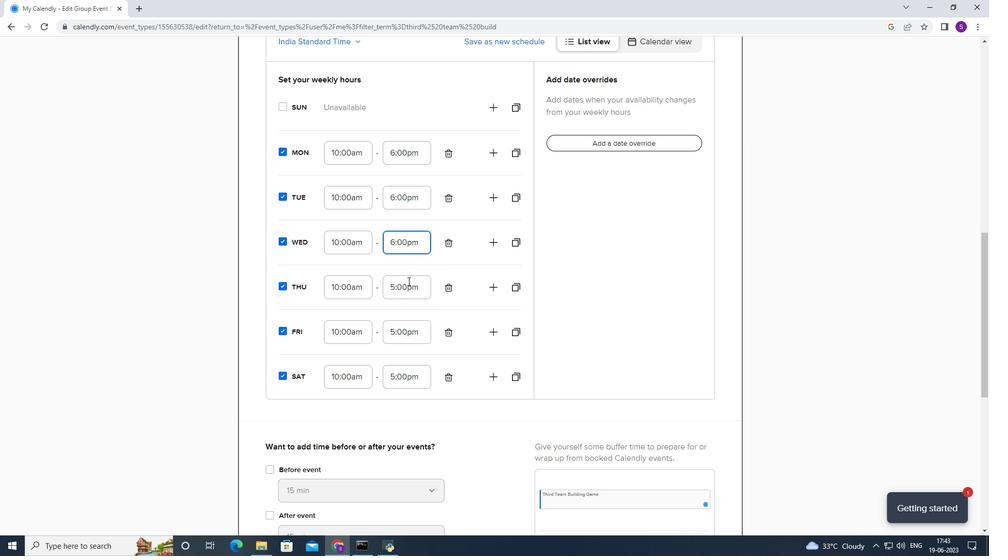 
Action: Mouse moved to (400, 336)
Screenshot: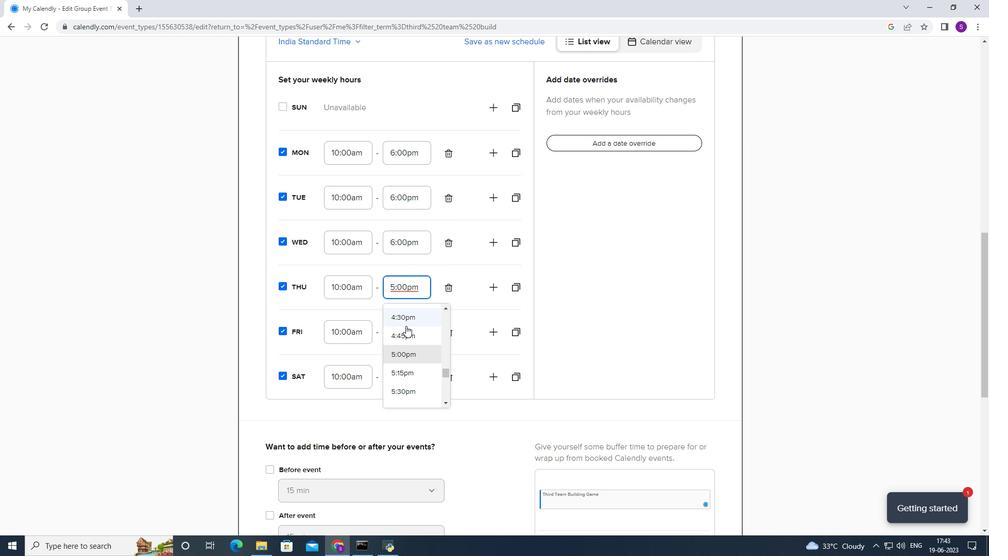 
Action: Mouse scrolled (400, 335) with delta (0, 0)
Screenshot: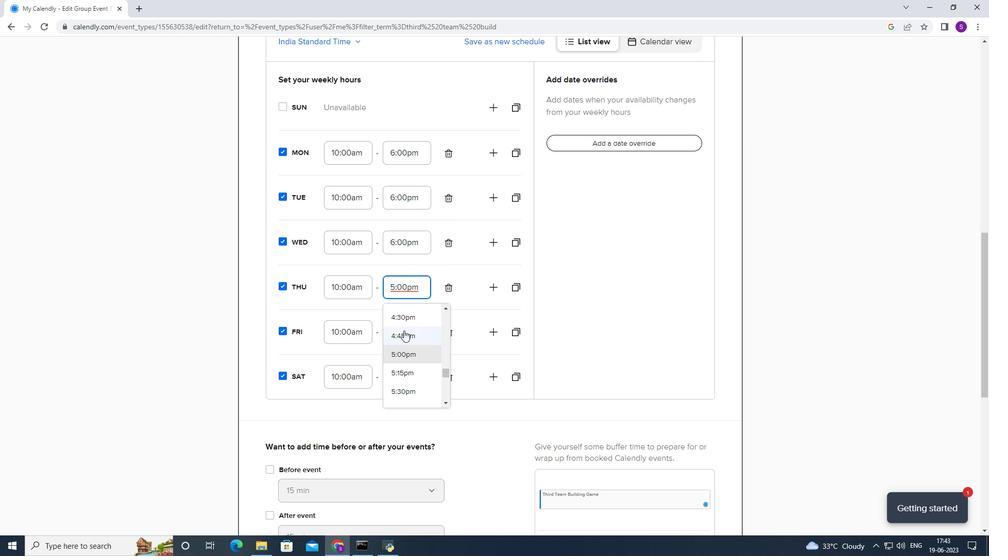 
Action: Mouse moved to (396, 370)
Screenshot: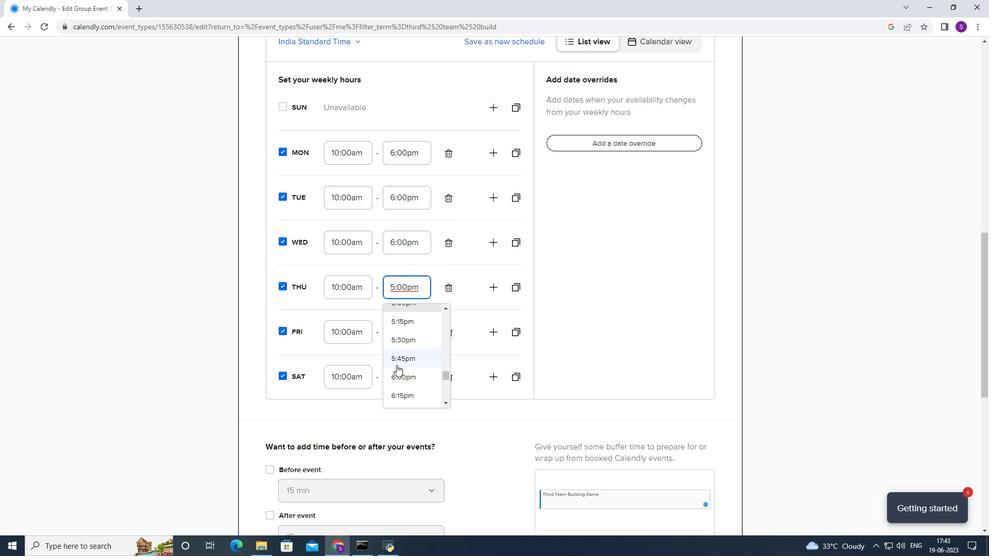 
Action: Mouse pressed left at (396, 370)
Screenshot: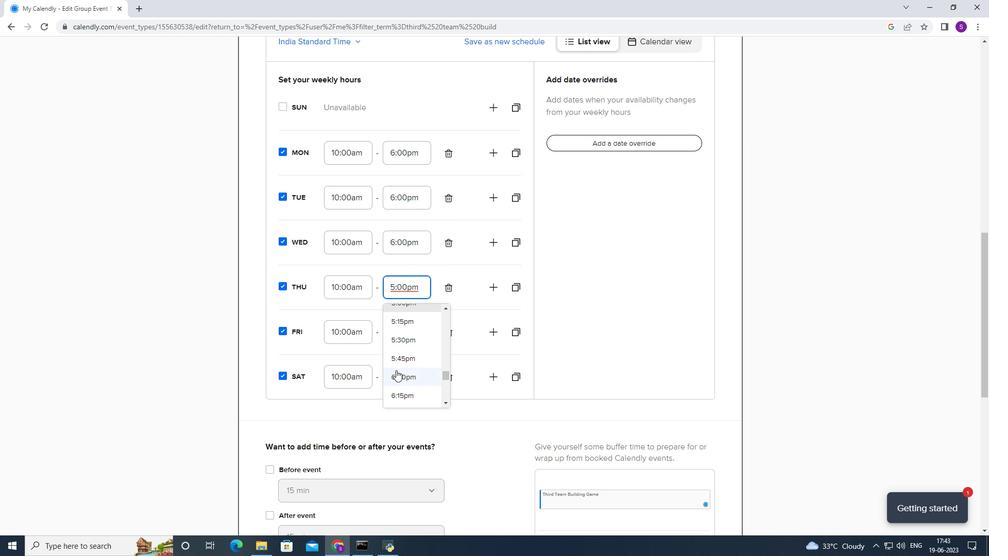 
Action: Mouse moved to (405, 336)
Screenshot: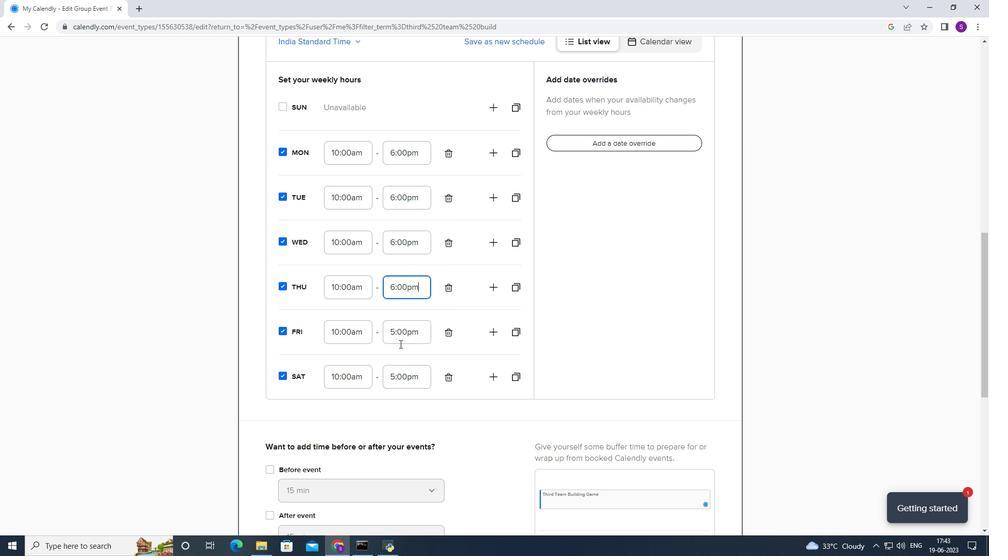 
Action: Mouse pressed left at (405, 336)
Screenshot: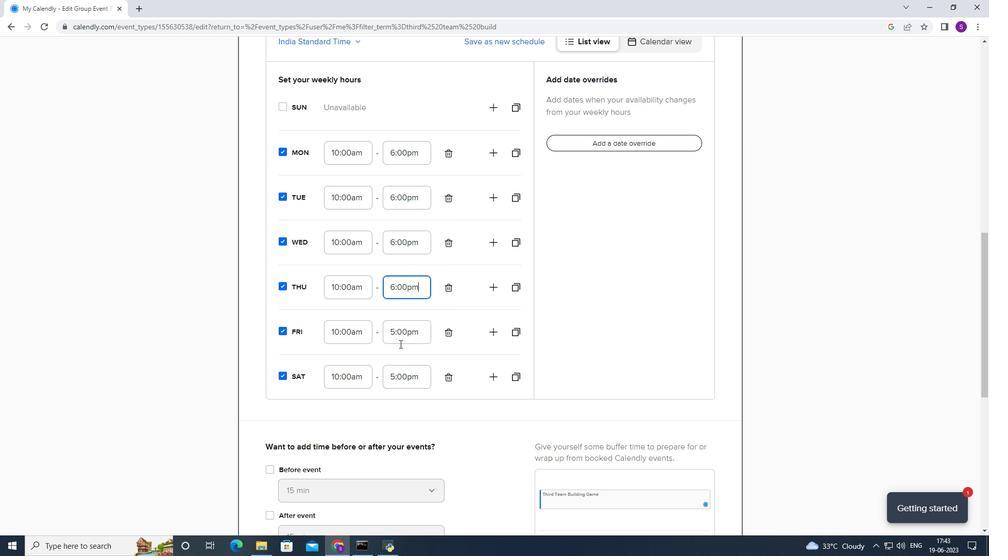 
Action: Mouse moved to (401, 392)
Screenshot: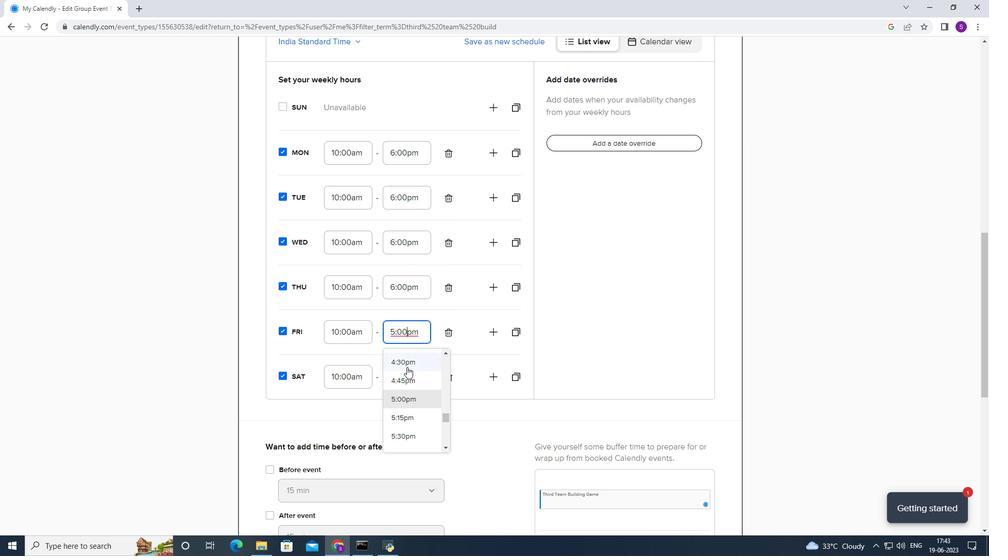 
Action: Mouse scrolled (401, 391) with delta (0, 0)
Screenshot: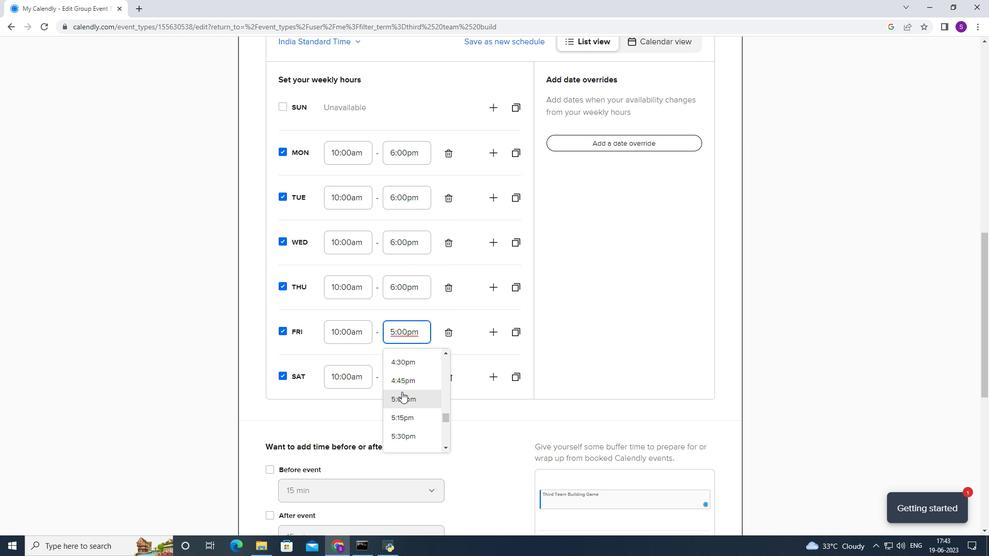 
Action: Mouse scrolled (401, 391) with delta (0, 0)
Screenshot: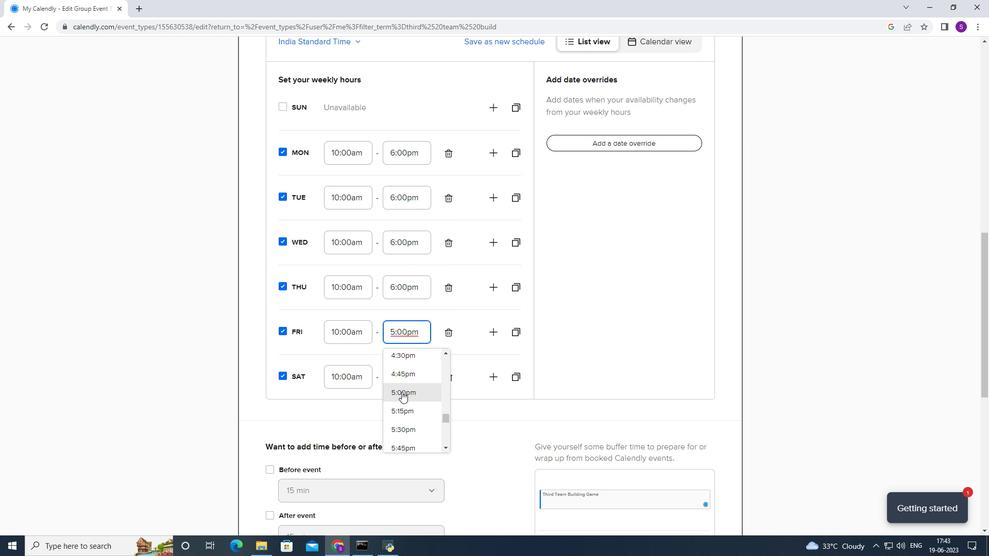 
Action: Mouse moved to (410, 373)
Screenshot: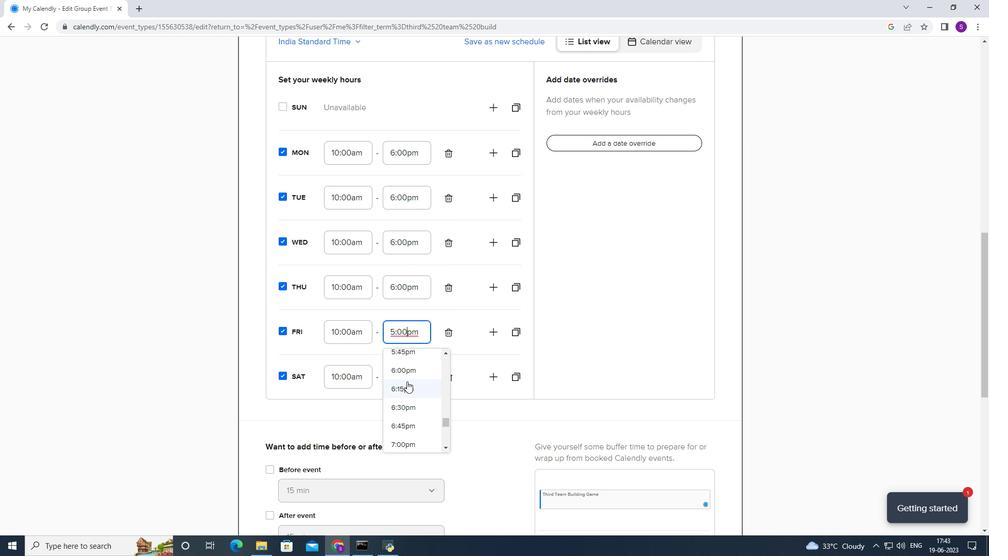 
Action: Mouse pressed left at (410, 373)
Screenshot: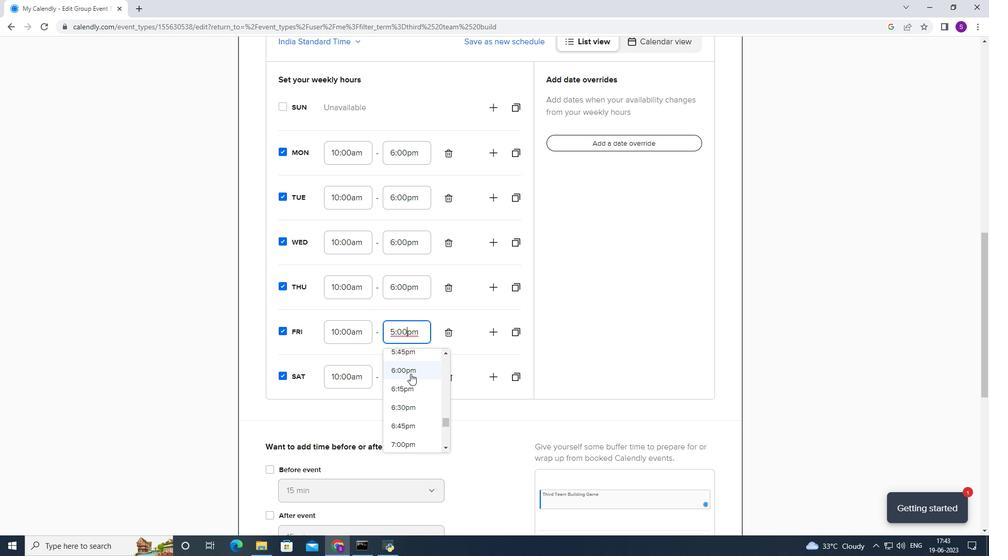 
Action: Mouse moved to (407, 373)
Screenshot: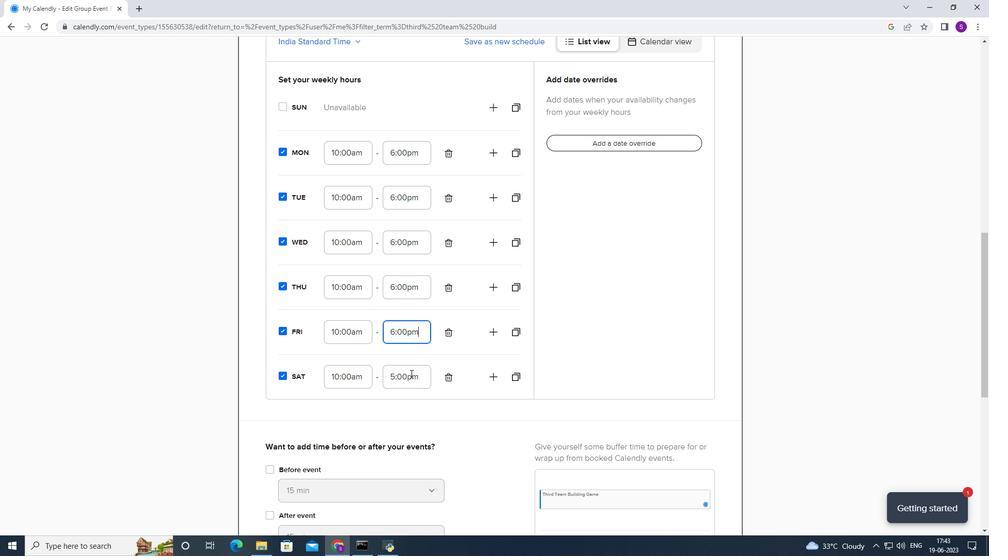 
Action: Mouse pressed left at (407, 373)
Screenshot: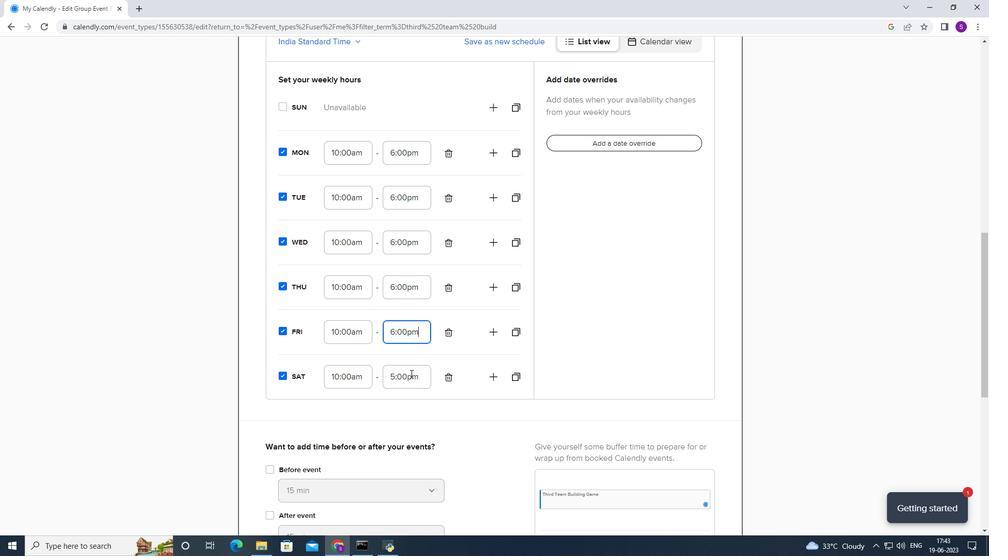 
Action: Mouse moved to (398, 429)
Screenshot: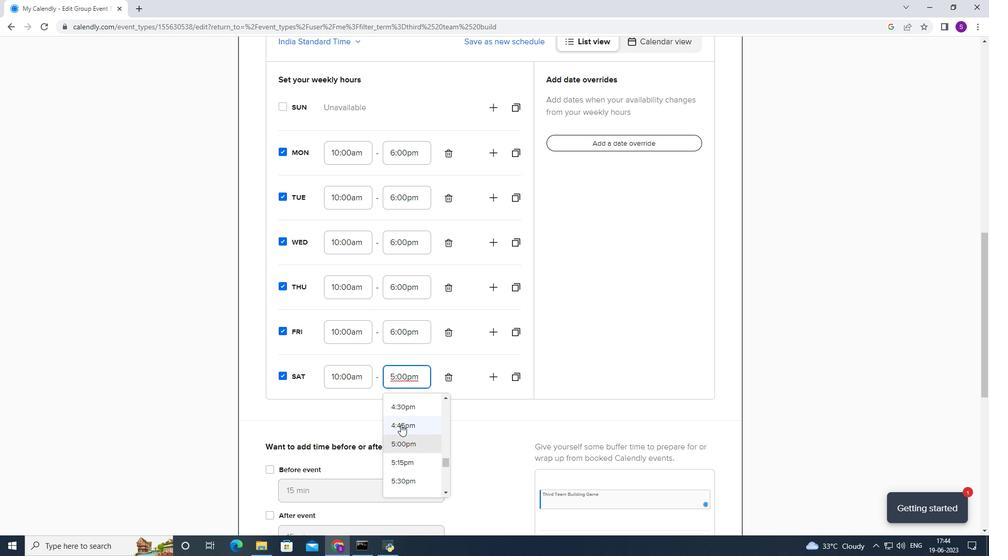 
Action: Mouse scrolled (399, 428) with delta (0, 0)
Screenshot: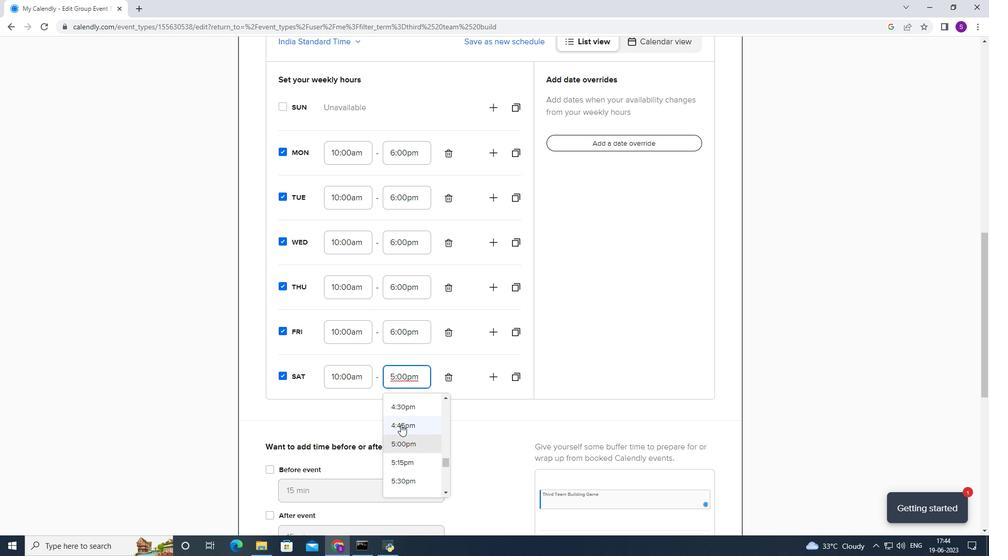
Action: Mouse scrolled (398, 428) with delta (0, 0)
Screenshot: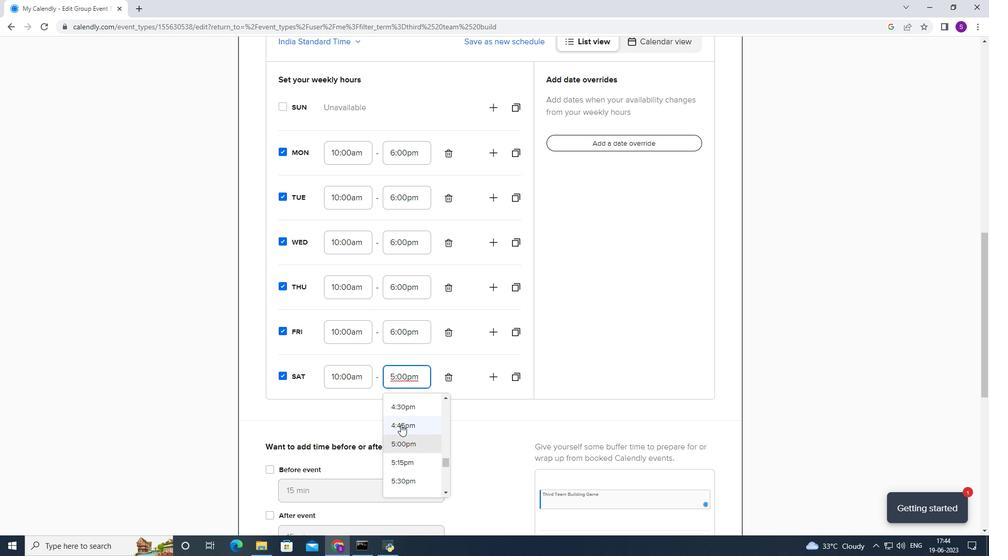 
Action: Mouse moved to (410, 419)
Screenshot: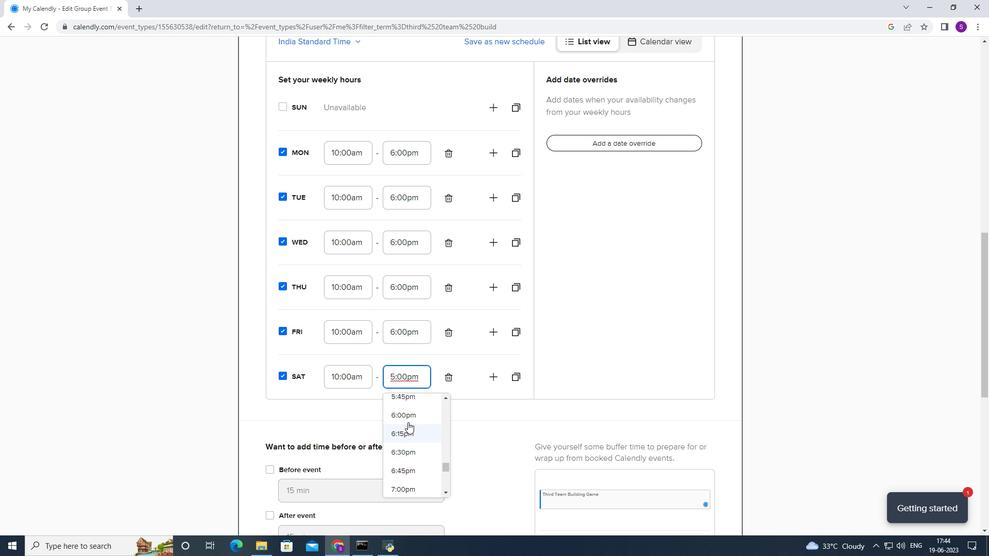 
Action: Mouse pressed left at (410, 419)
Screenshot: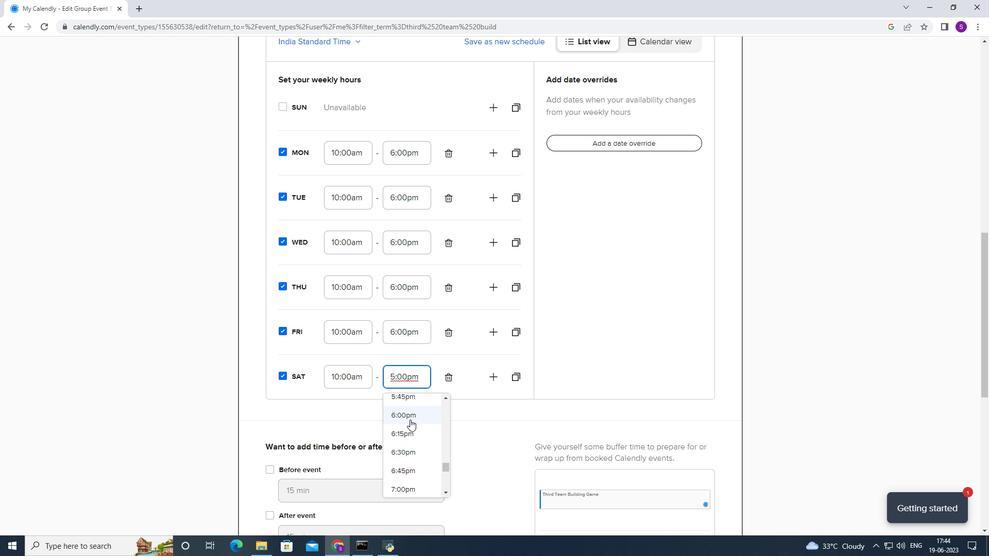 
Action: Mouse moved to (362, 427)
Screenshot: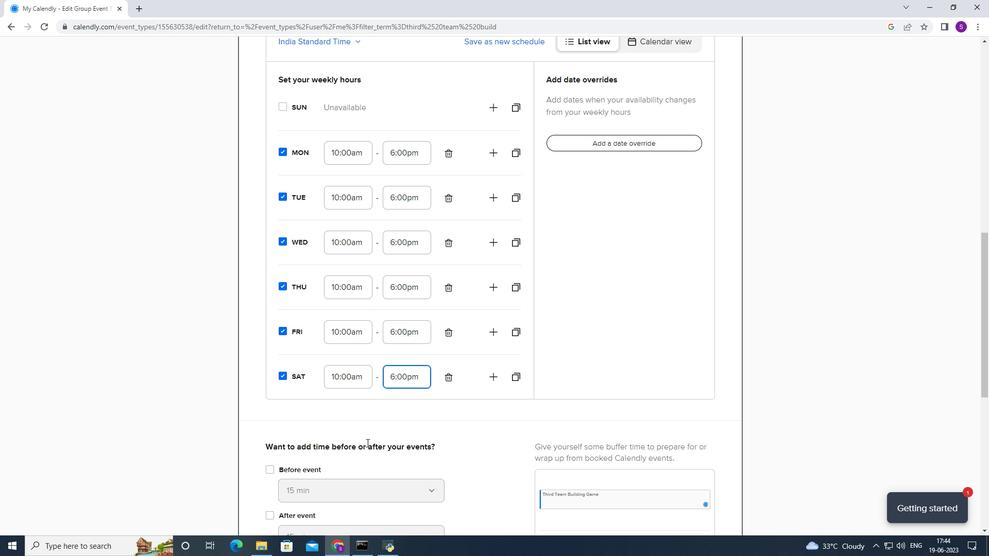 
Action: Mouse pressed left at (362, 427)
Screenshot: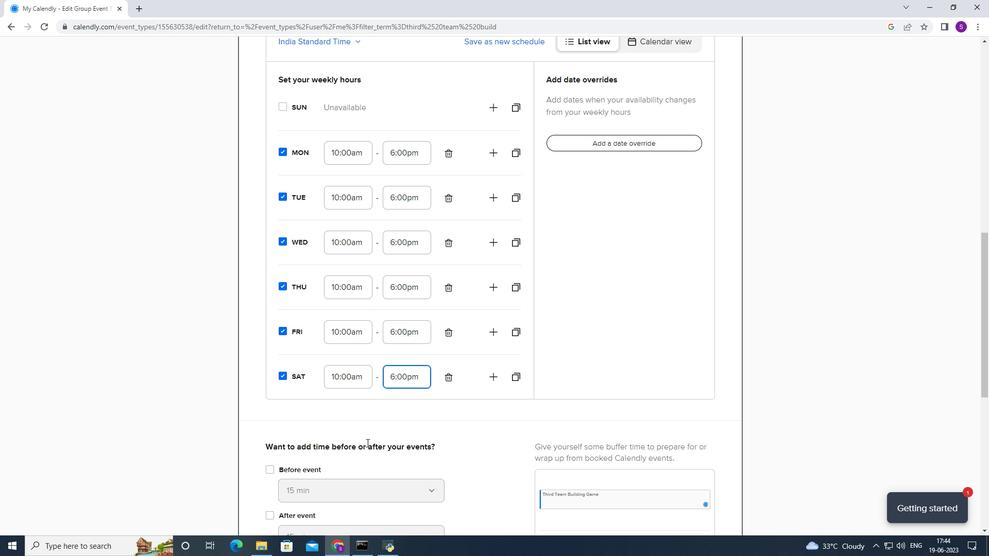 
Action: Mouse moved to (280, 437)
Screenshot: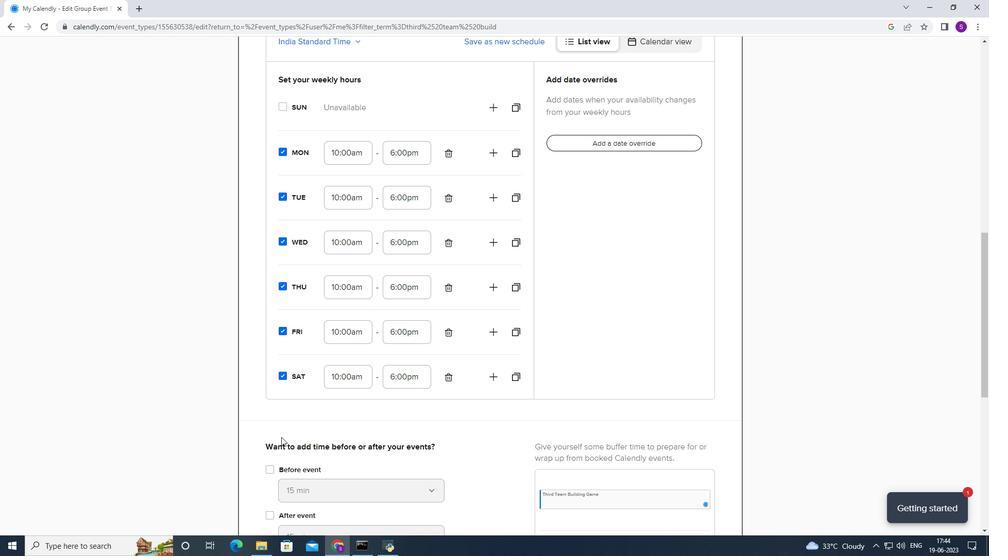 
Action: Mouse scrolled (280, 436) with delta (0, 0)
Screenshot: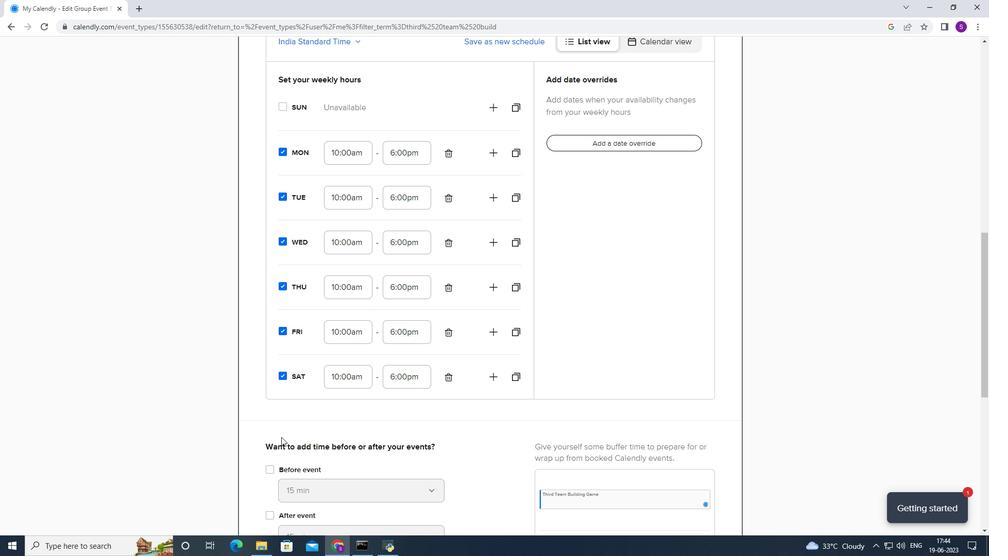 
Action: Mouse scrolled (280, 436) with delta (0, 0)
Screenshot: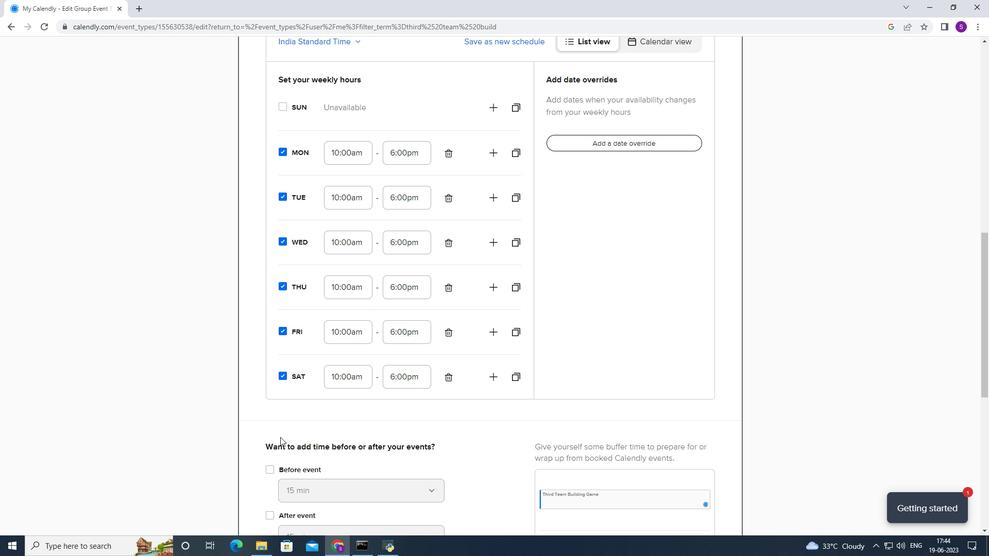 
Action: Mouse scrolled (280, 436) with delta (0, 0)
Screenshot: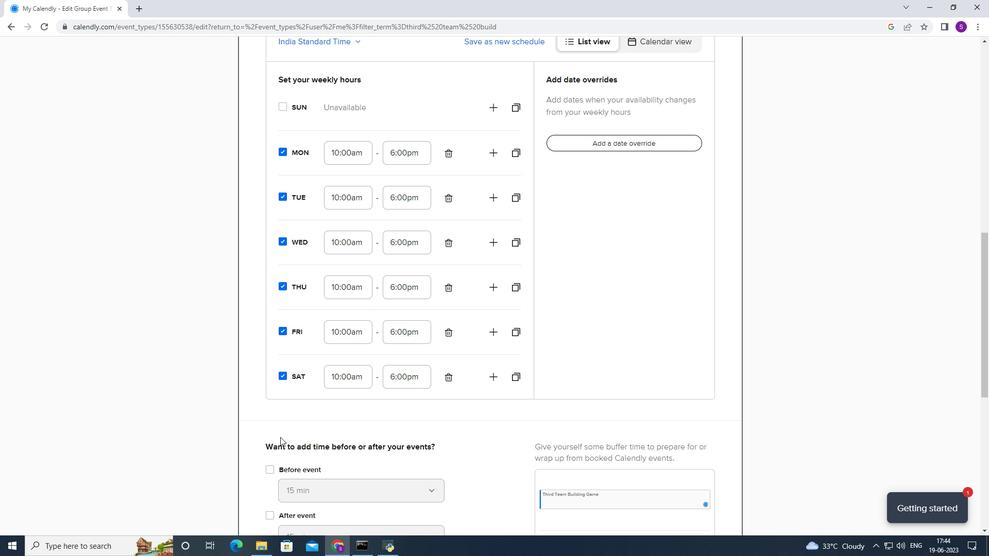 
Action: Mouse scrolled (280, 436) with delta (0, 0)
Screenshot: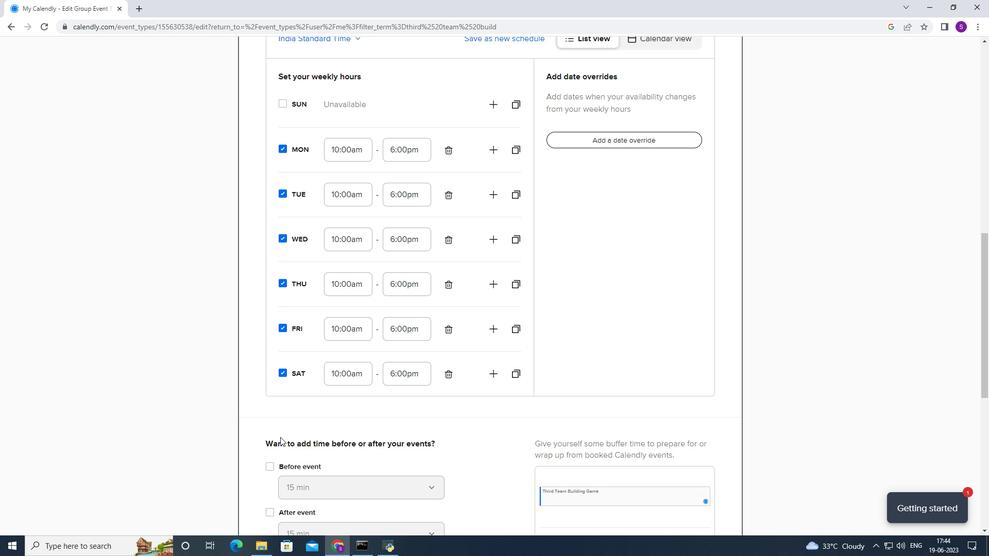 
Action: Mouse moved to (270, 267)
Screenshot: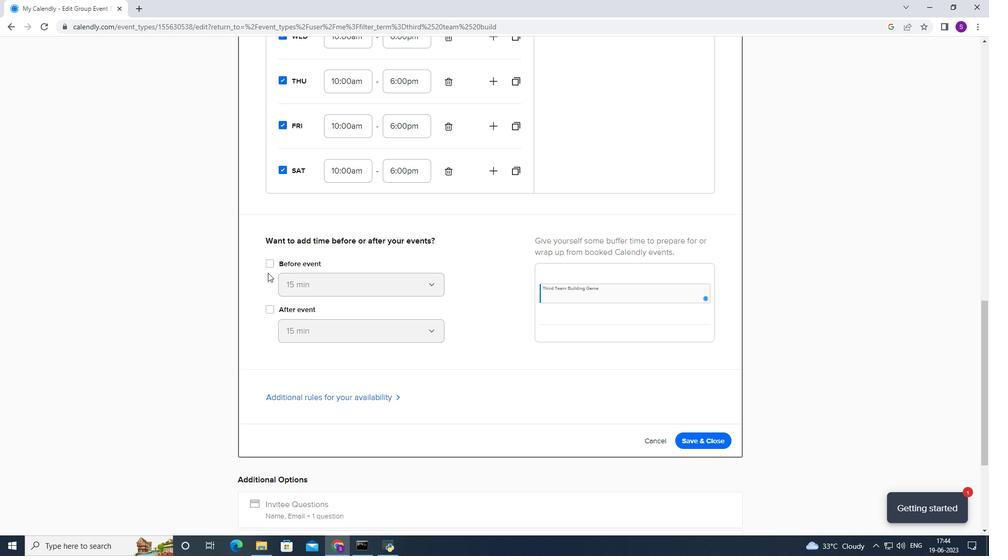 
Action: Mouse pressed left at (270, 267)
Screenshot: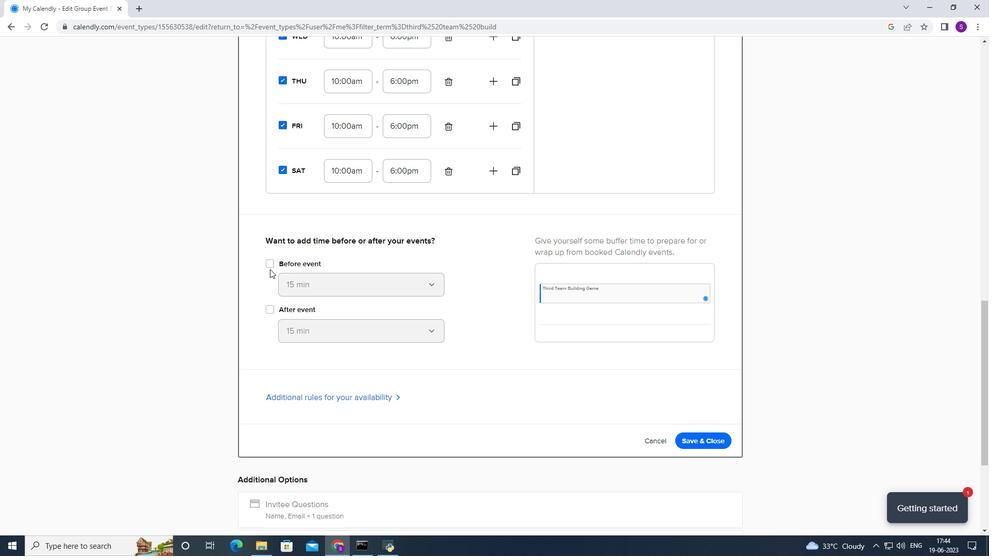 
Action: Mouse moved to (307, 288)
Screenshot: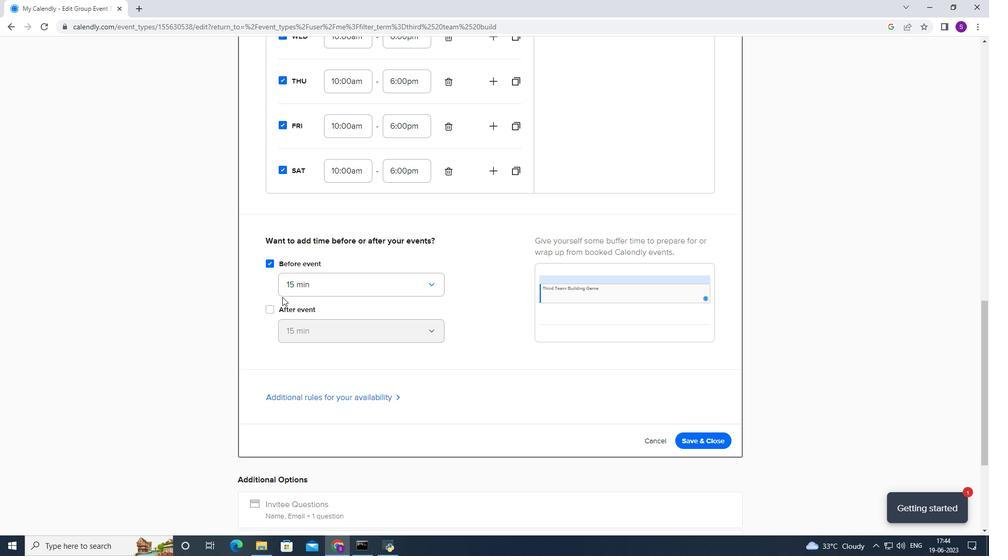 
Action: Mouse pressed left at (307, 288)
Screenshot: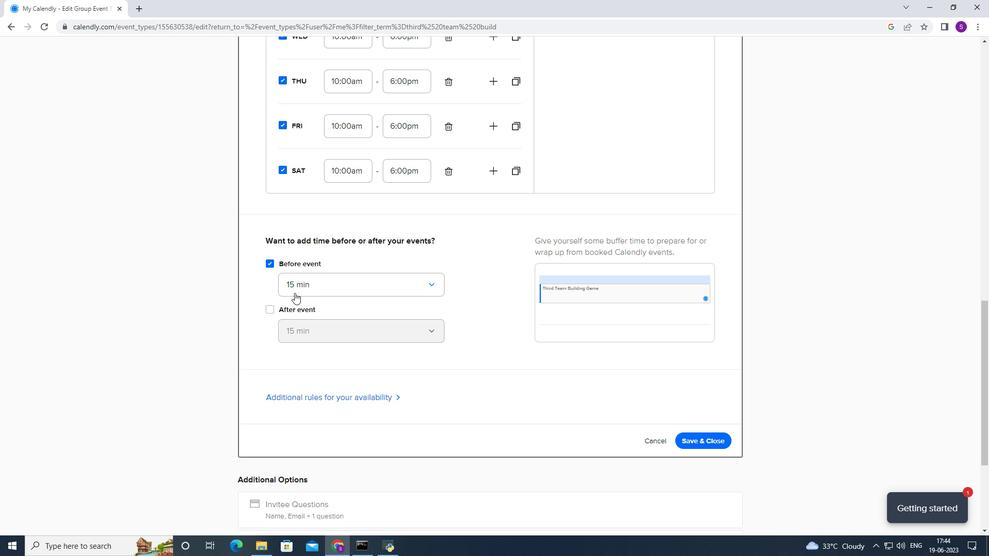 
Action: Mouse moved to (298, 340)
Screenshot: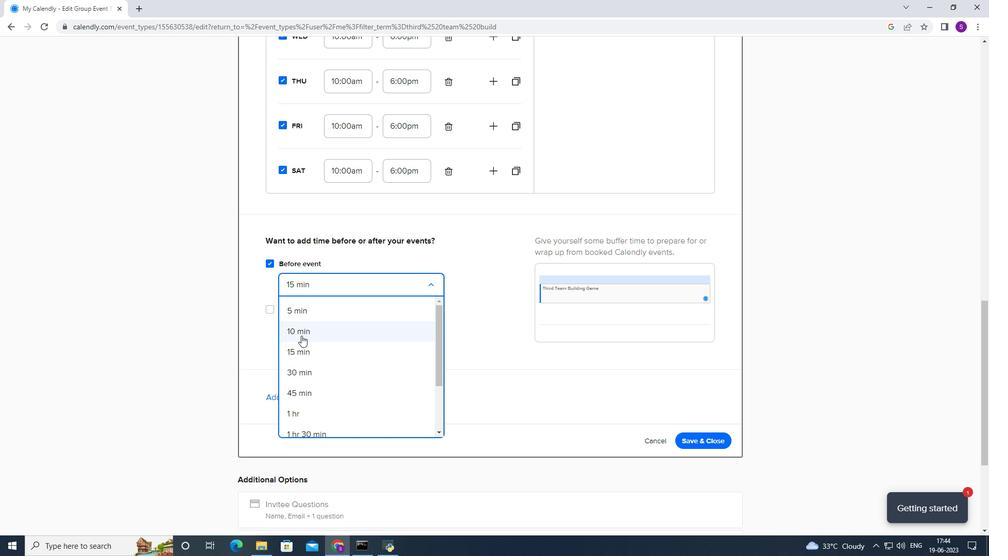 
Action: Mouse pressed left at (298, 340)
Screenshot: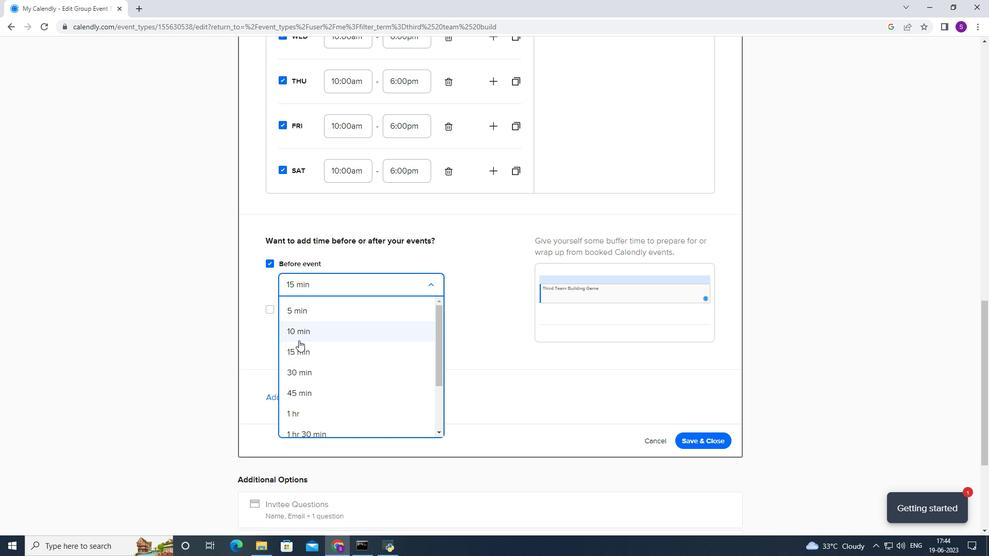 
Action: Mouse moved to (276, 305)
Screenshot: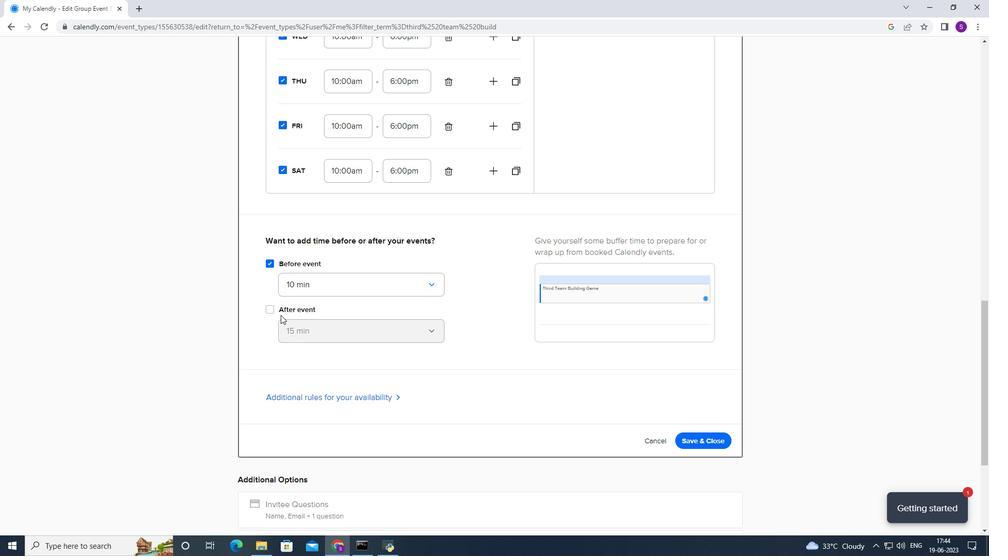 
Action: Mouse pressed left at (276, 305)
Screenshot: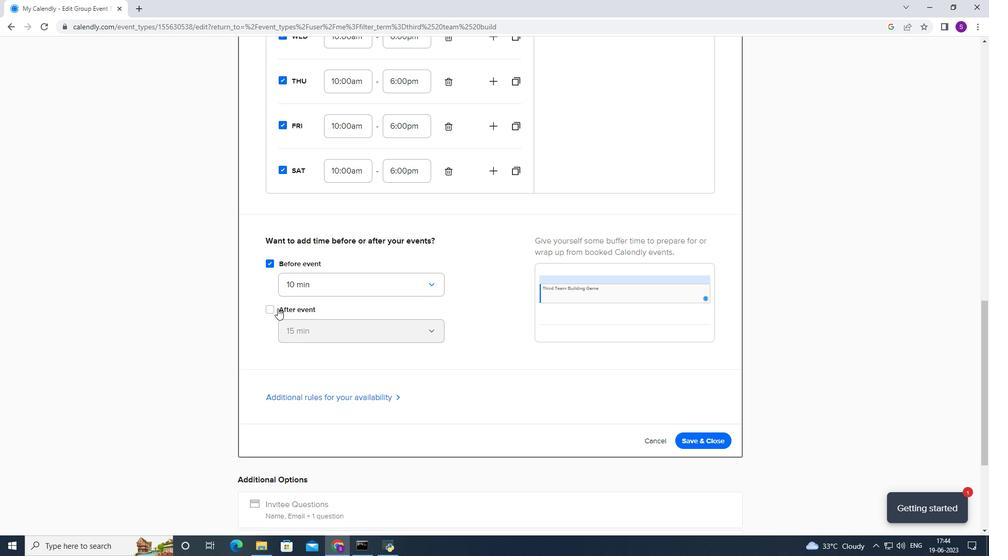 
Action: Mouse moved to (284, 319)
Screenshot: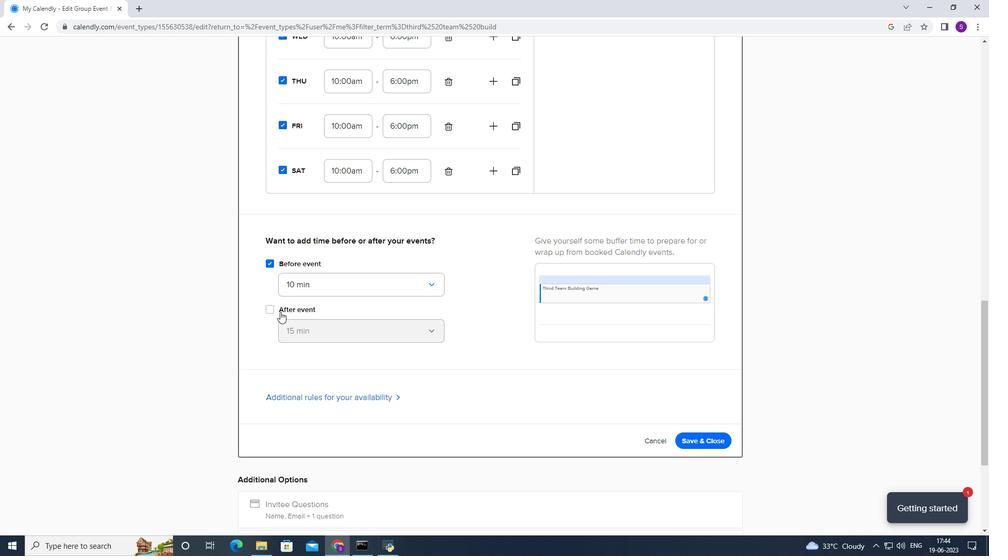 
Action: Mouse pressed left at (284, 319)
Screenshot: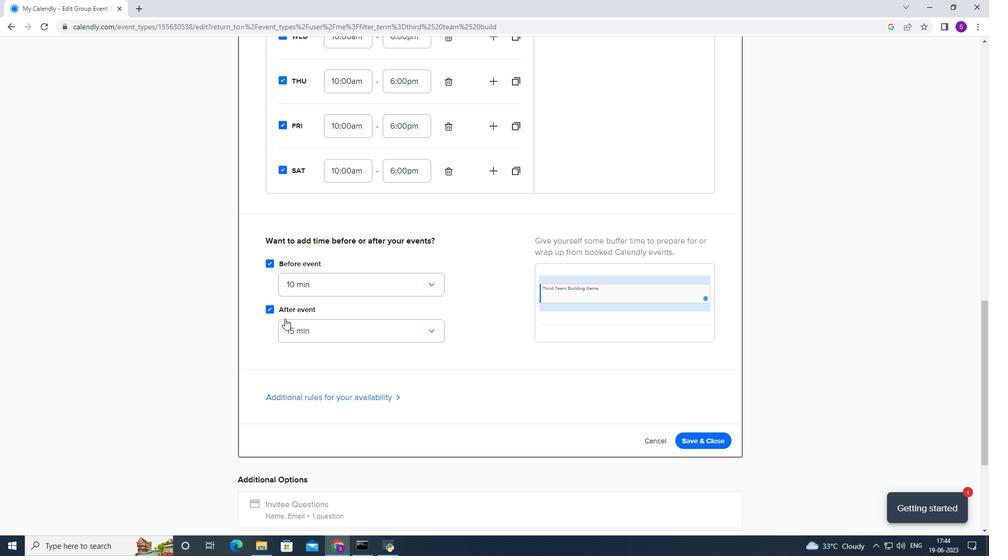 
Action: Mouse moved to (294, 377)
Screenshot: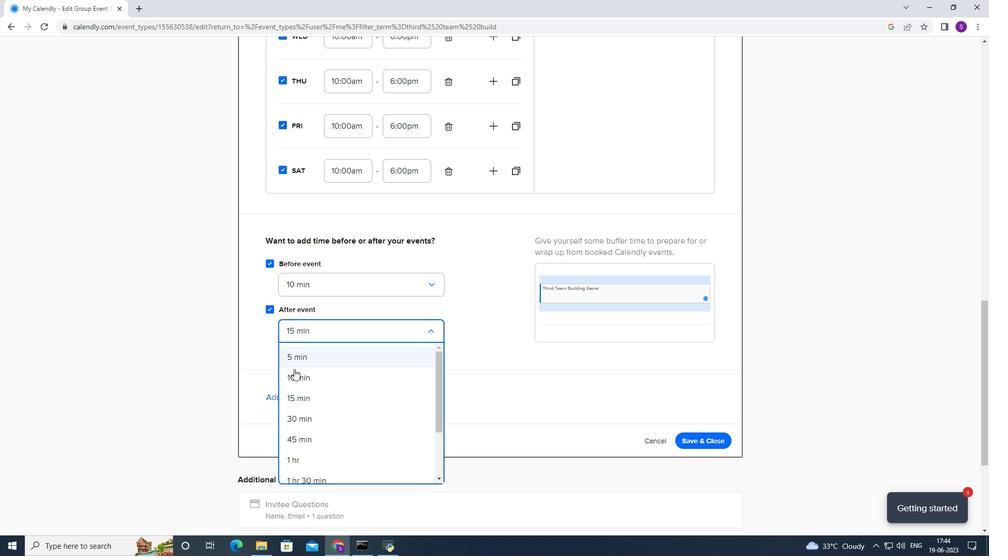 
Action: Mouse pressed left at (294, 377)
Screenshot: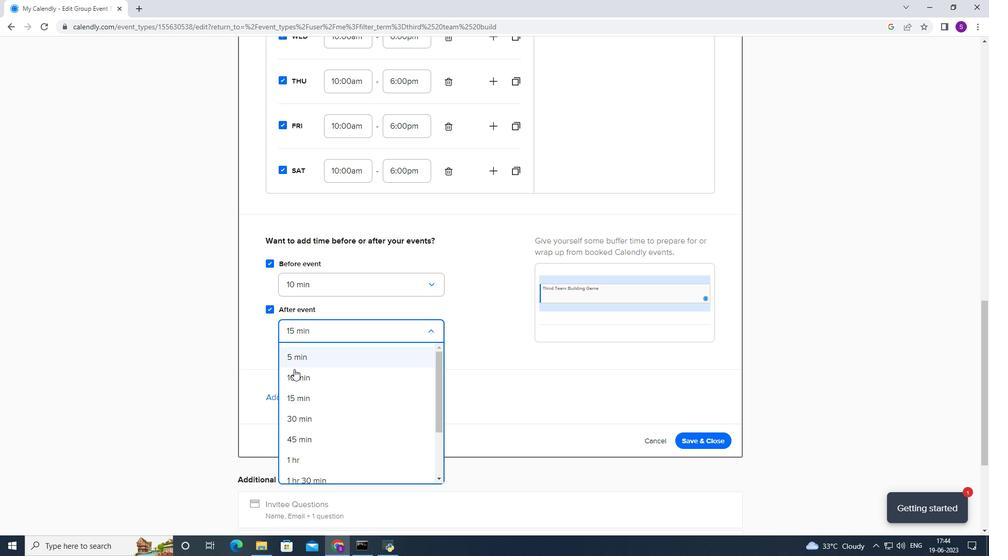 
Action: Mouse scrolled (294, 377) with delta (0, 0)
Screenshot: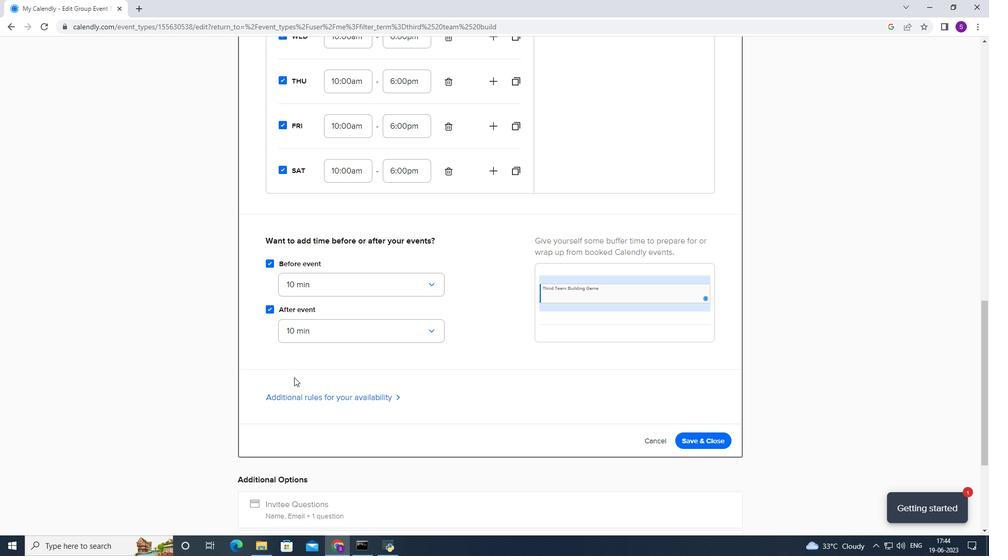 
Action: Mouse scrolled (294, 377) with delta (0, 0)
Screenshot: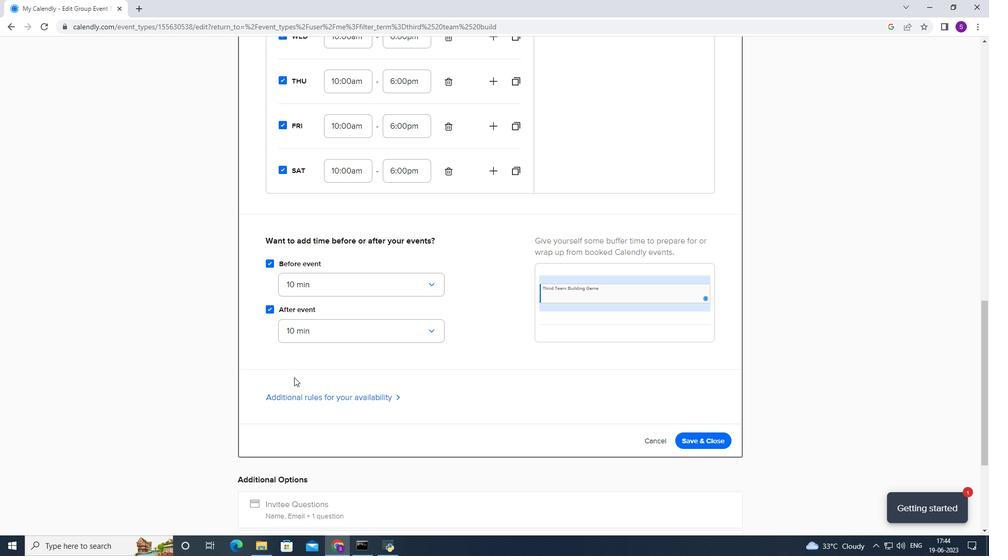 
Action: Mouse scrolled (294, 377) with delta (0, 0)
Screenshot: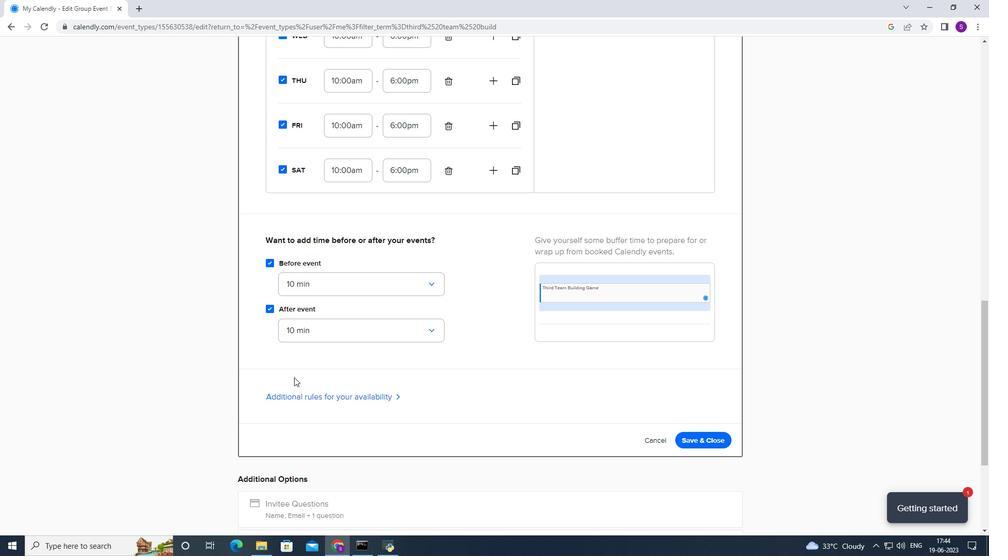 
Action: Mouse moved to (310, 239)
Screenshot: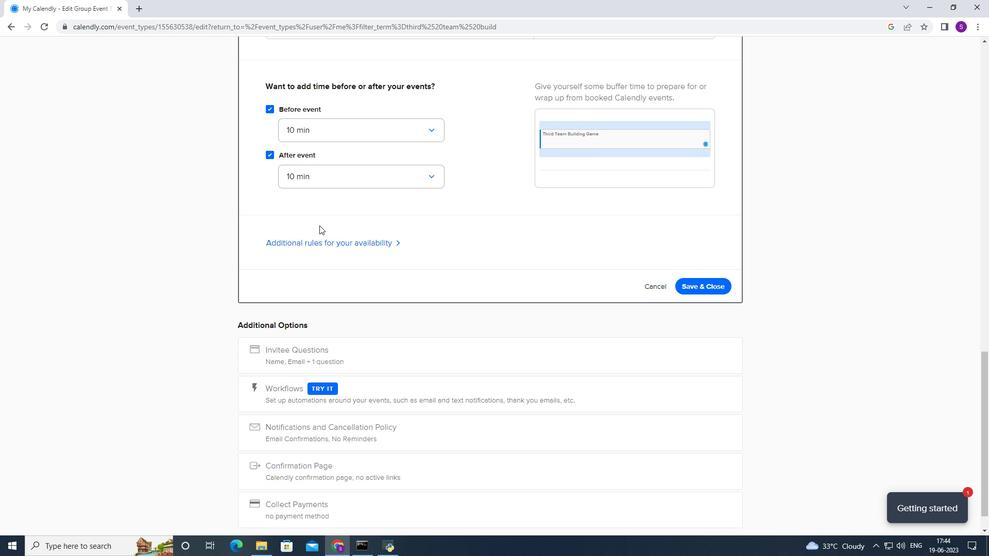 
Action: Mouse pressed left at (310, 239)
Screenshot: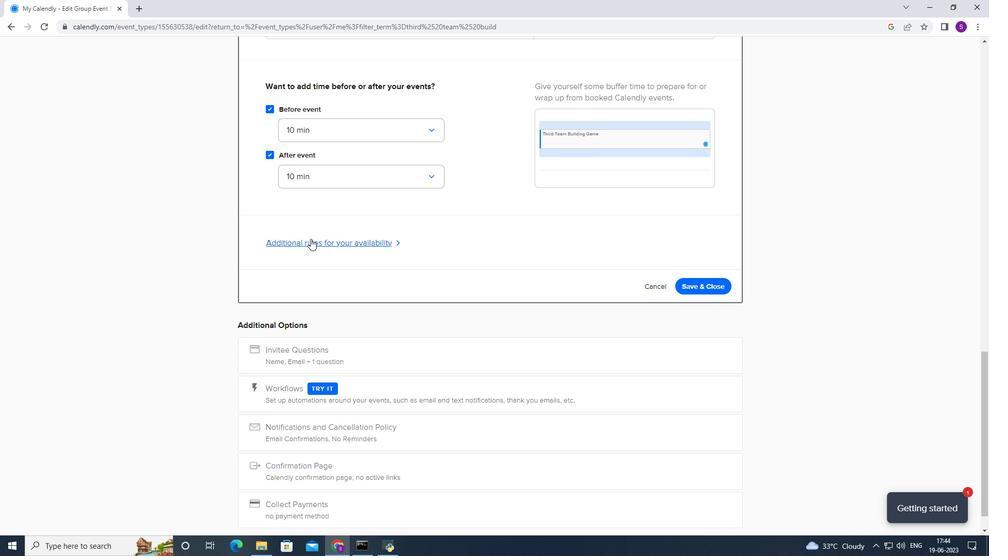 
Action: Mouse moved to (326, 324)
Screenshot: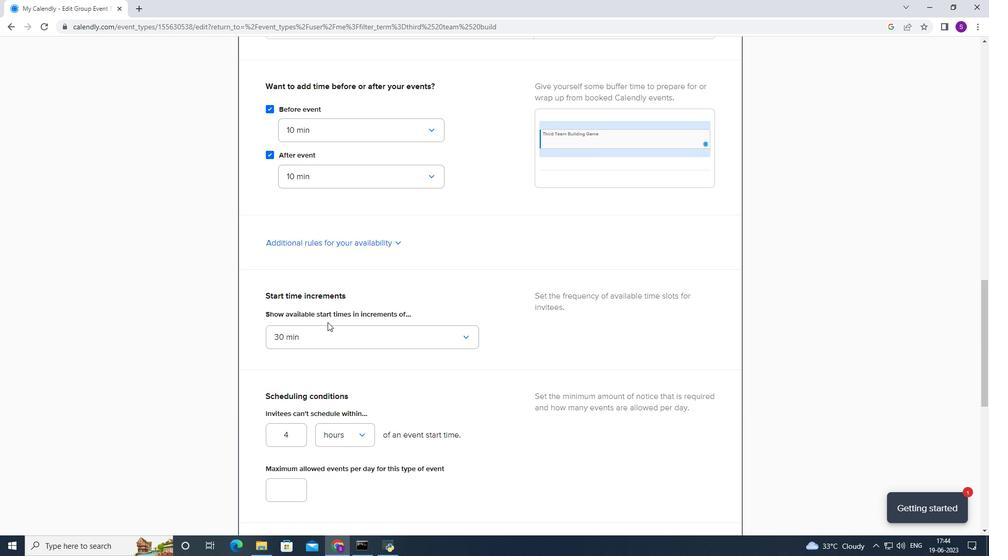 
Action: Mouse pressed left at (326, 324)
Screenshot: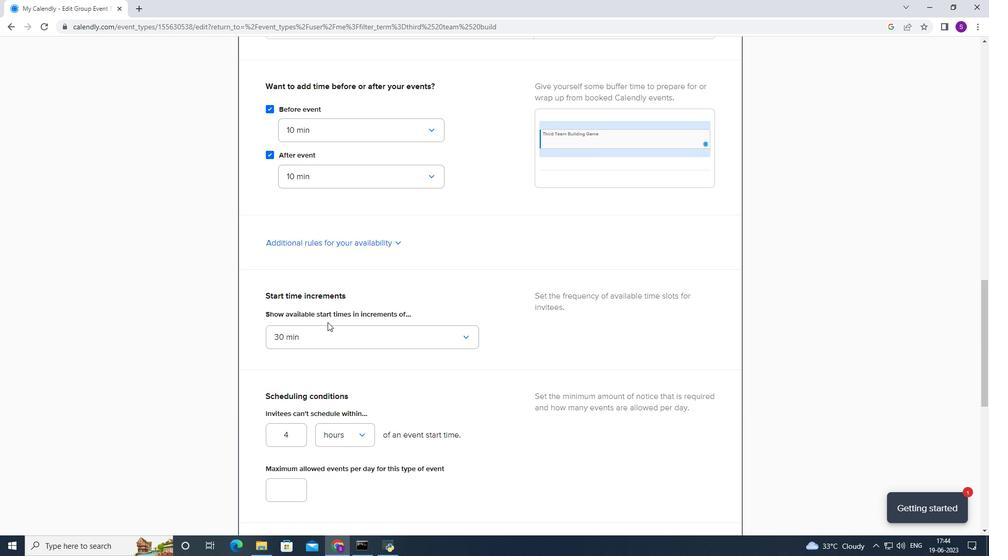 
Action: Mouse moved to (345, 348)
Screenshot: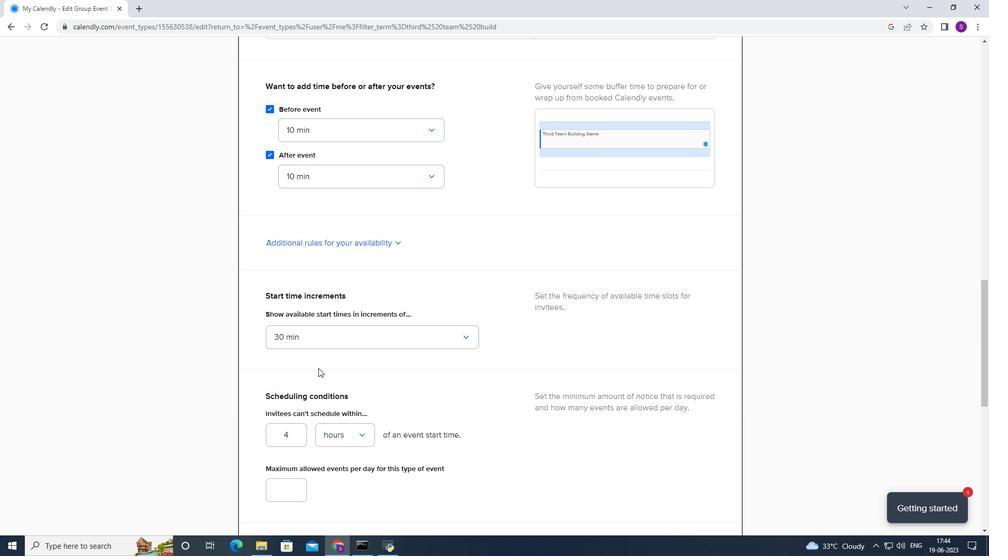 
Action: Mouse pressed left at (345, 348)
Screenshot: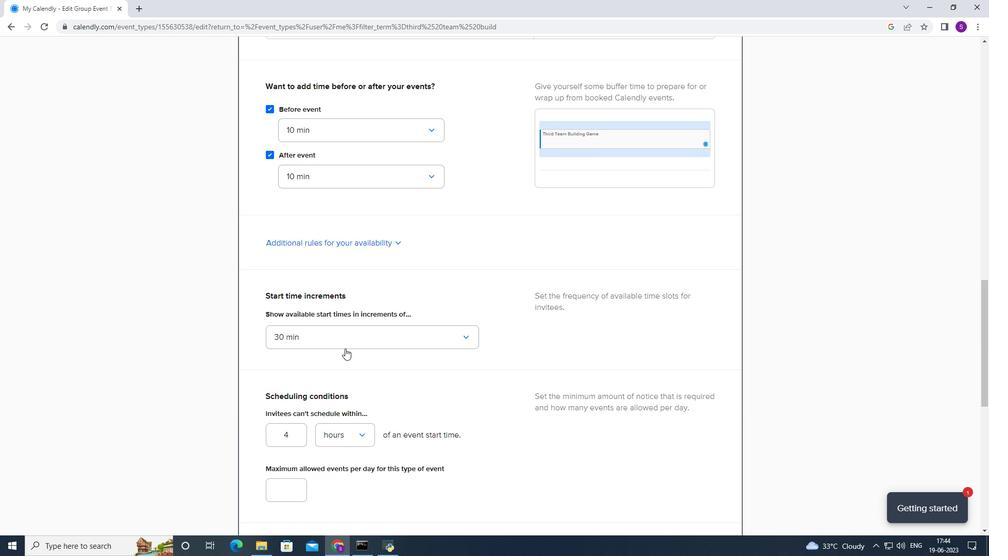 
Action: Mouse moved to (298, 430)
Screenshot: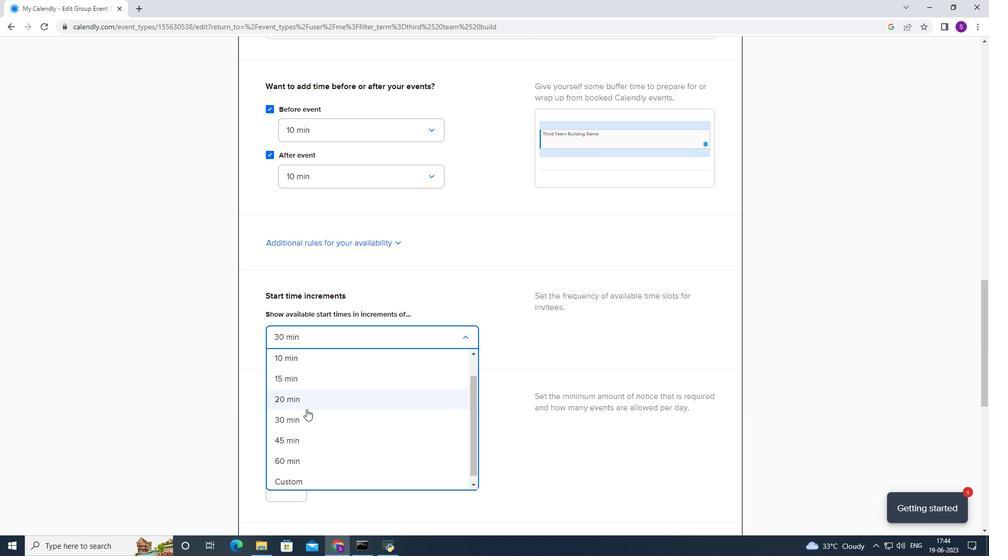 
Action: Mouse pressed left at (298, 430)
Screenshot: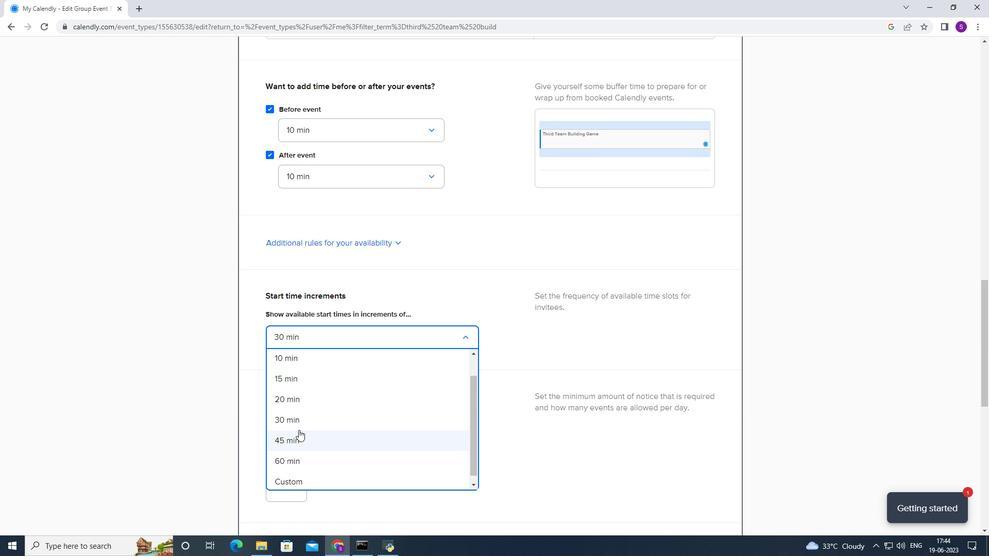 
Action: Mouse moved to (305, 422)
Screenshot: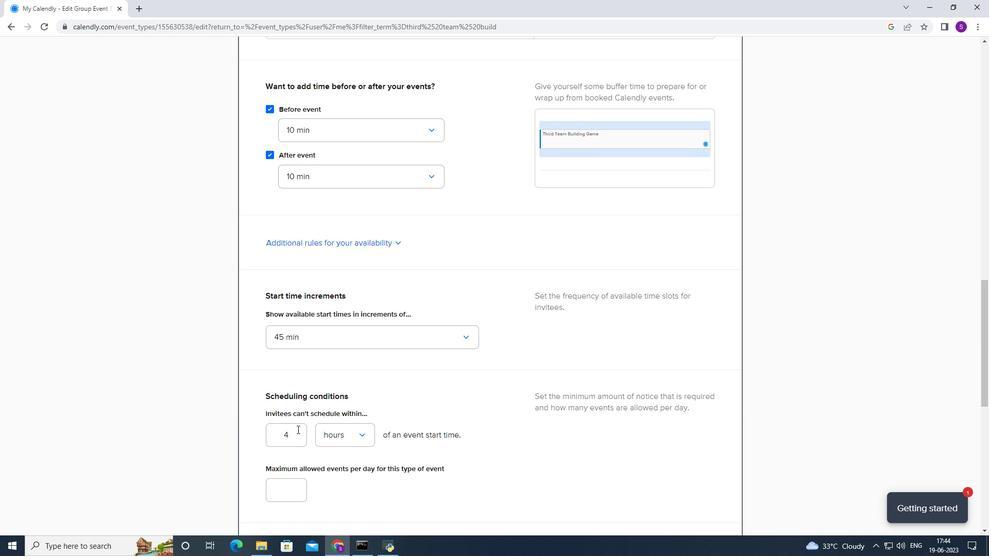 
Action: Mouse scrolled (305, 422) with delta (0, 0)
Screenshot: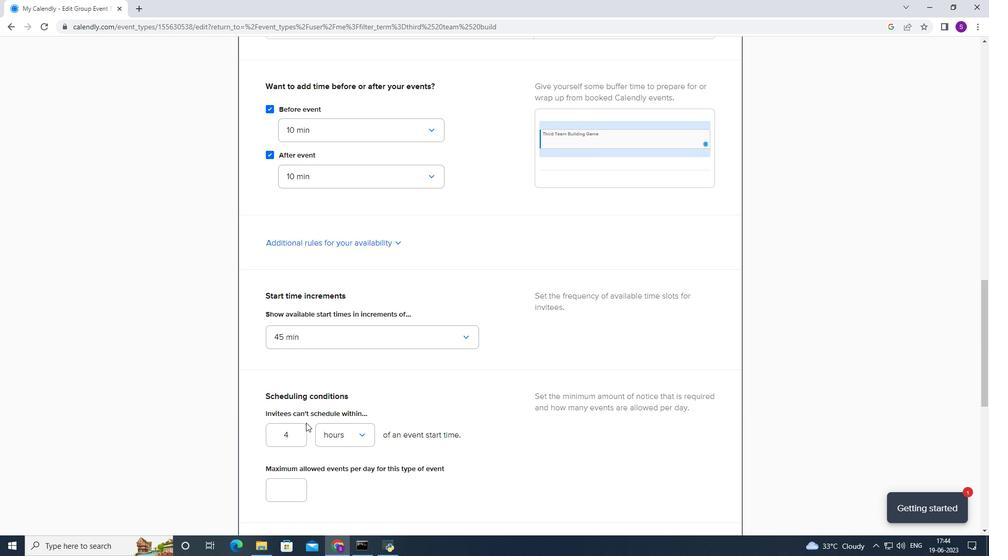 
Action: Mouse scrolled (305, 422) with delta (0, 0)
Screenshot: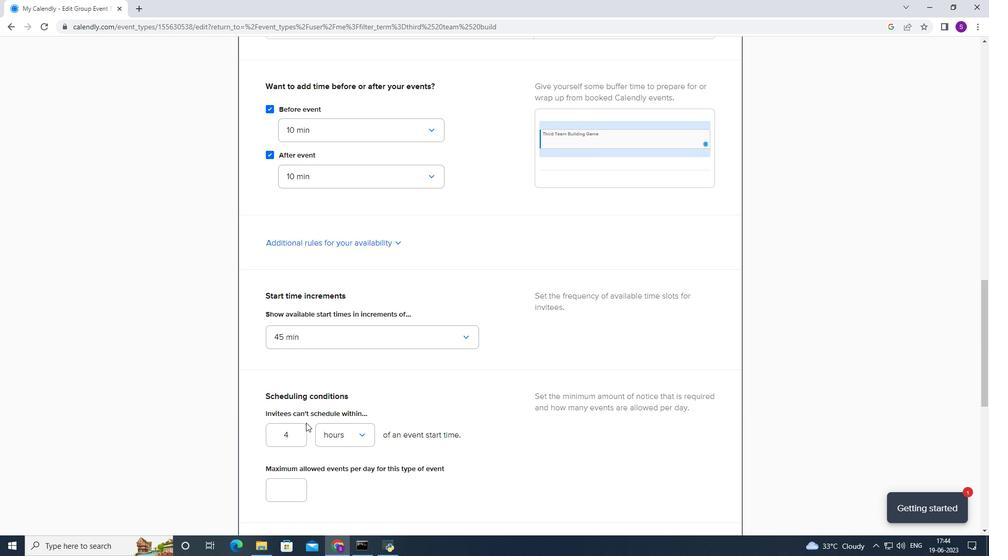
Action: Mouse scrolled (305, 422) with delta (0, 0)
Screenshot: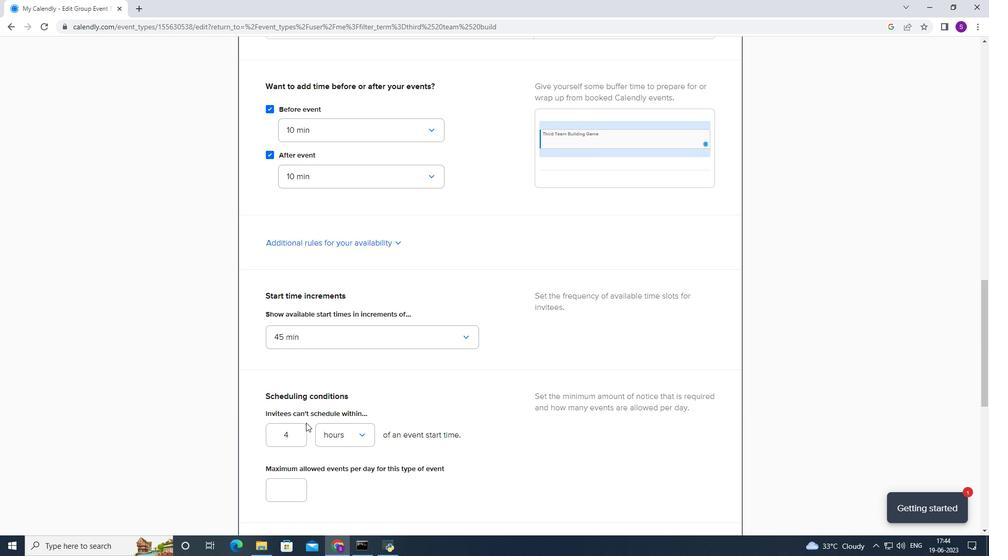 
Action: Mouse moved to (291, 284)
Screenshot: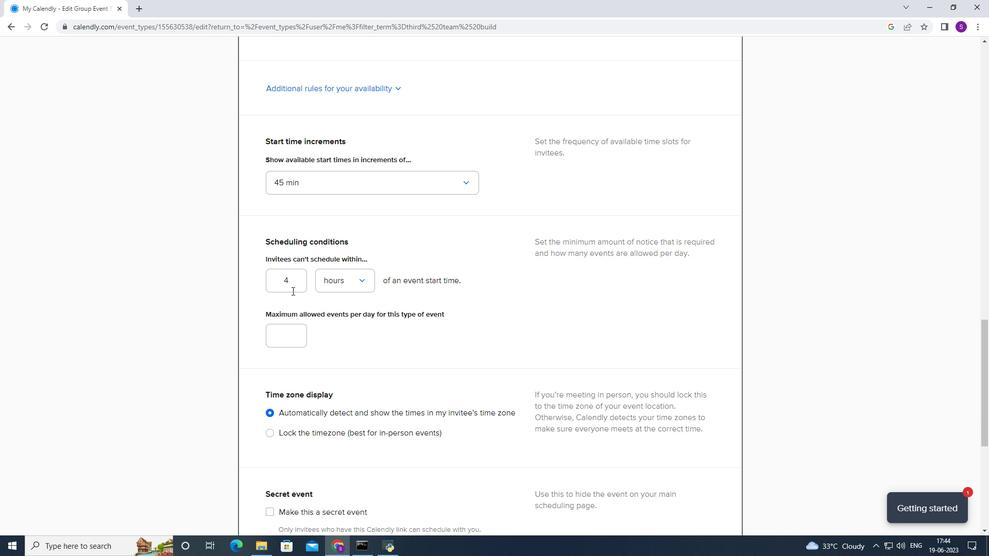 
Action: Mouse pressed left at (291, 284)
Screenshot: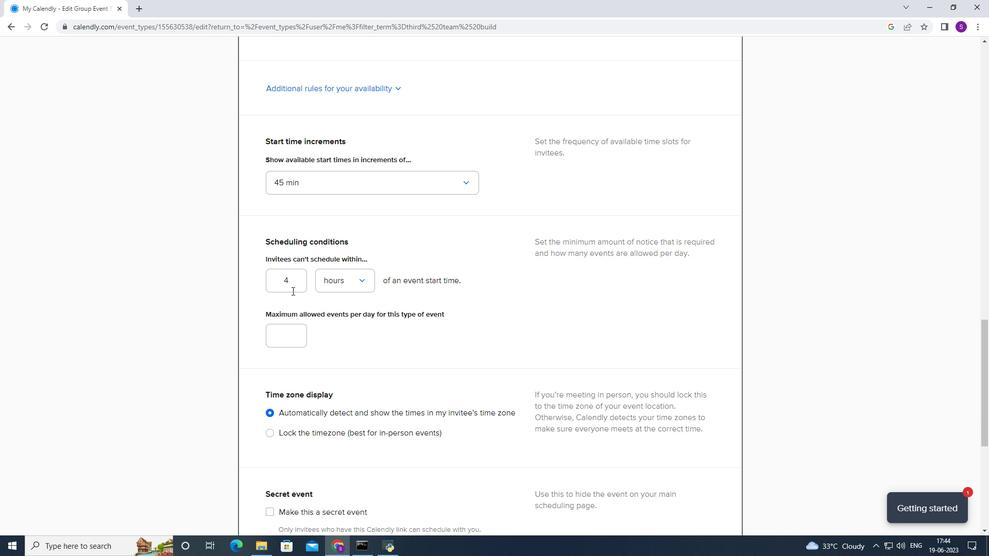 
Action: Mouse moved to (281, 282)
Screenshot: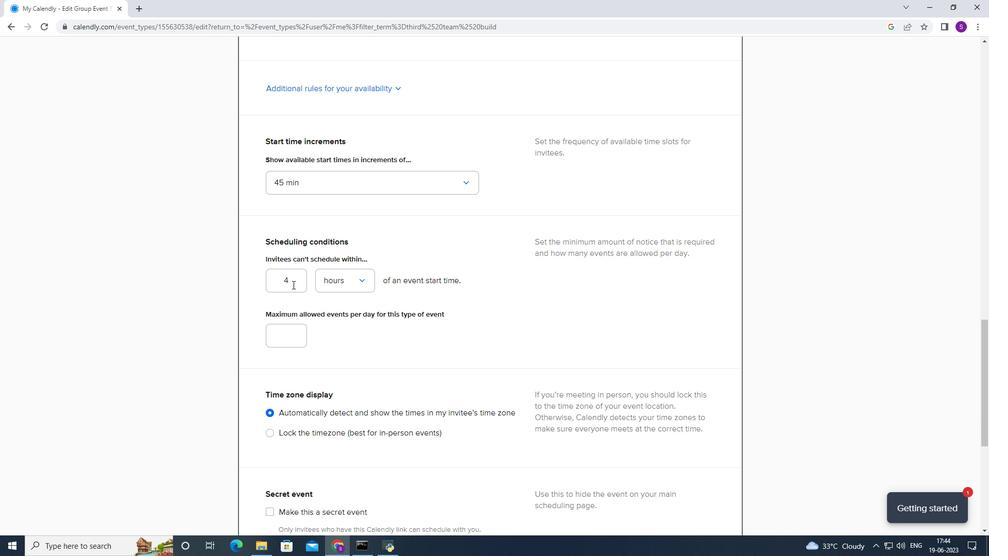 
Action: Key pressed 169
Screenshot: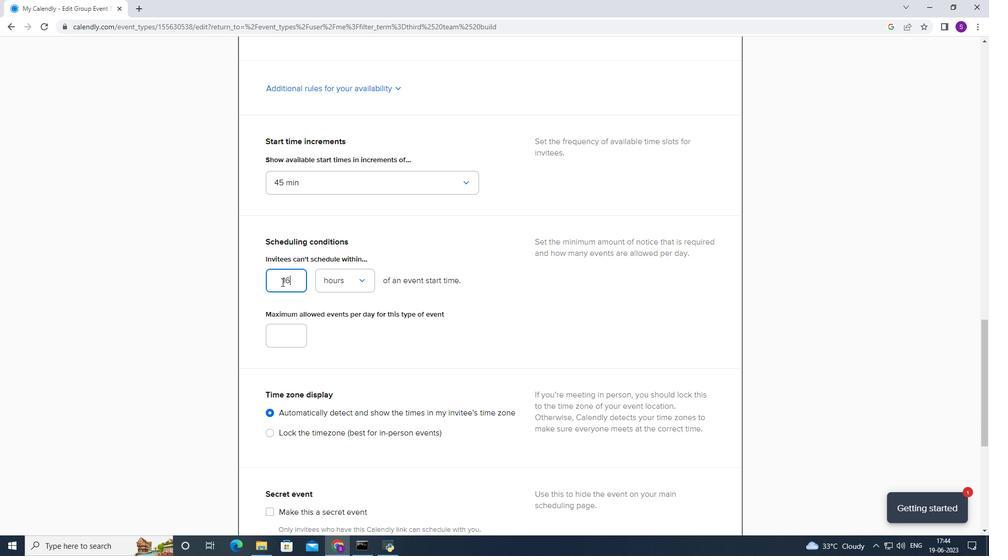 
Action: Mouse moved to (276, 338)
Screenshot: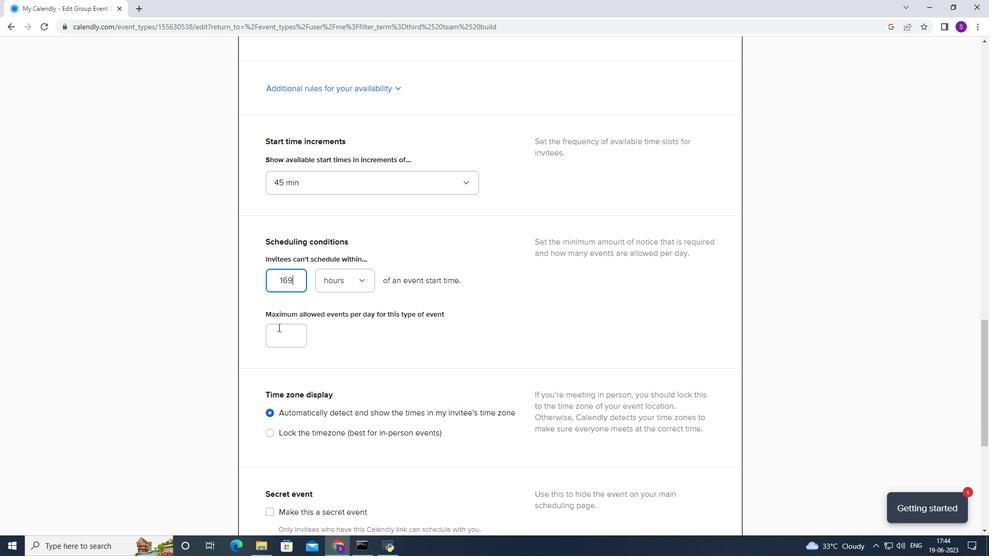
Action: Mouse pressed left at (276, 338)
Screenshot: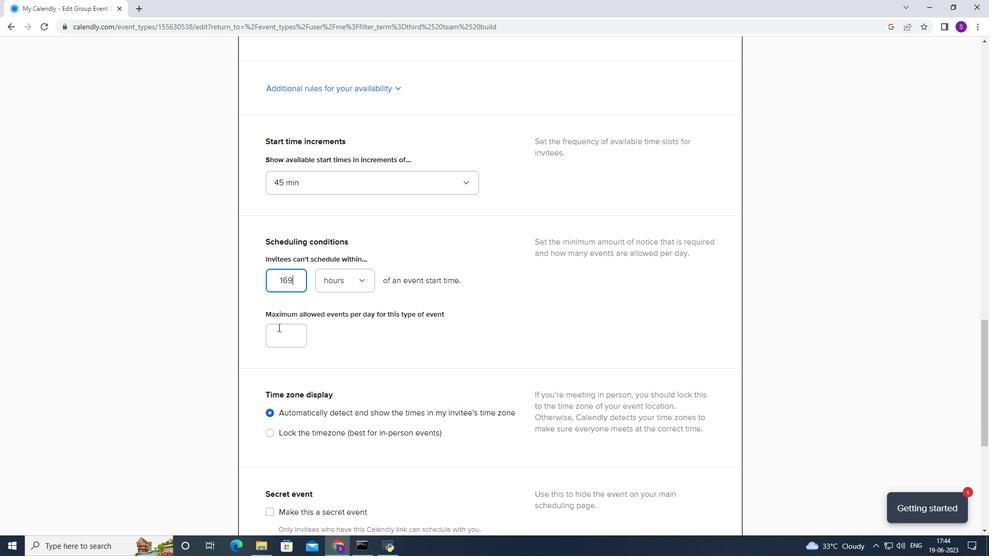 
Action: Key pressed 2
Screenshot: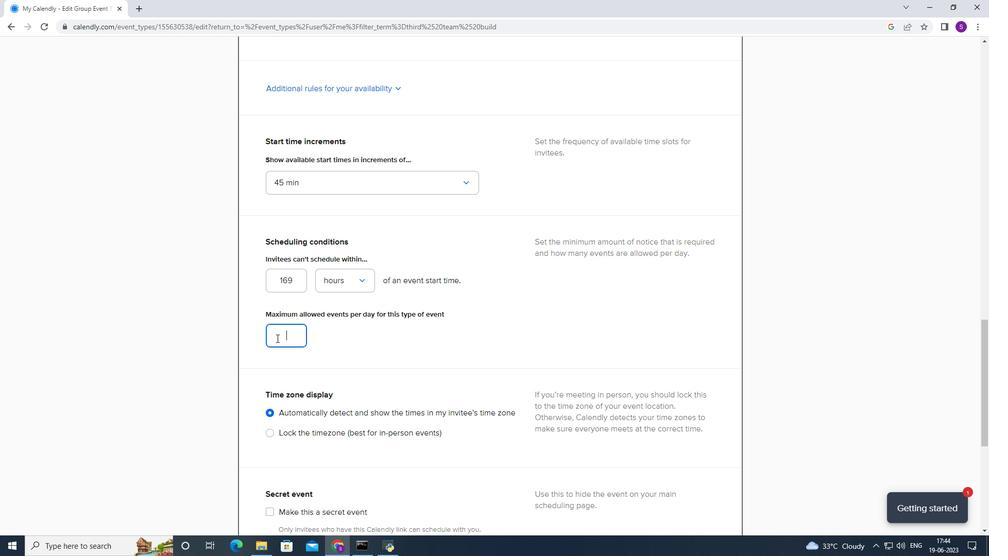 
Action: Mouse moved to (370, 379)
Screenshot: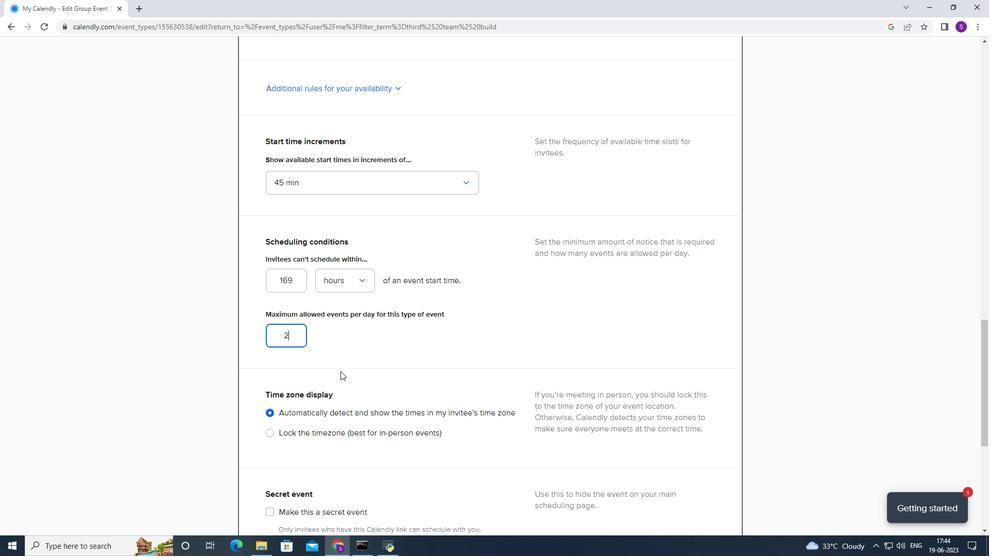
Action: Mouse scrolled (370, 378) with delta (0, 0)
Screenshot: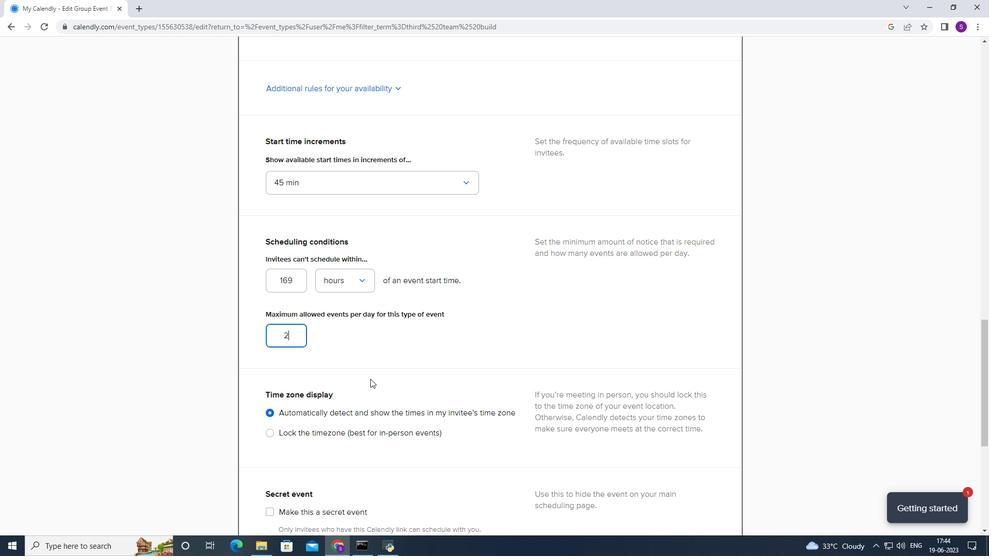 
Action: Mouse scrolled (370, 378) with delta (0, 0)
Screenshot: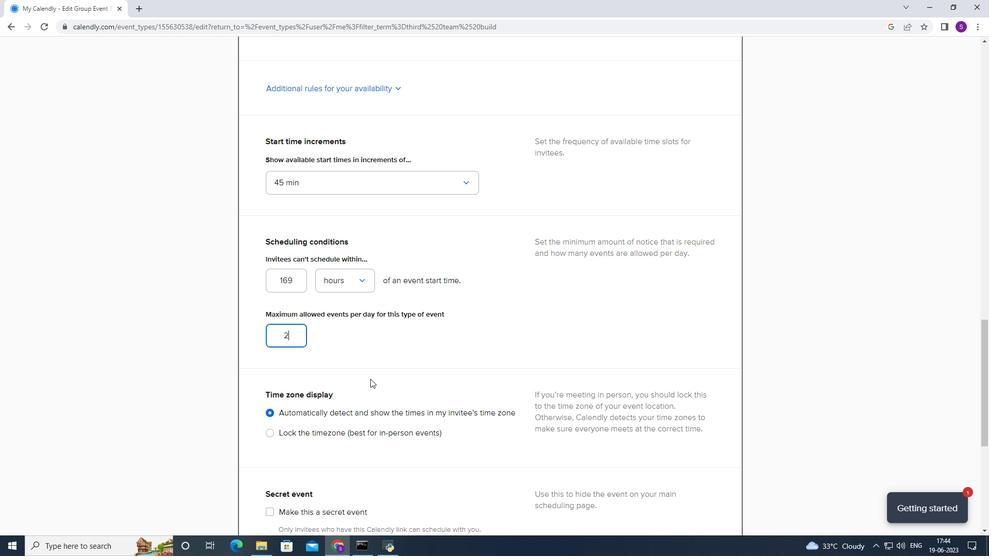 
Action: Mouse scrolled (370, 378) with delta (0, 0)
Screenshot: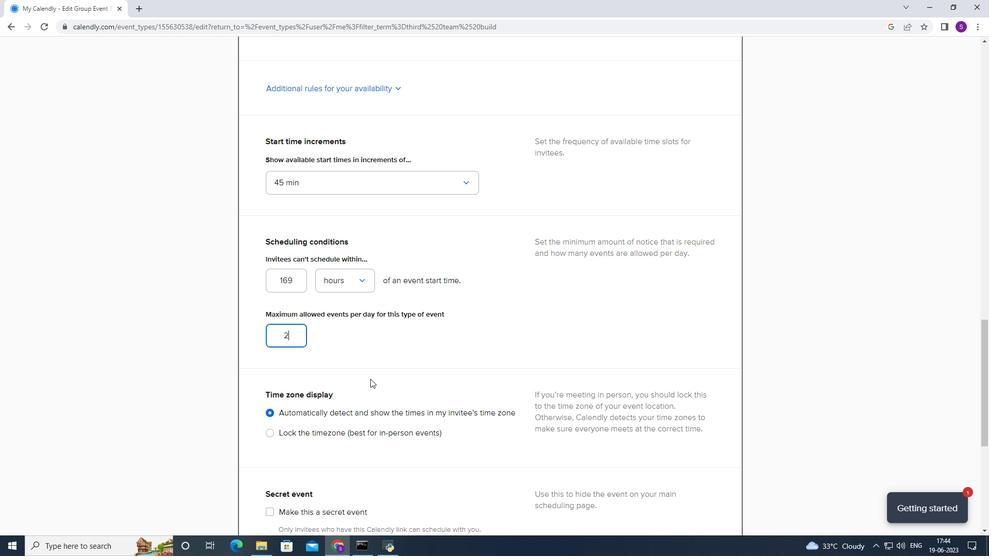 
Action: Mouse scrolled (370, 378) with delta (0, 0)
Screenshot: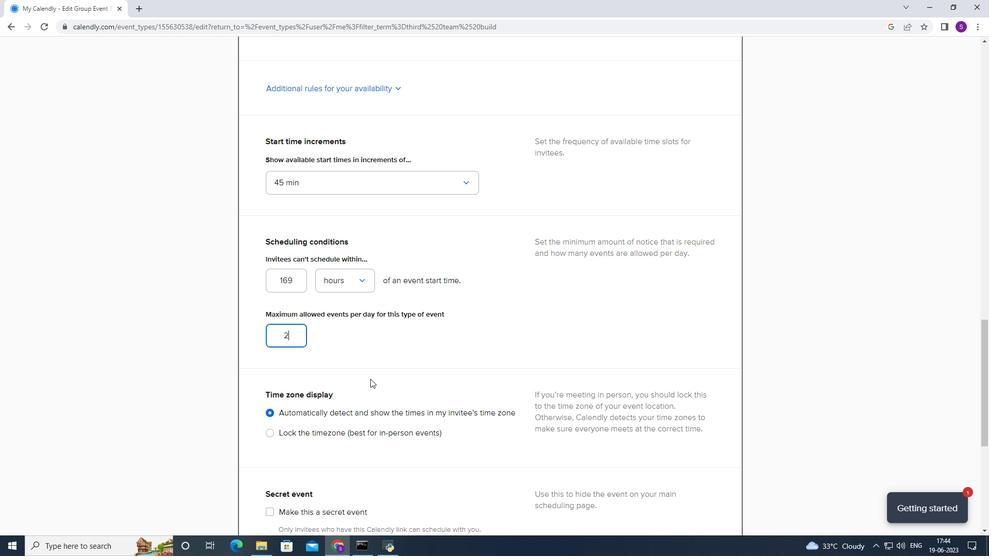
Action: Mouse scrolled (370, 378) with delta (0, 0)
Screenshot: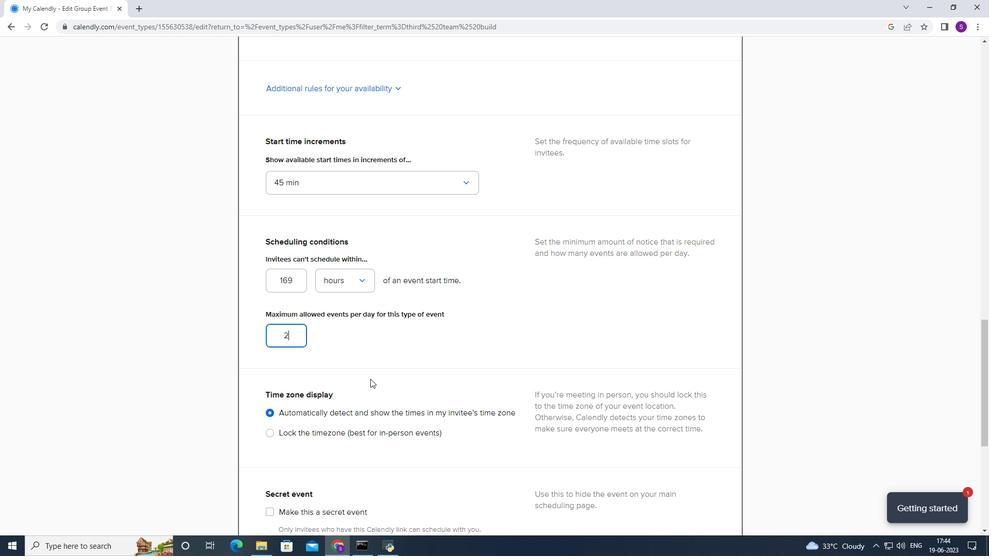 
Action: Mouse moved to (719, 317)
Screenshot: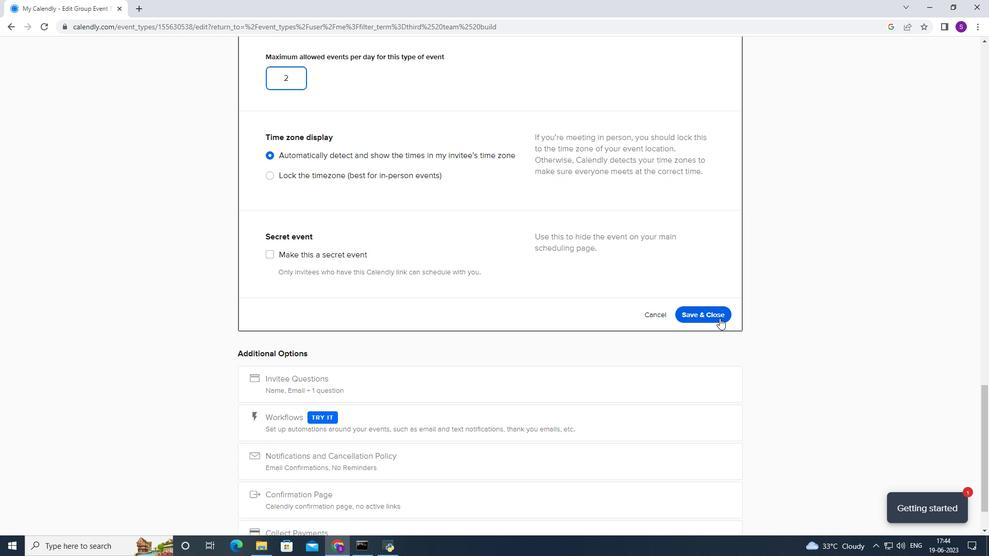 
Action: Mouse pressed left at (719, 317)
Screenshot: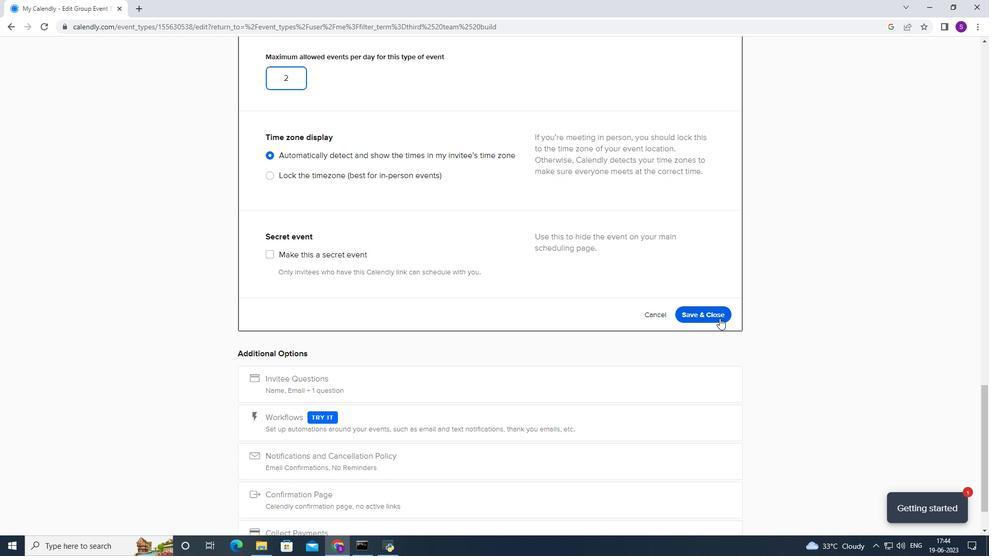 
